 Task: nan
Action: Mouse moved to (485, 628)
Screenshot: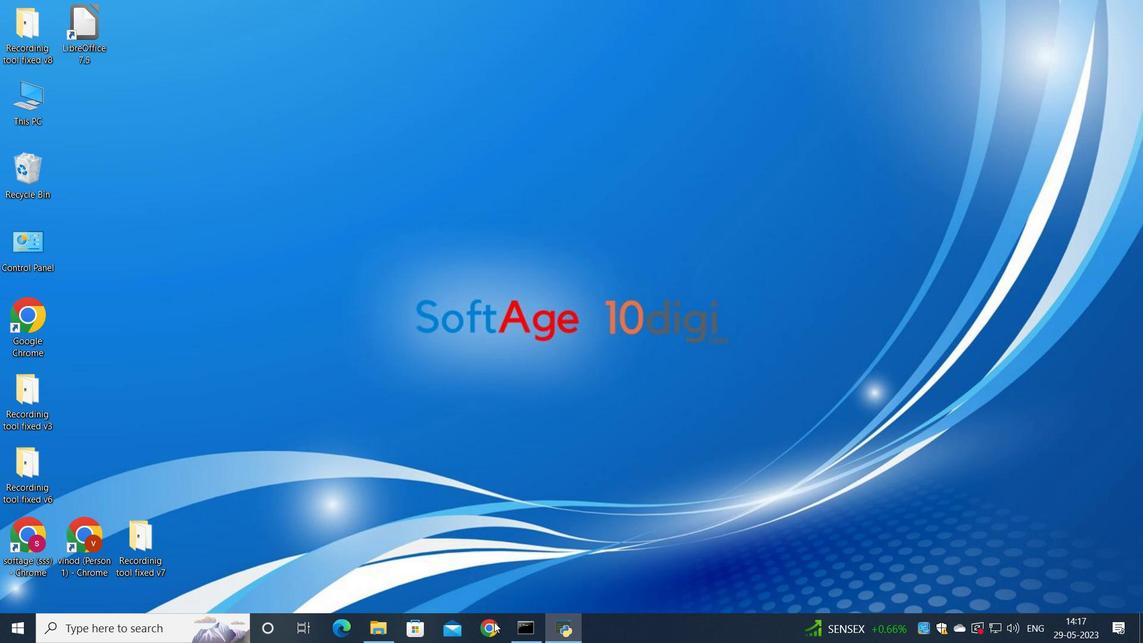 
Action: Mouse pressed left at (485, 628)
Screenshot: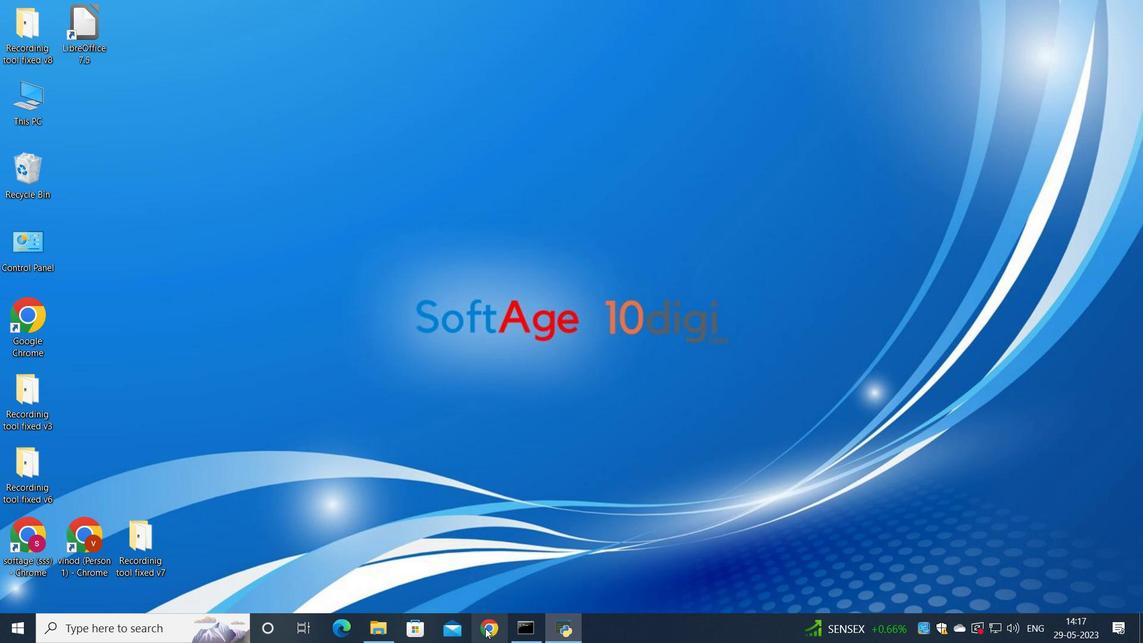 
Action: Mouse moved to (502, 342)
Screenshot: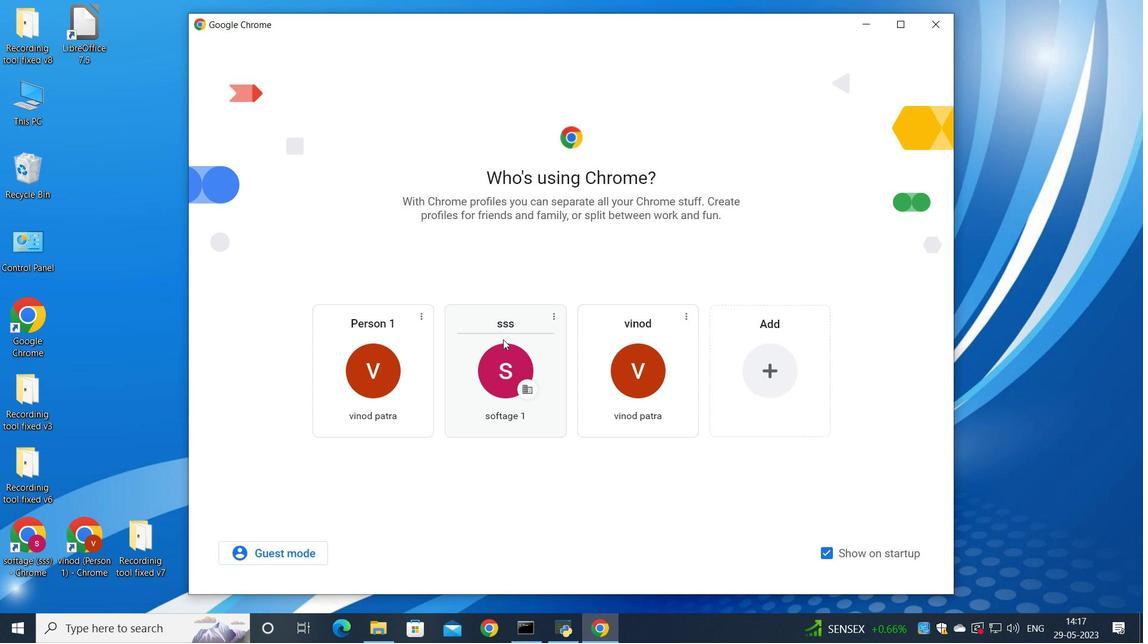 
Action: Mouse pressed left at (502, 342)
Screenshot: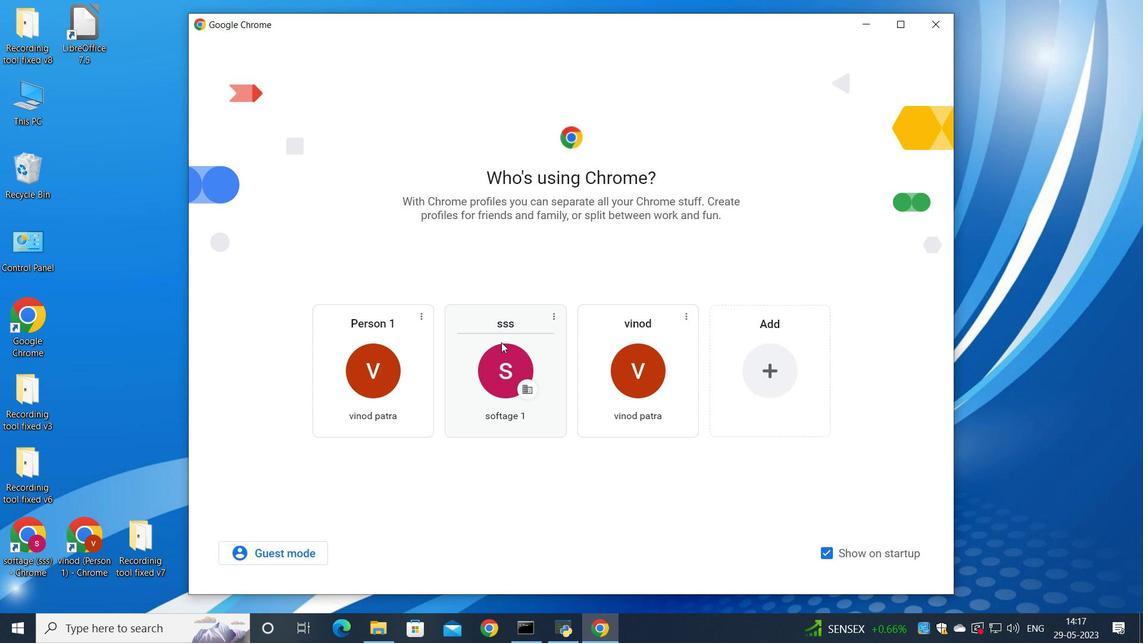 
Action: Mouse moved to (507, 362)
Screenshot: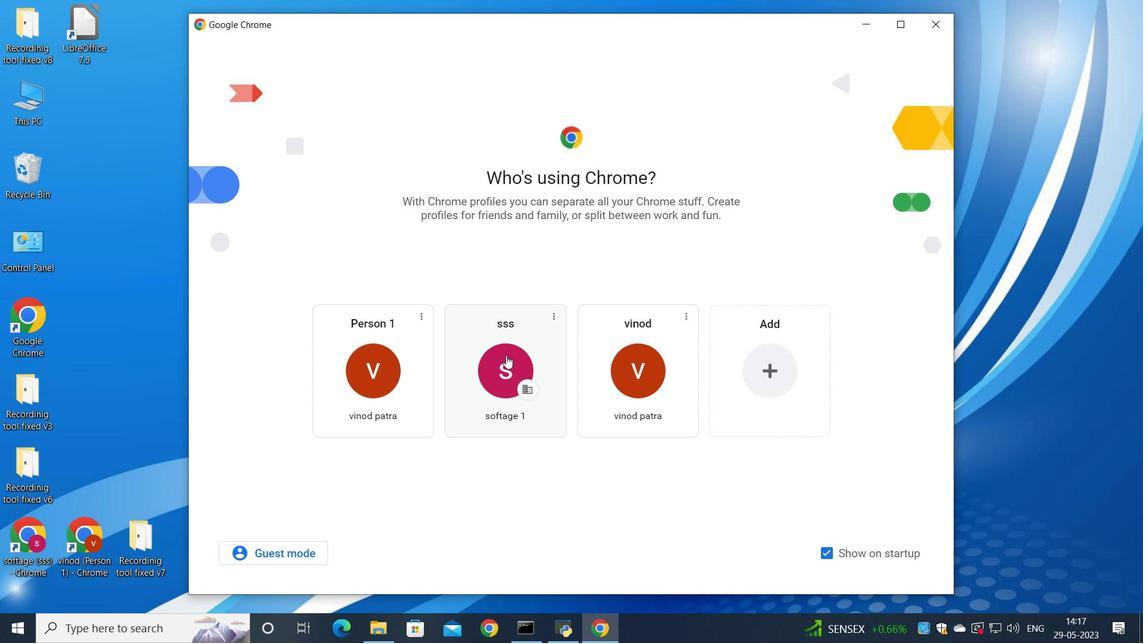 
Action: Mouse pressed left at (507, 362)
Screenshot: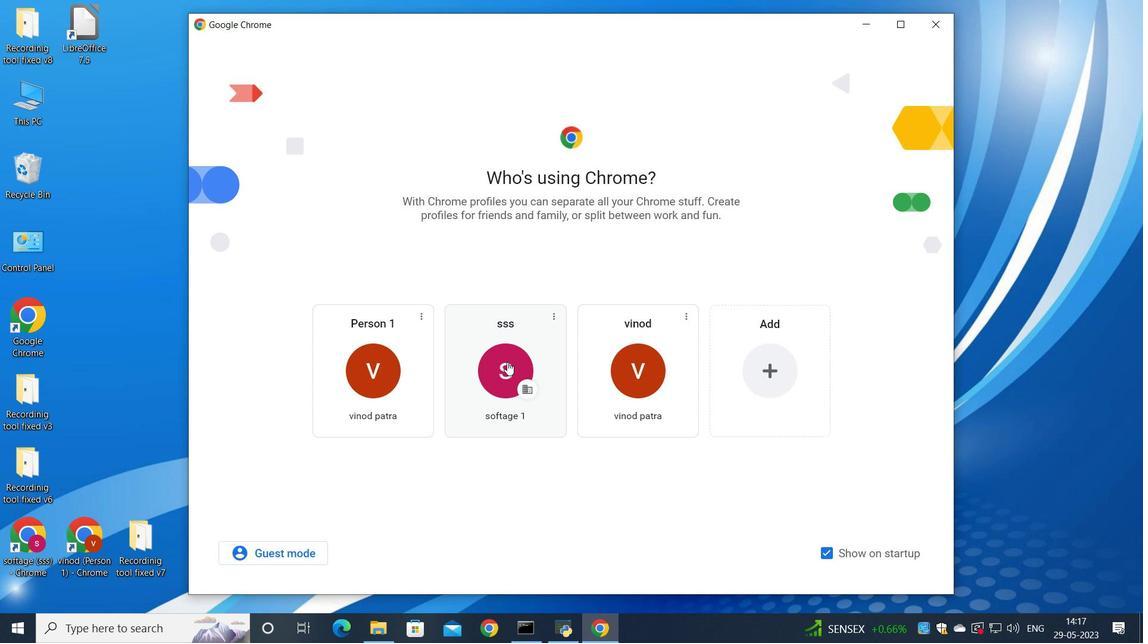 
Action: Mouse moved to (1007, 70)
Screenshot: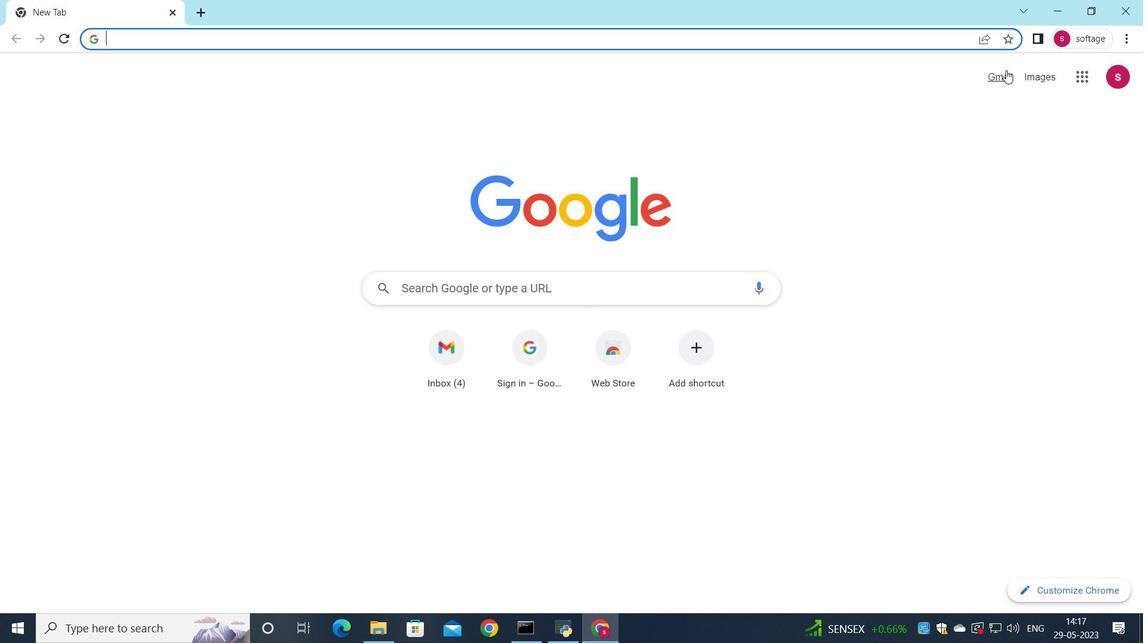 
Action: Mouse pressed left at (1007, 70)
Screenshot: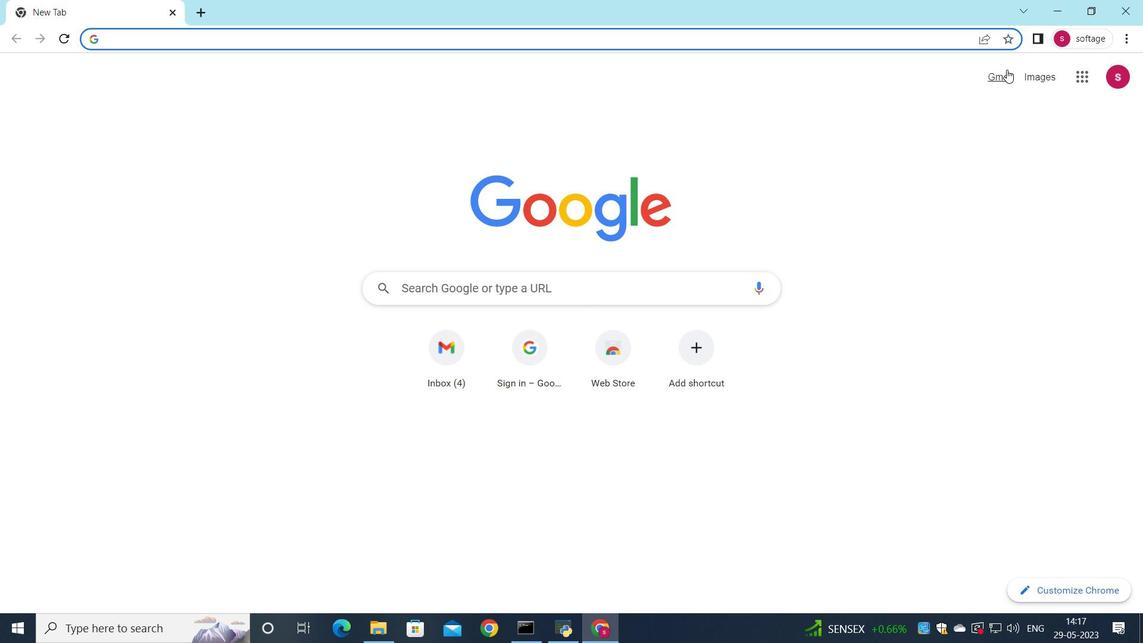 
Action: Mouse moved to (965, 104)
Screenshot: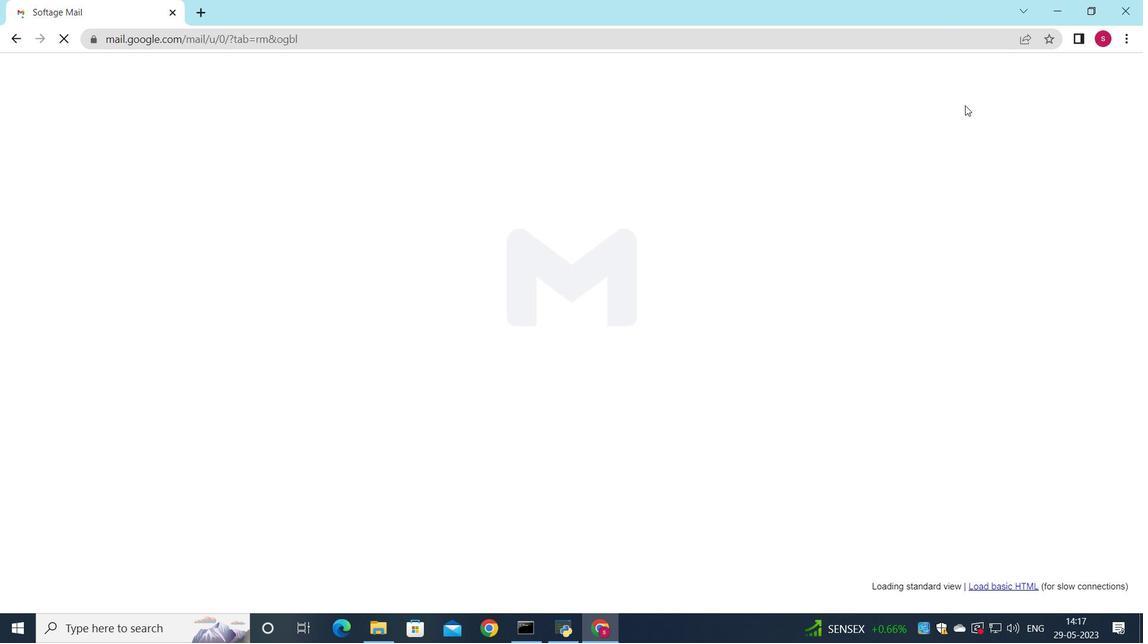 
Action: Mouse pressed left at (965, 104)
Screenshot: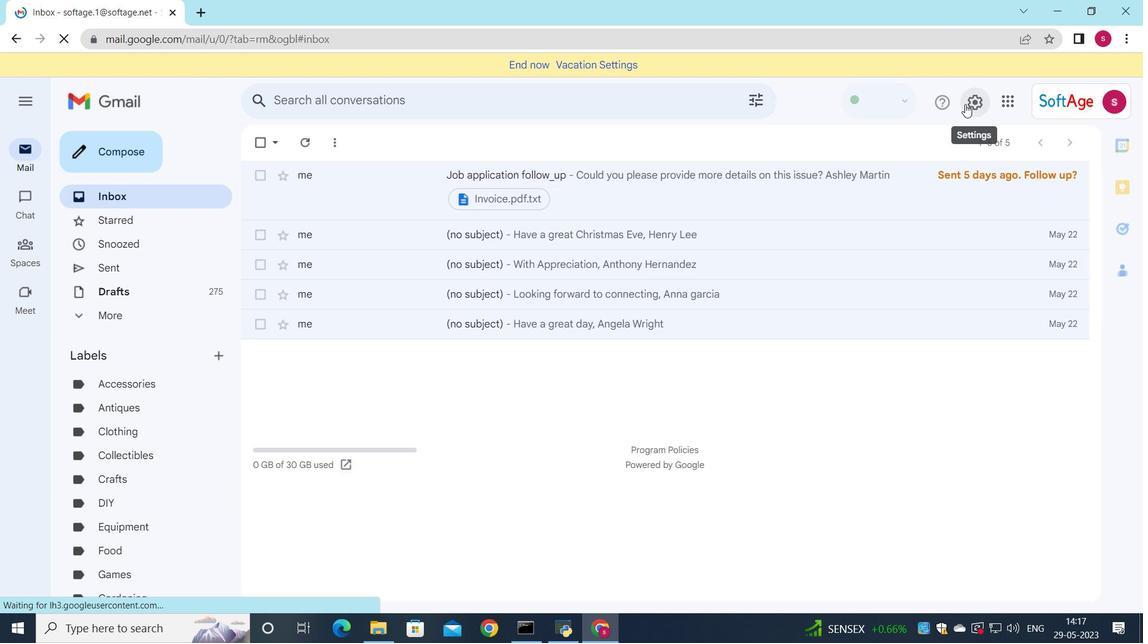 
Action: Mouse moved to (996, 168)
Screenshot: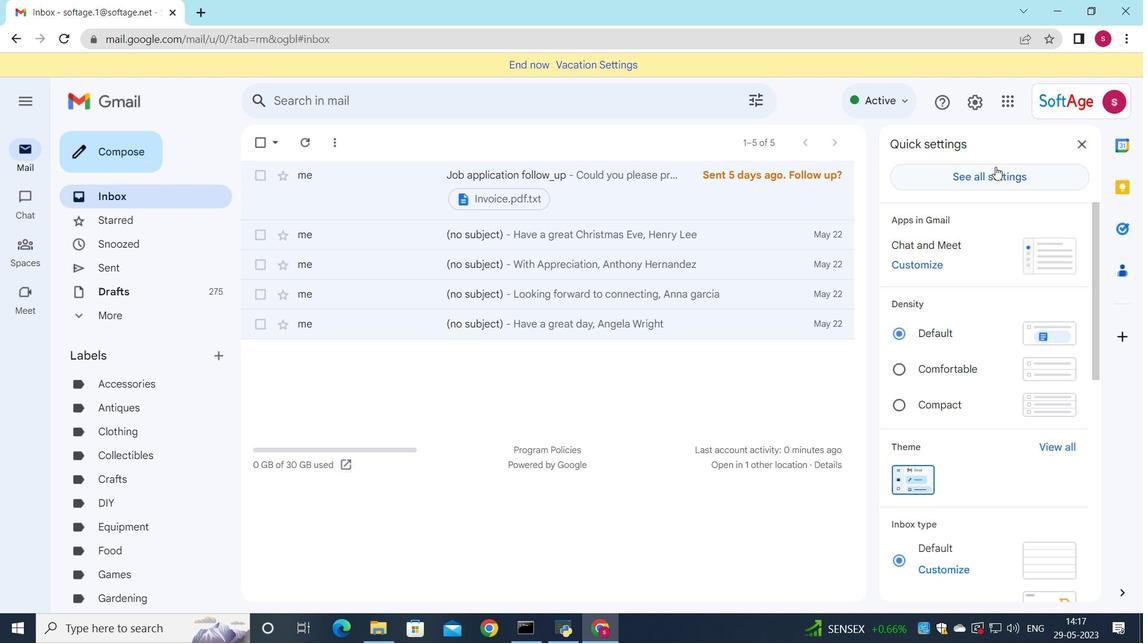 
Action: Mouse pressed left at (996, 168)
Screenshot: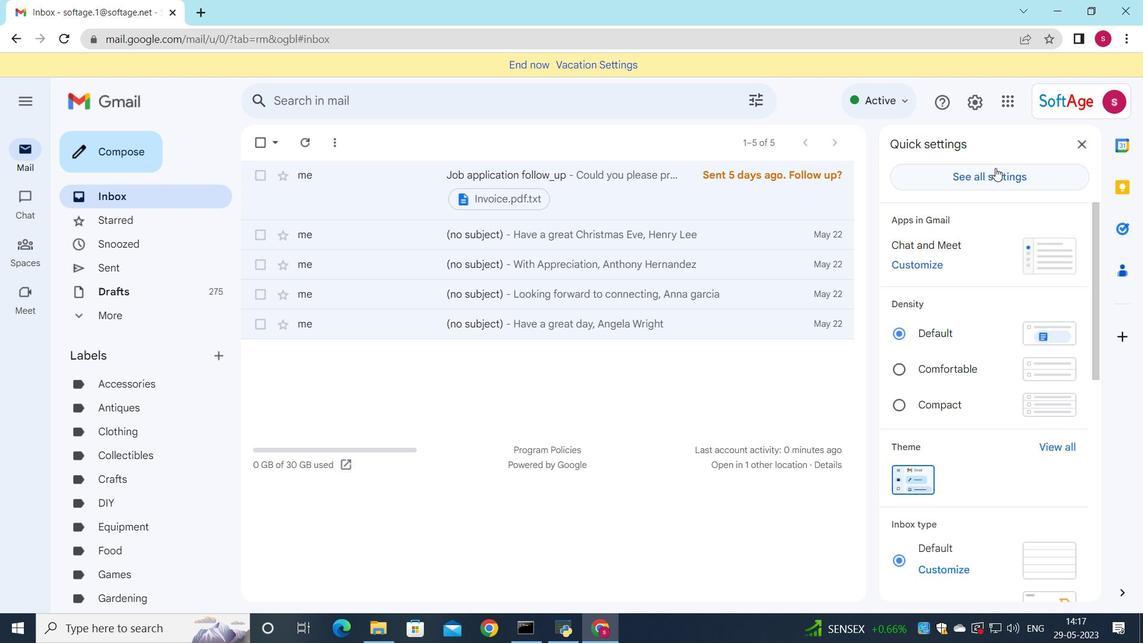 
Action: Mouse moved to (647, 349)
Screenshot: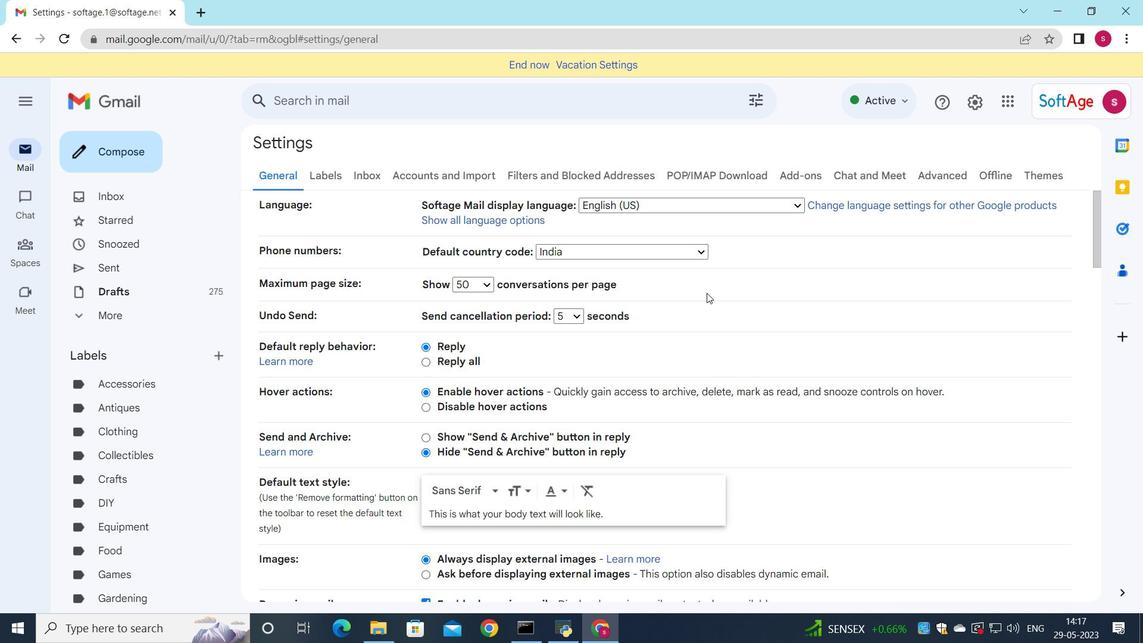 
Action: Mouse scrolled (647, 349) with delta (0, 0)
Screenshot: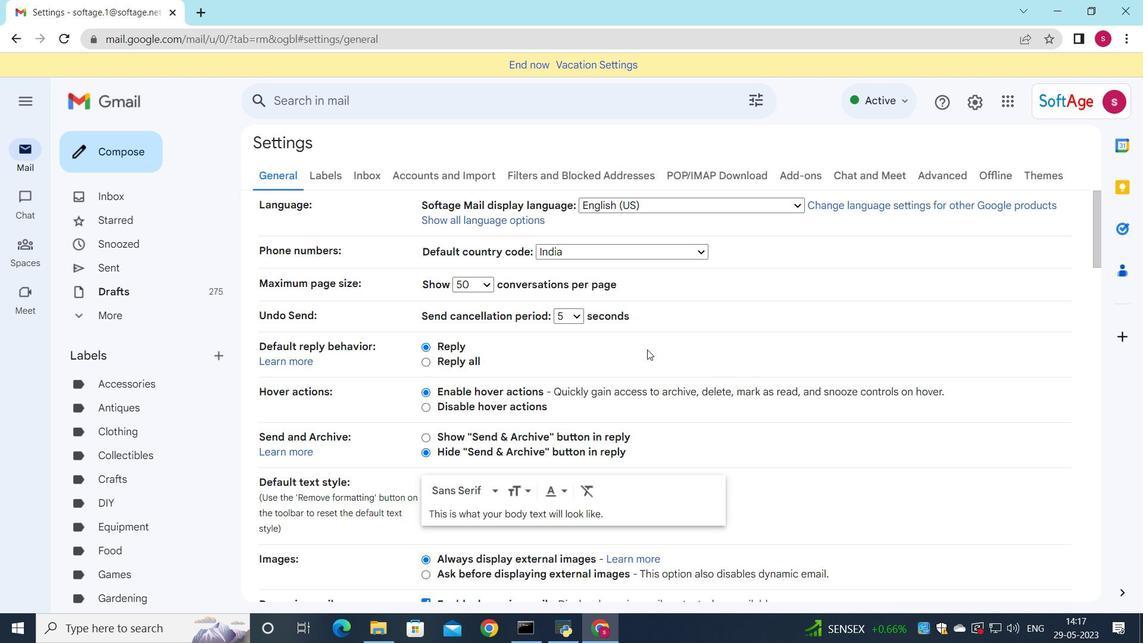 
Action: Mouse scrolled (647, 349) with delta (0, 0)
Screenshot: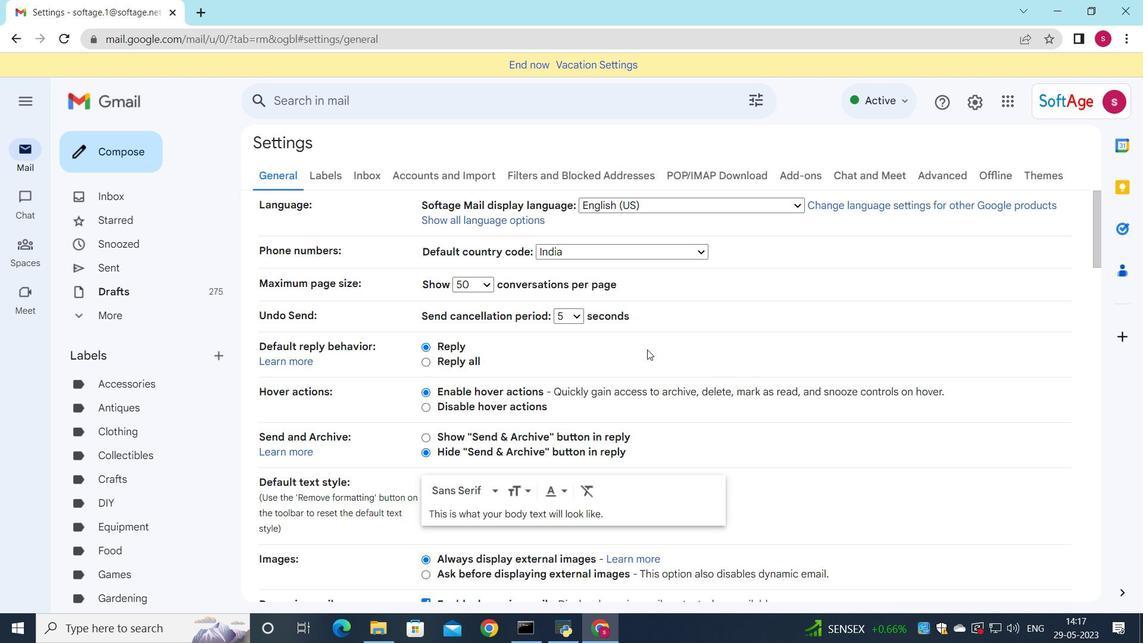 
Action: Mouse scrolled (647, 349) with delta (0, 0)
Screenshot: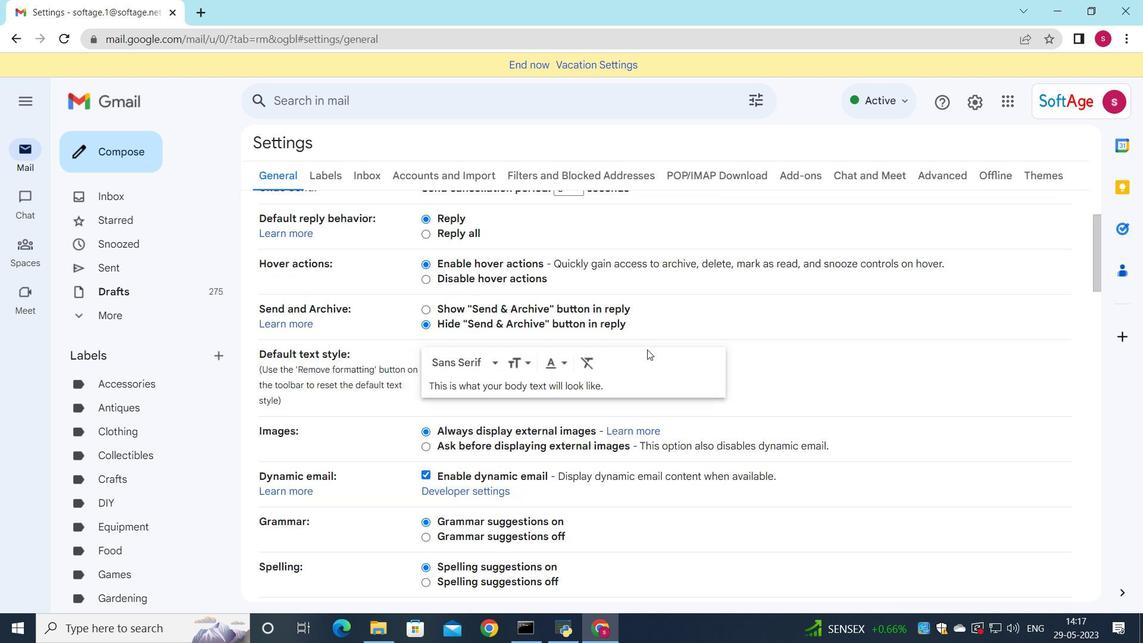 
Action: Mouse scrolled (647, 349) with delta (0, 0)
Screenshot: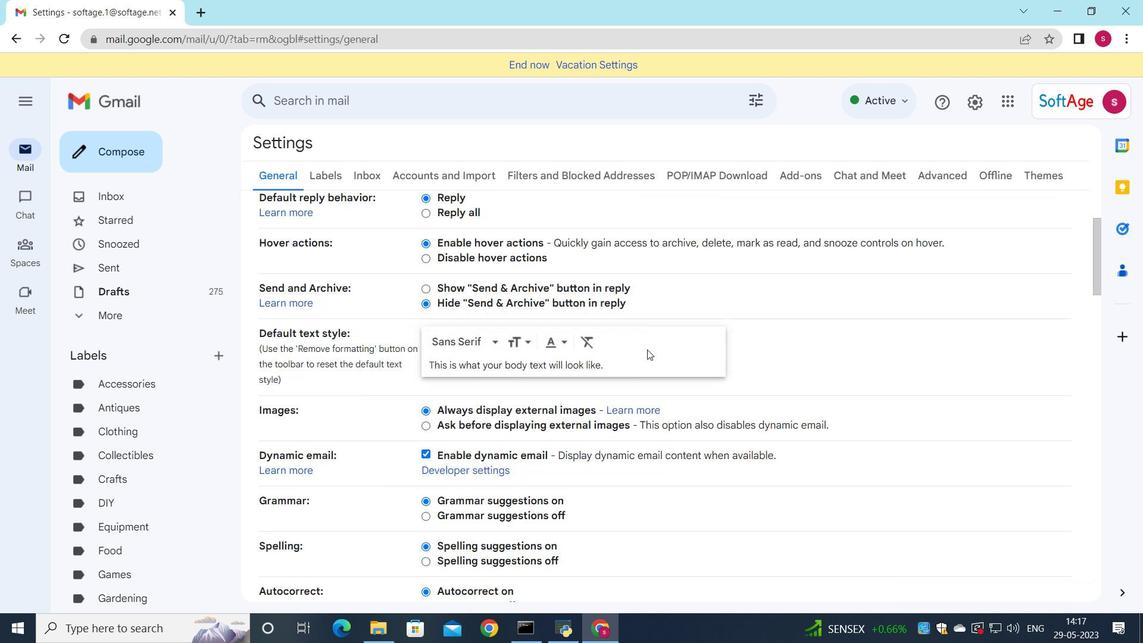 
Action: Mouse scrolled (647, 349) with delta (0, 0)
Screenshot: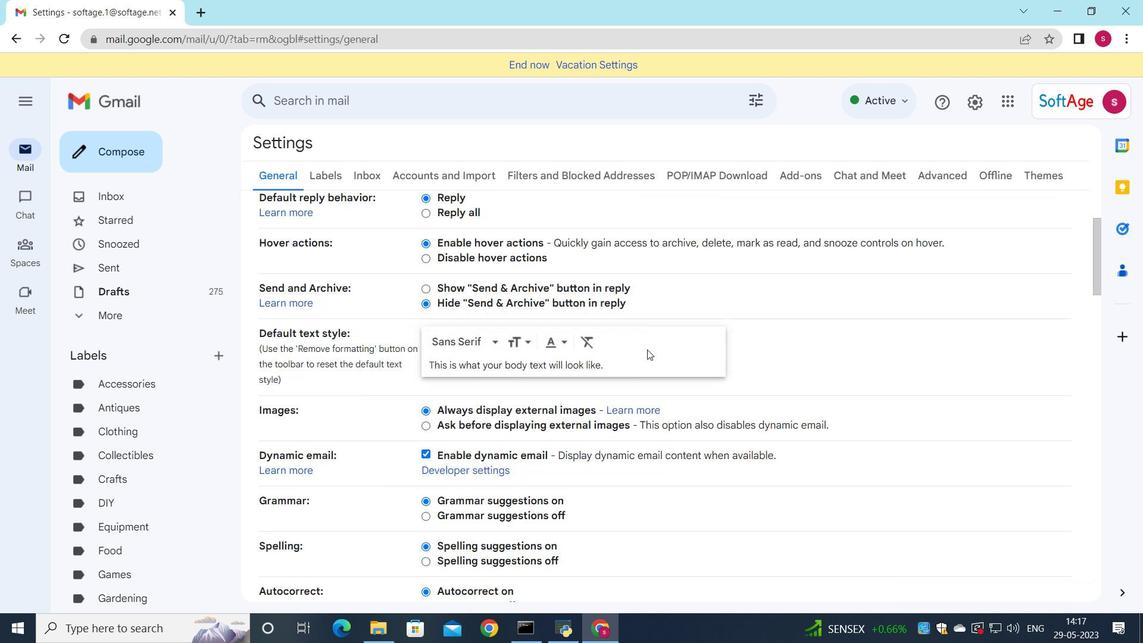 
Action: Mouse scrolled (647, 349) with delta (0, 0)
Screenshot: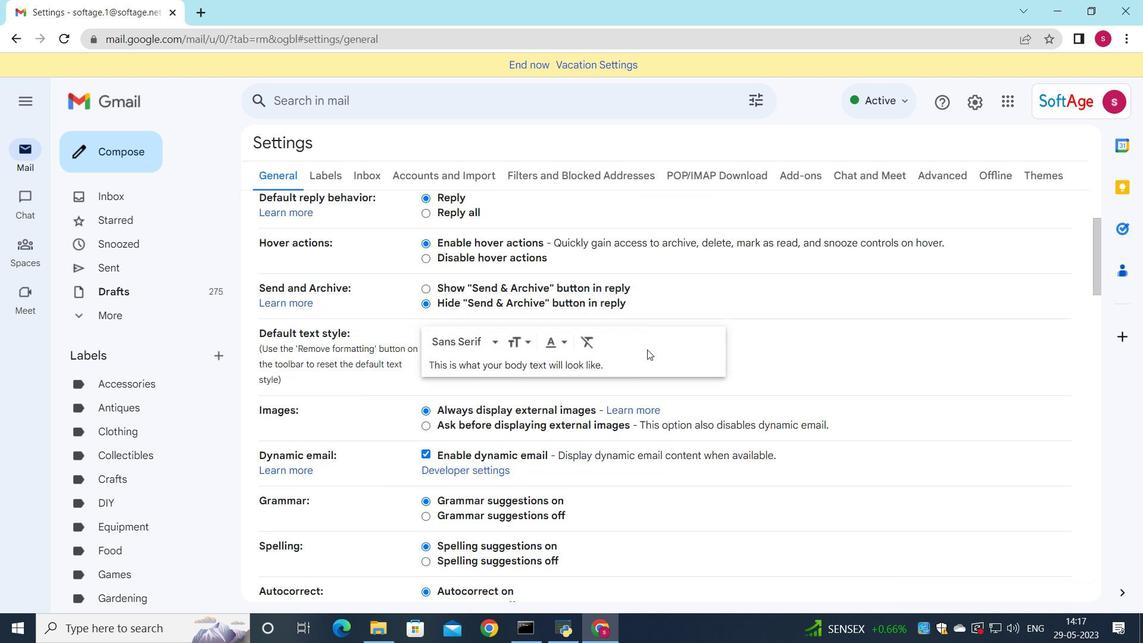
Action: Mouse scrolled (647, 349) with delta (0, 0)
Screenshot: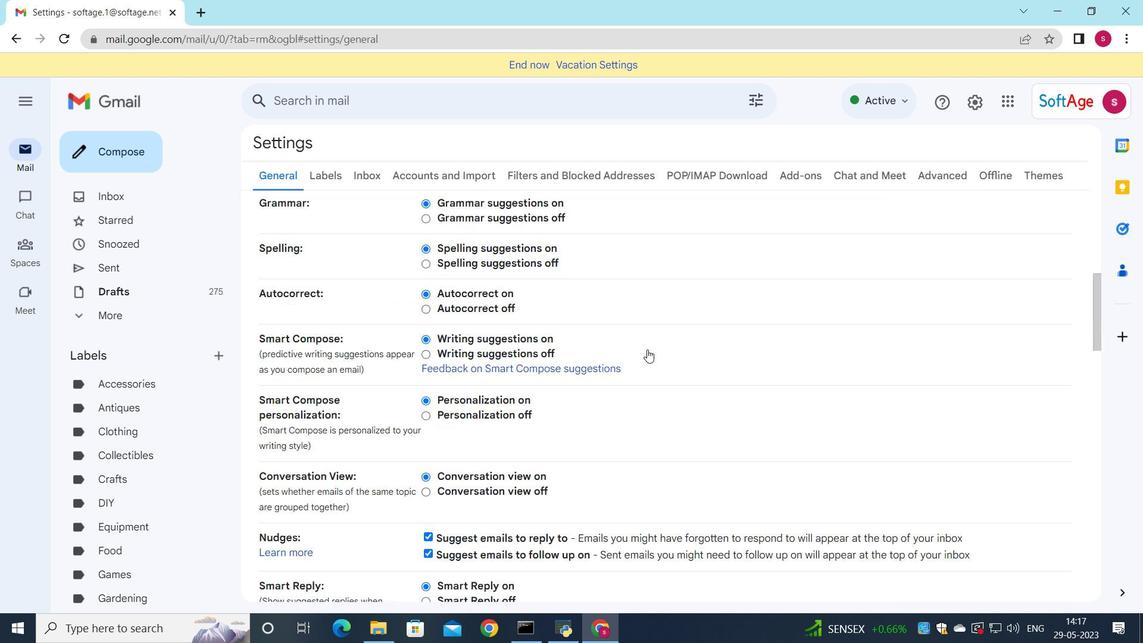
Action: Mouse scrolled (647, 349) with delta (0, 0)
Screenshot: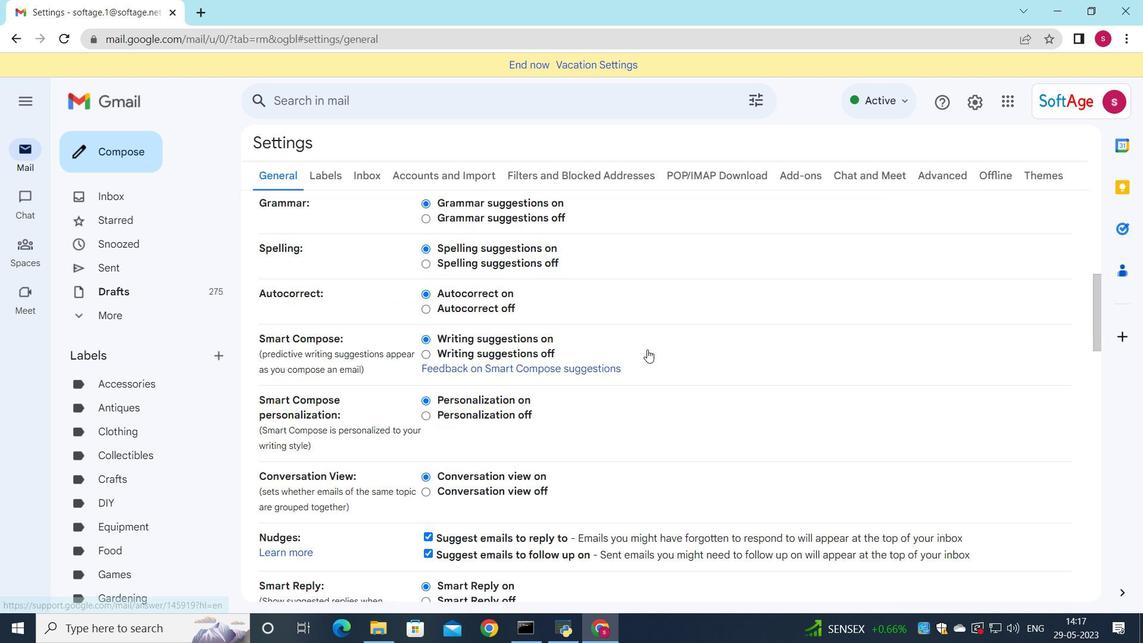 
Action: Mouse scrolled (647, 349) with delta (0, 0)
Screenshot: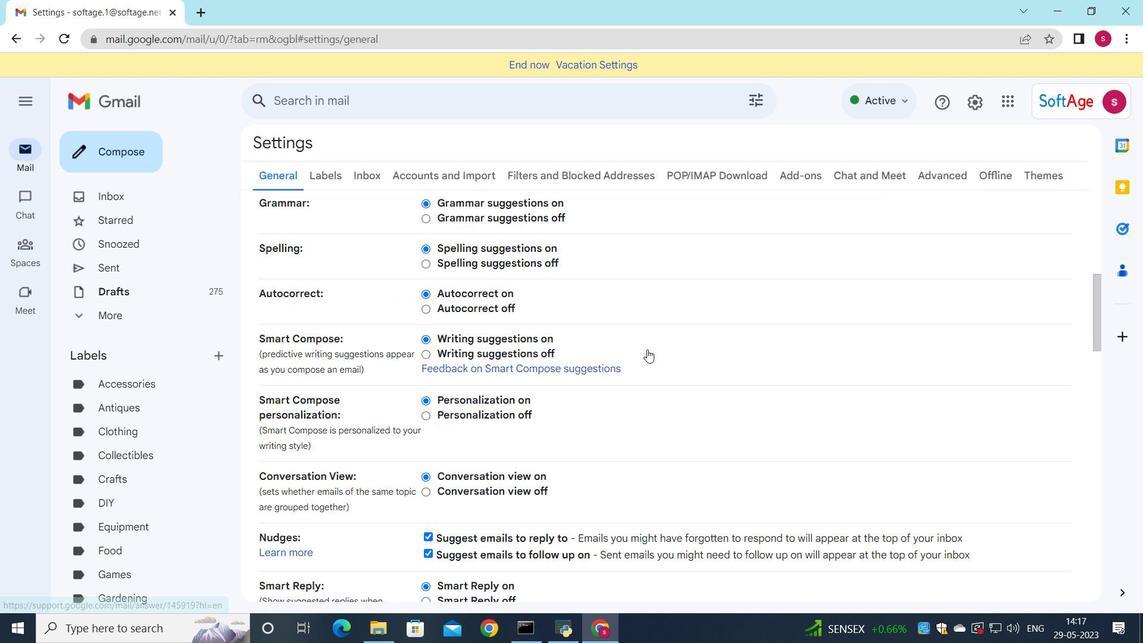 
Action: Mouse scrolled (647, 349) with delta (0, 0)
Screenshot: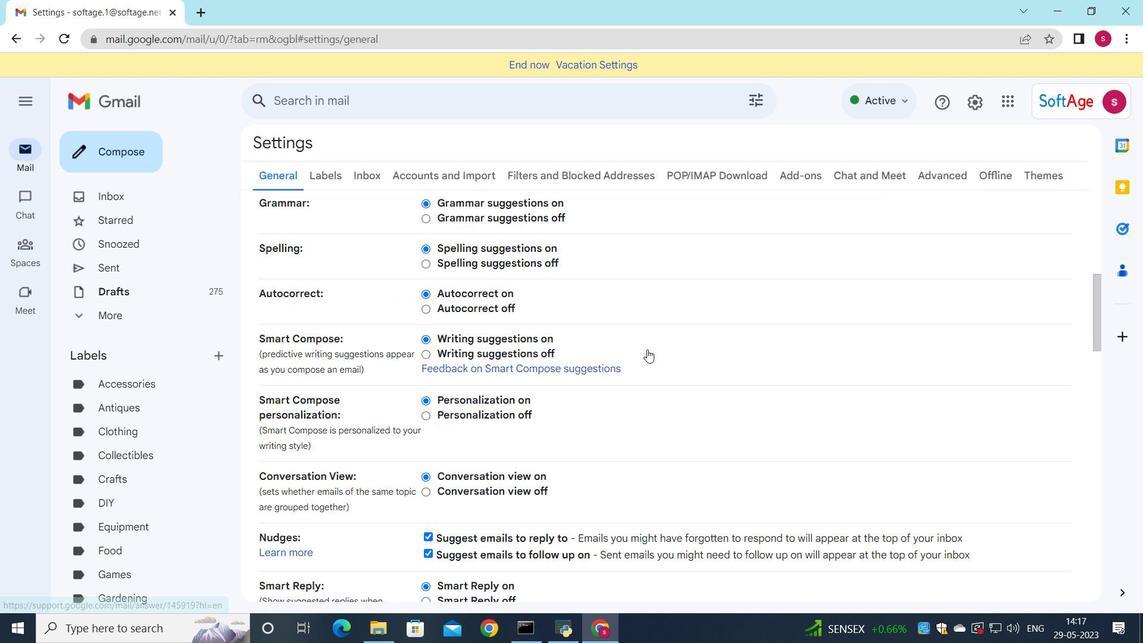 
Action: Mouse scrolled (647, 349) with delta (0, 0)
Screenshot: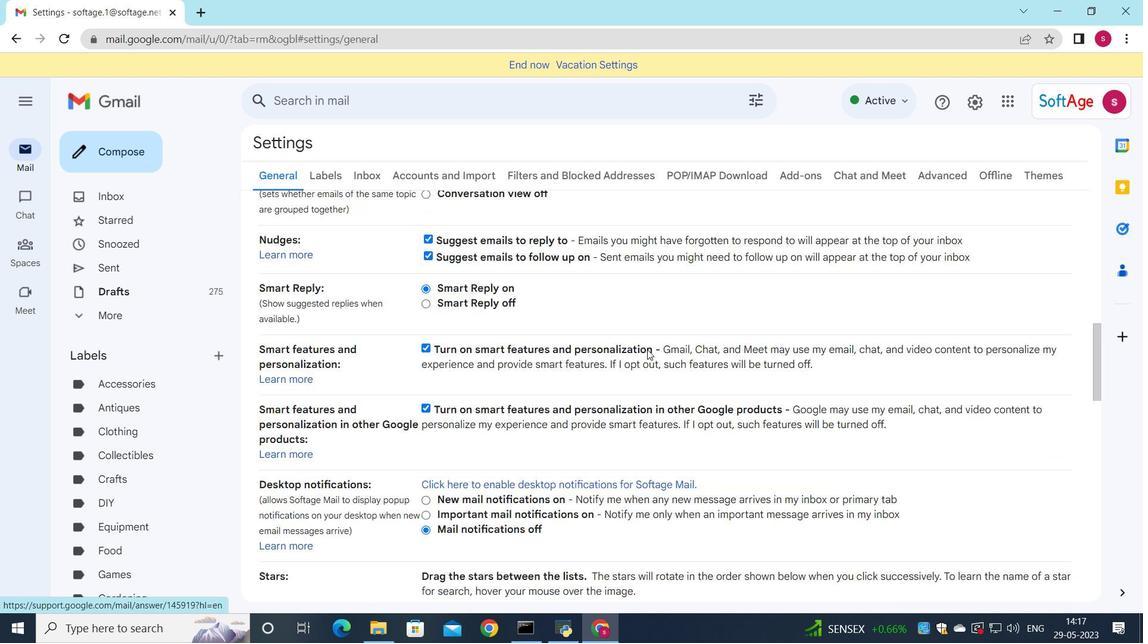 
Action: Mouse scrolled (647, 349) with delta (0, 0)
Screenshot: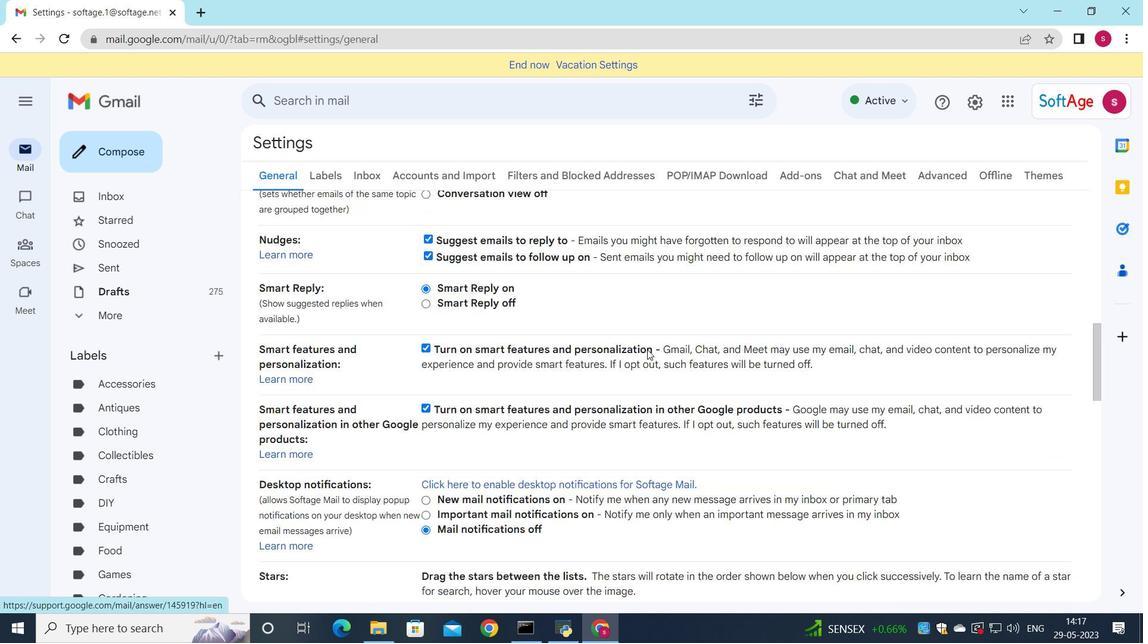 
Action: Mouse scrolled (647, 349) with delta (0, 0)
Screenshot: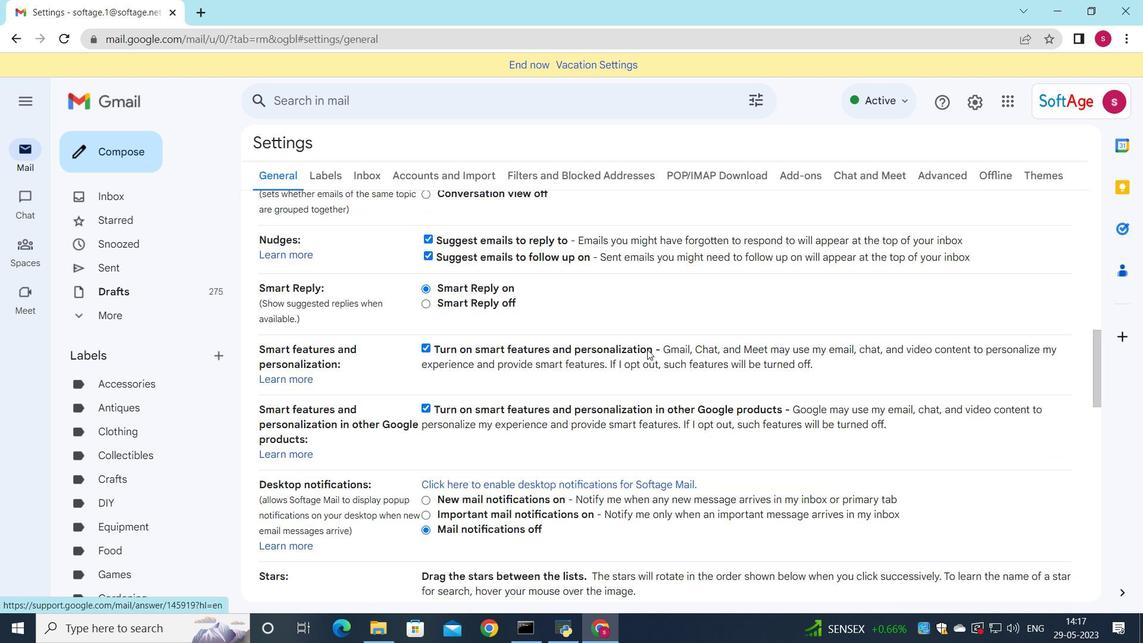 
Action: Mouse scrolled (647, 349) with delta (0, 0)
Screenshot: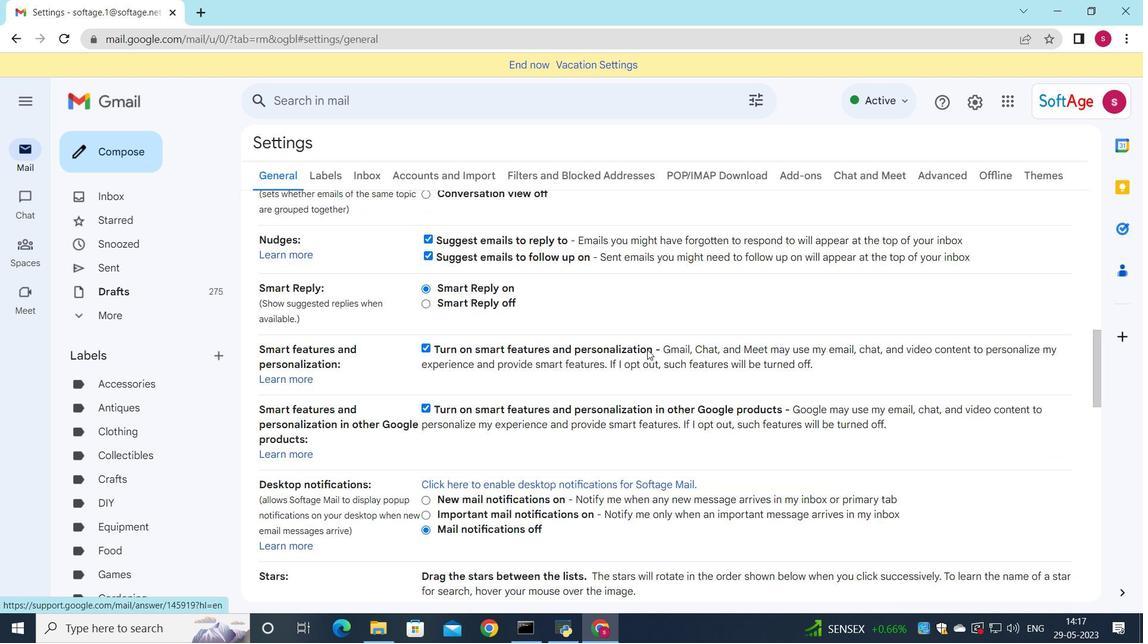 
Action: Mouse scrolled (647, 349) with delta (0, 0)
Screenshot: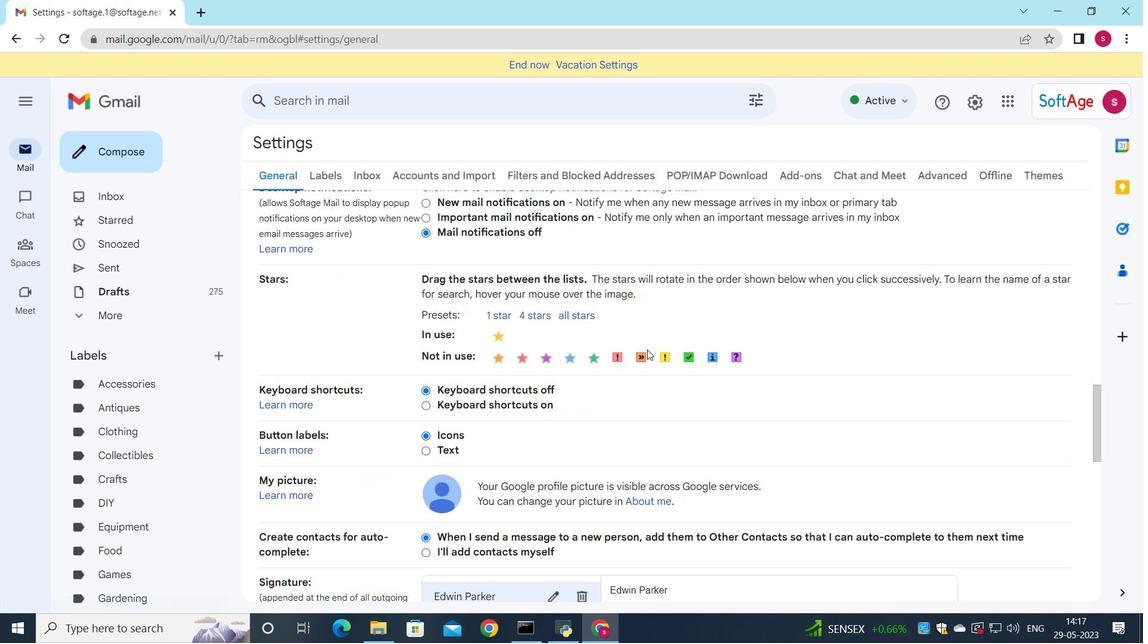 
Action: Mouse scrolled (647, 349) with delta (0, 0)
Screenshot: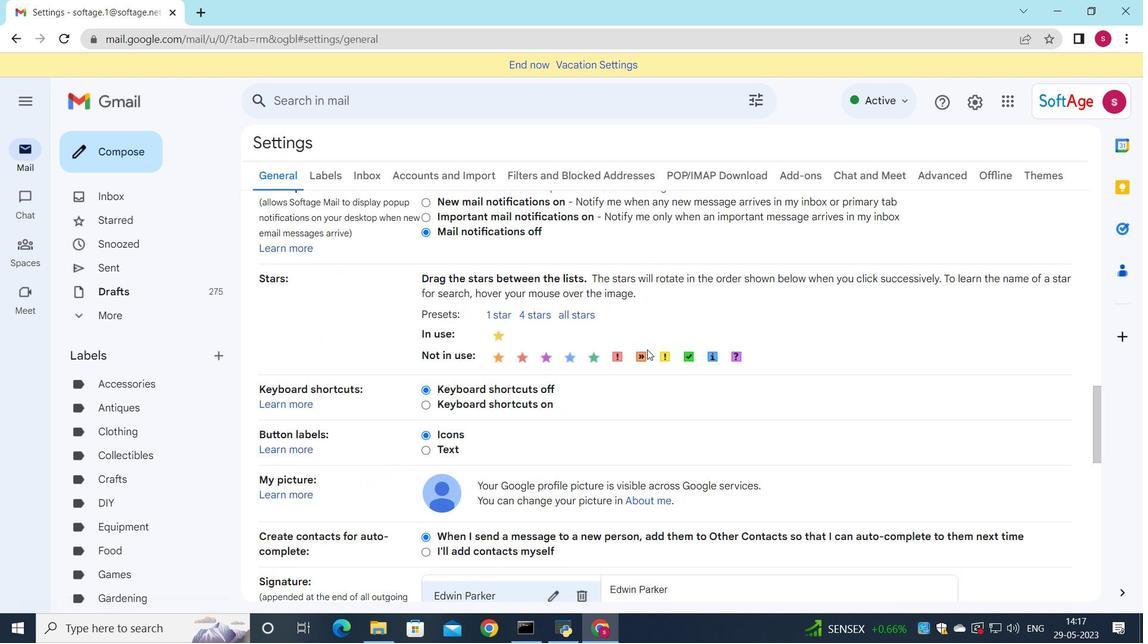 
Action: Mouse scrolled (647, 349) with delta (0, 0)
Screenshot: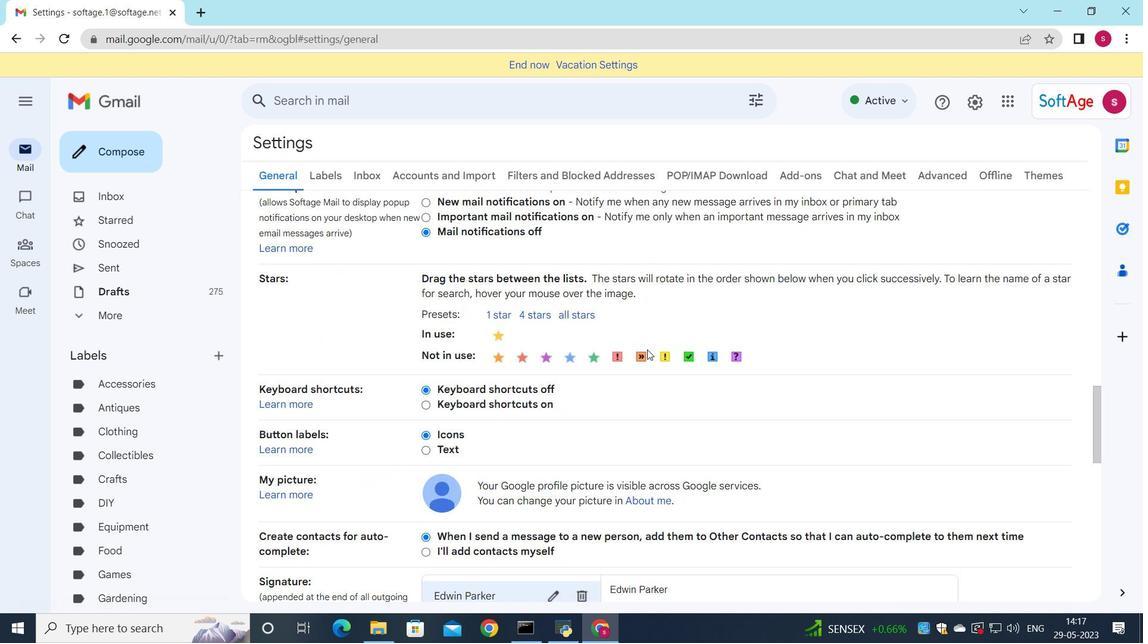 
Action: Mouse moved to (589, 369)
Screenshot: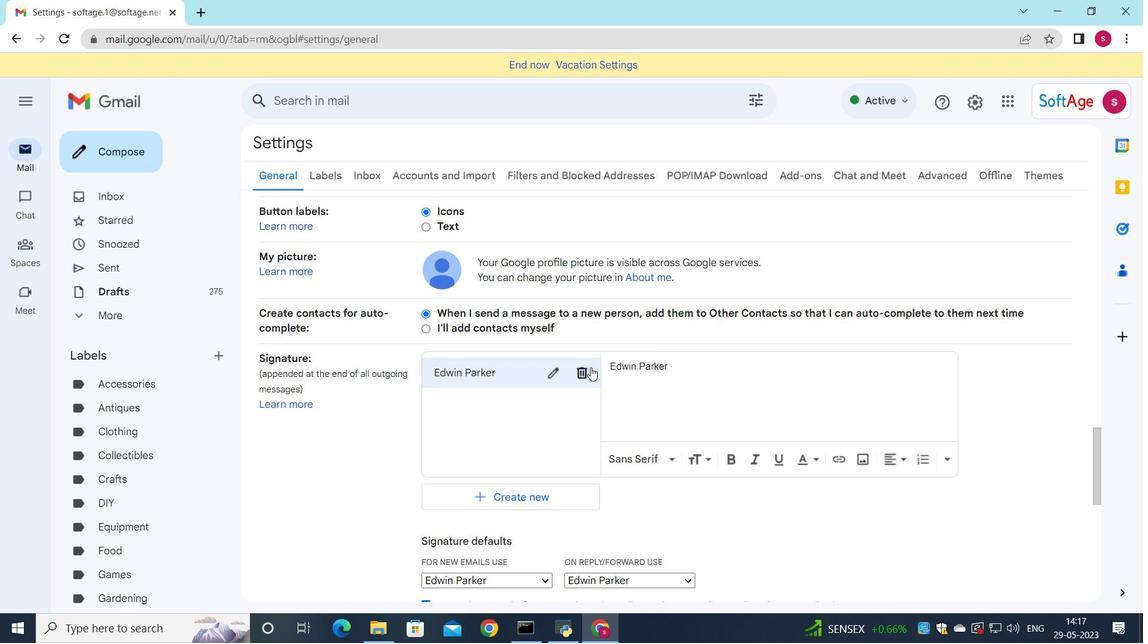 
Action: Mouse pressed left at (589, 369)
Screenshot: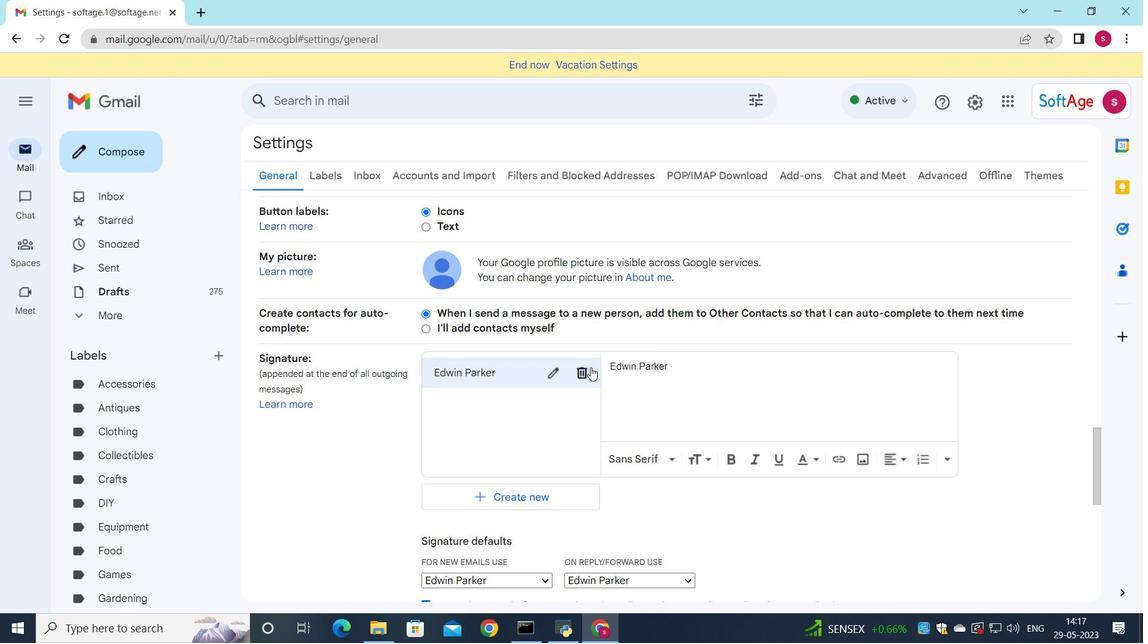 
Action: Mouse moved to (679, 365)
Screenshot: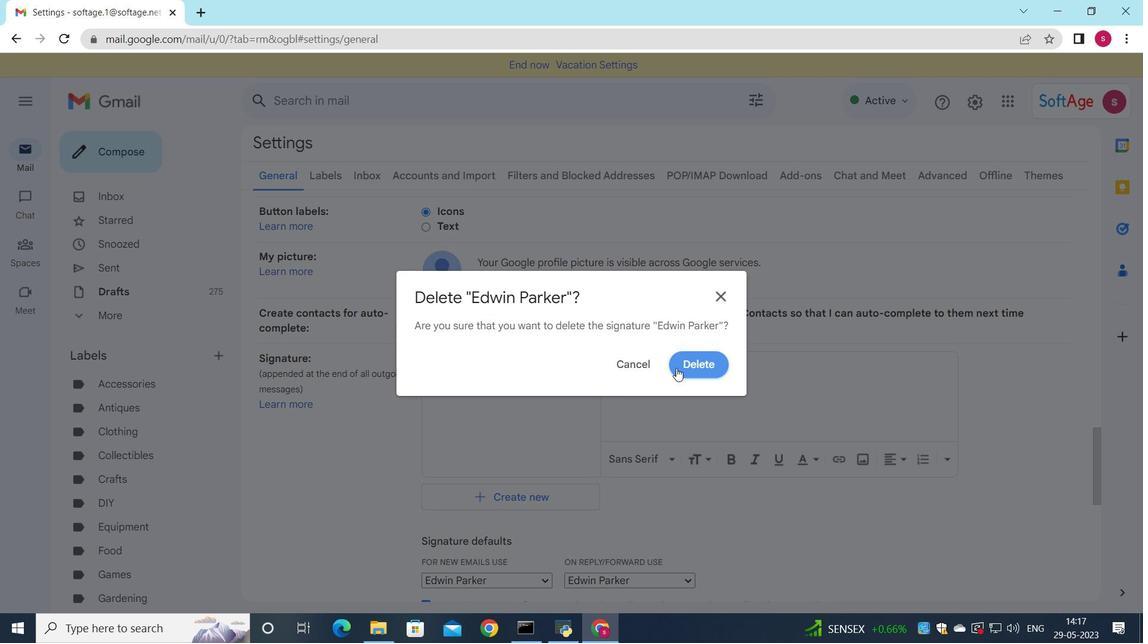 
Action: Mouse pressed left at (679, 365)
Screenshot: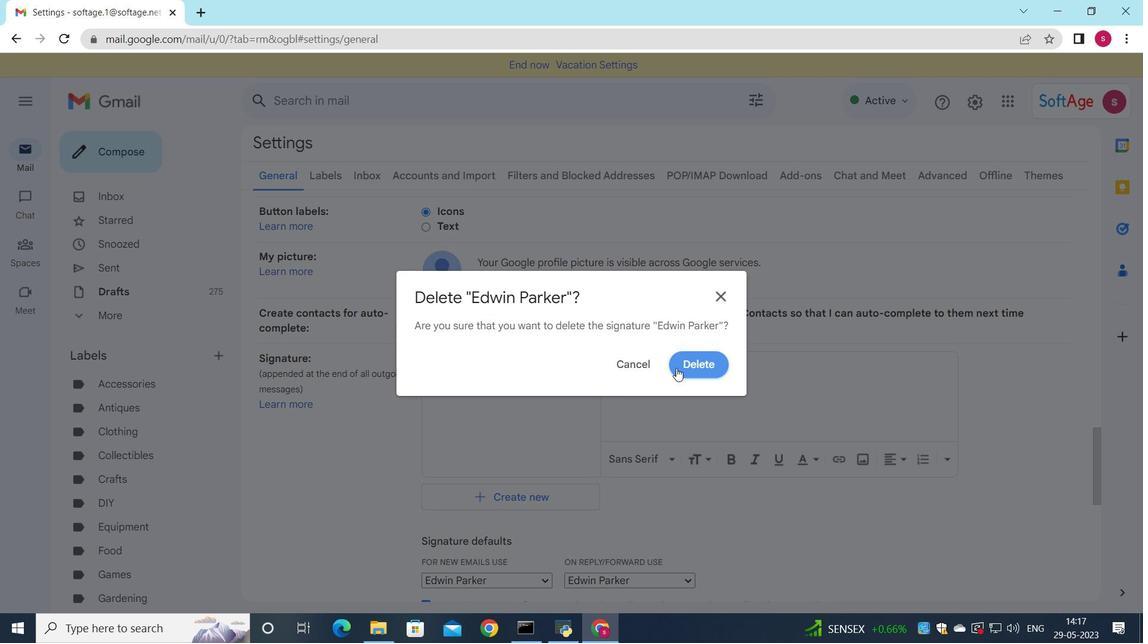 
Action: Mouse moved to (498, 390)
Screenshot: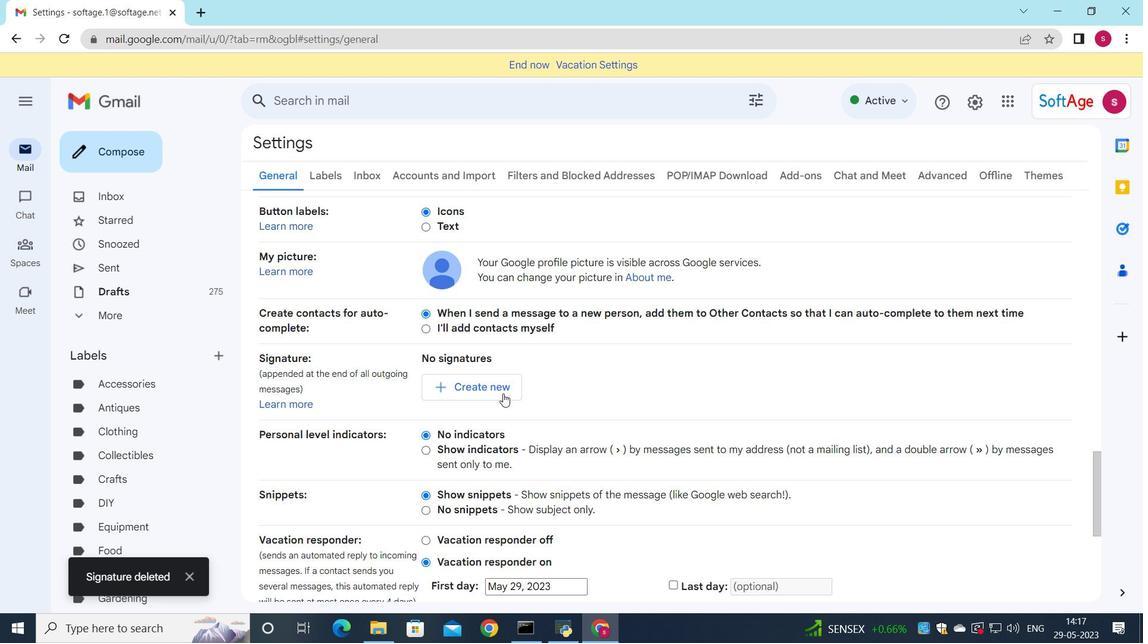 
Action: Mouse pressed left at (498, 390)
Screenshot: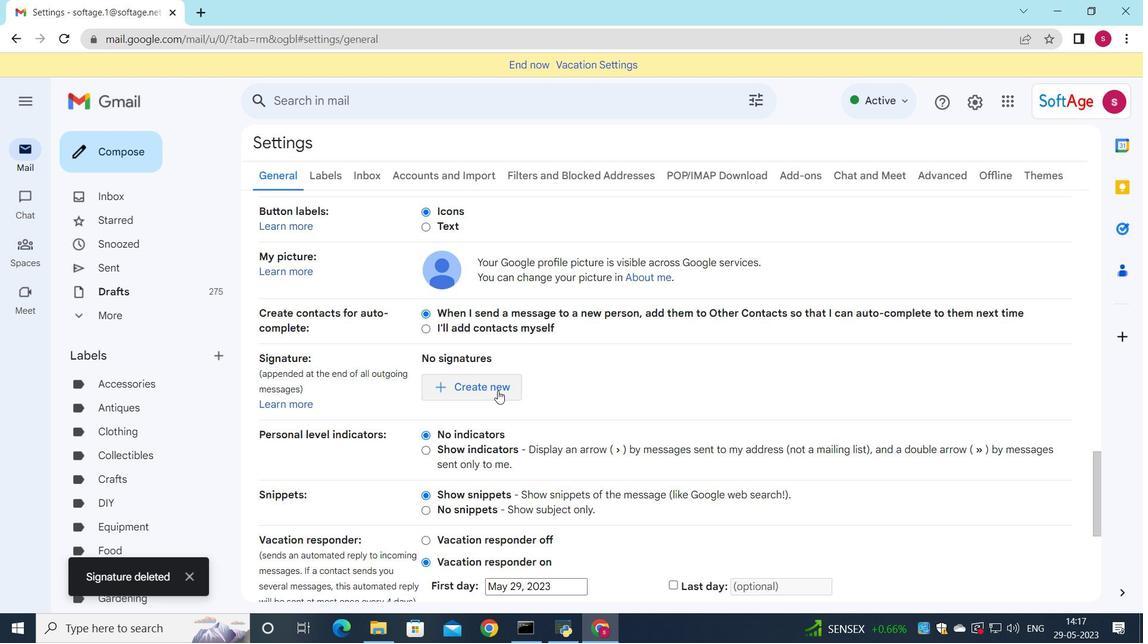 
Action: Mouse moved to (629, 390)
Screenshot: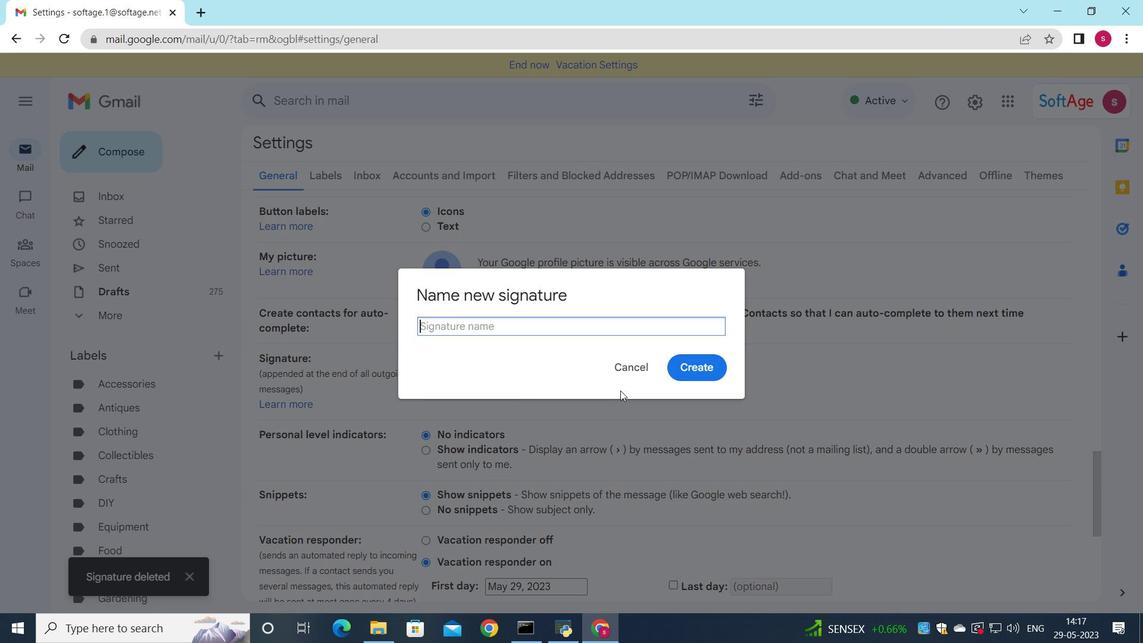 
Action: Key pressed <Key.shift>Eleanor<Key.space><Key.shift>Wilson
Screenshot: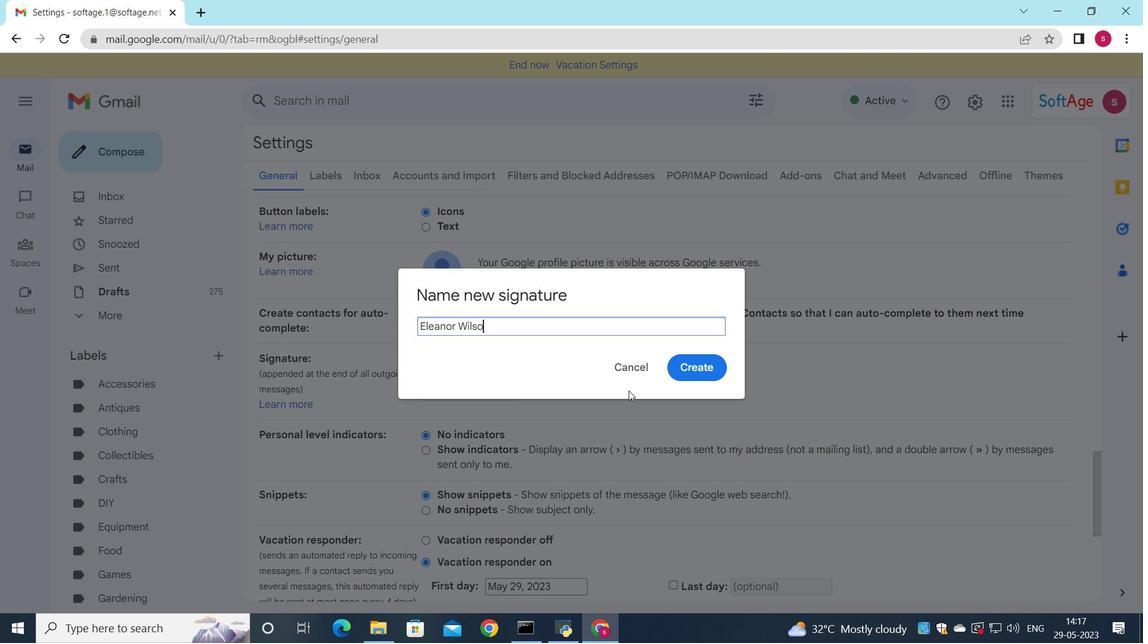
Action: Mouse moved to (703, 369)
Screenshot: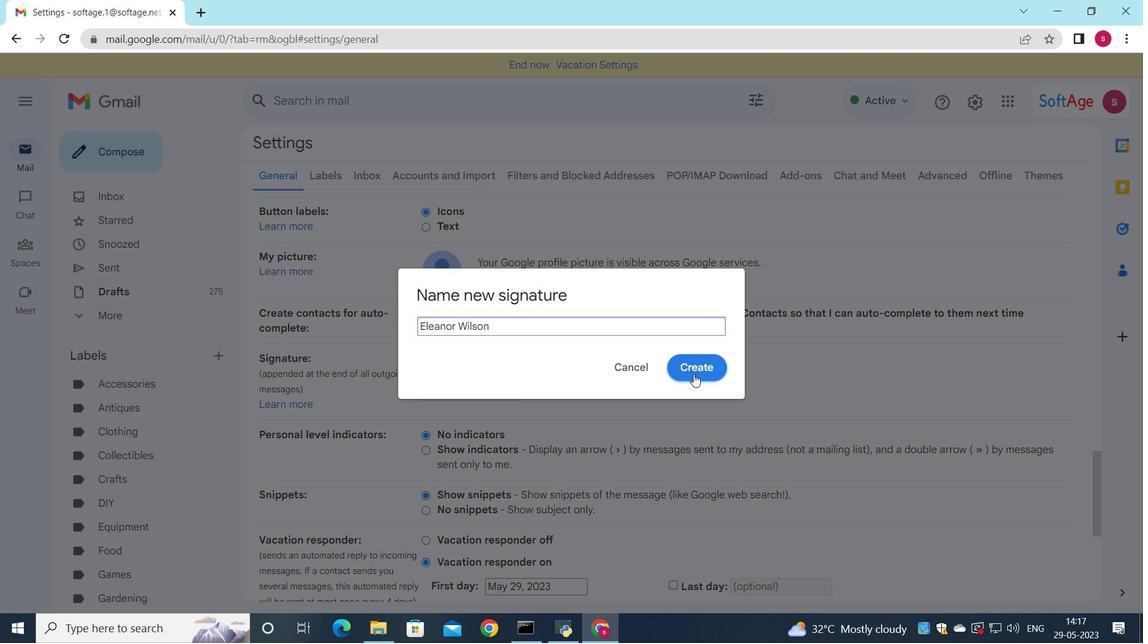 
Action: Mouse pressed left at (703, 369)
Screenshot: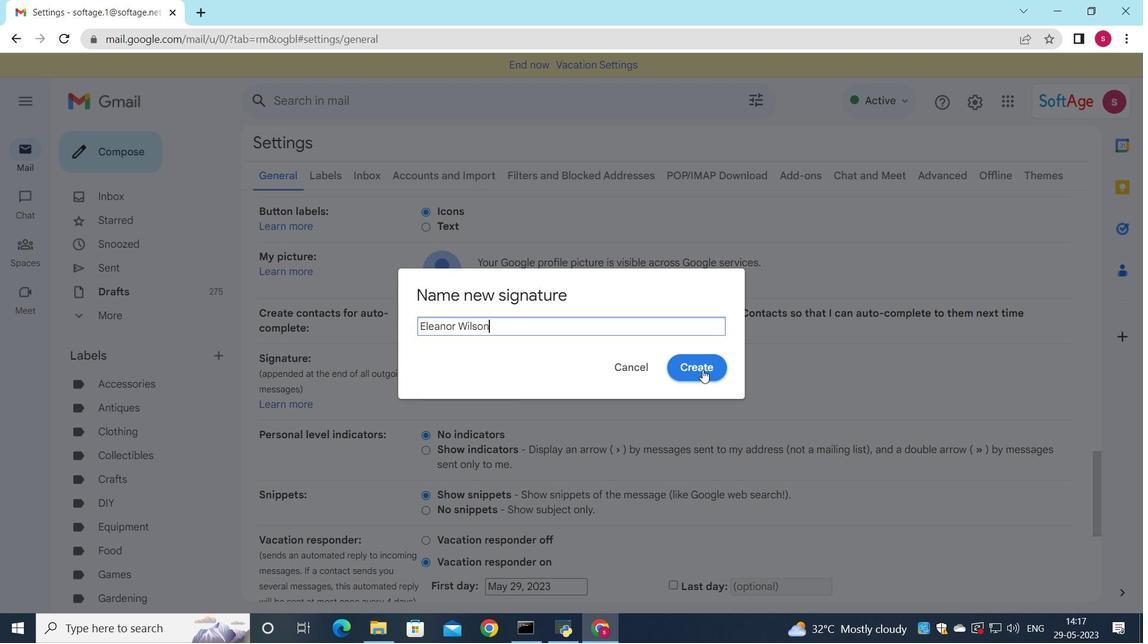 
Action: Mouse moved to (657, 363)
Screenshot: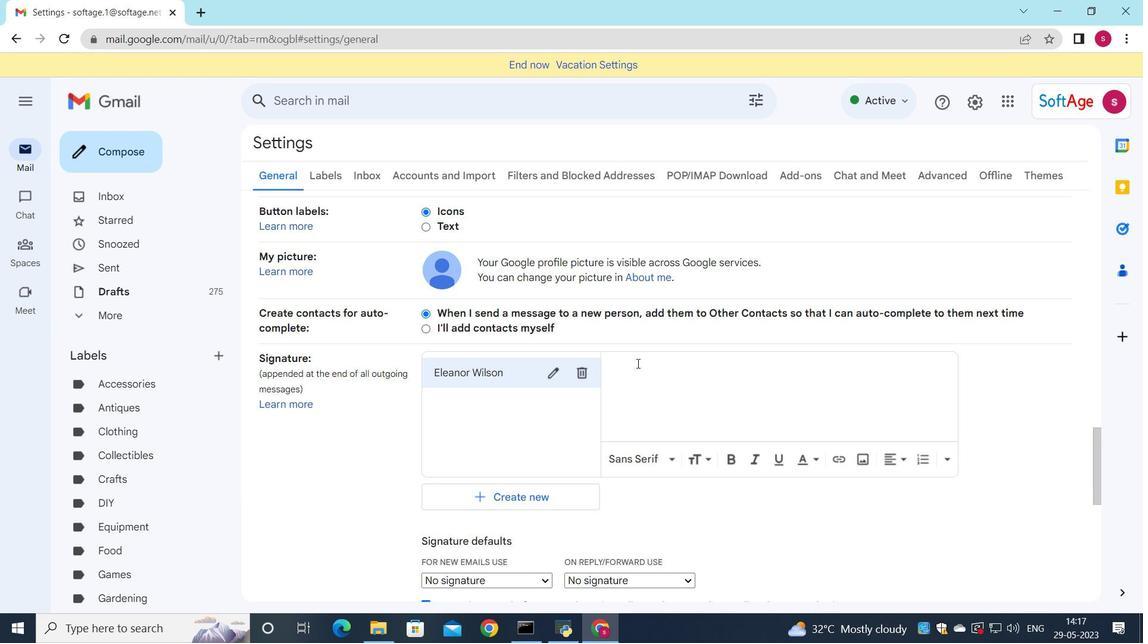 
Action: Mouse pressed left at (657, 363)
Screenshot: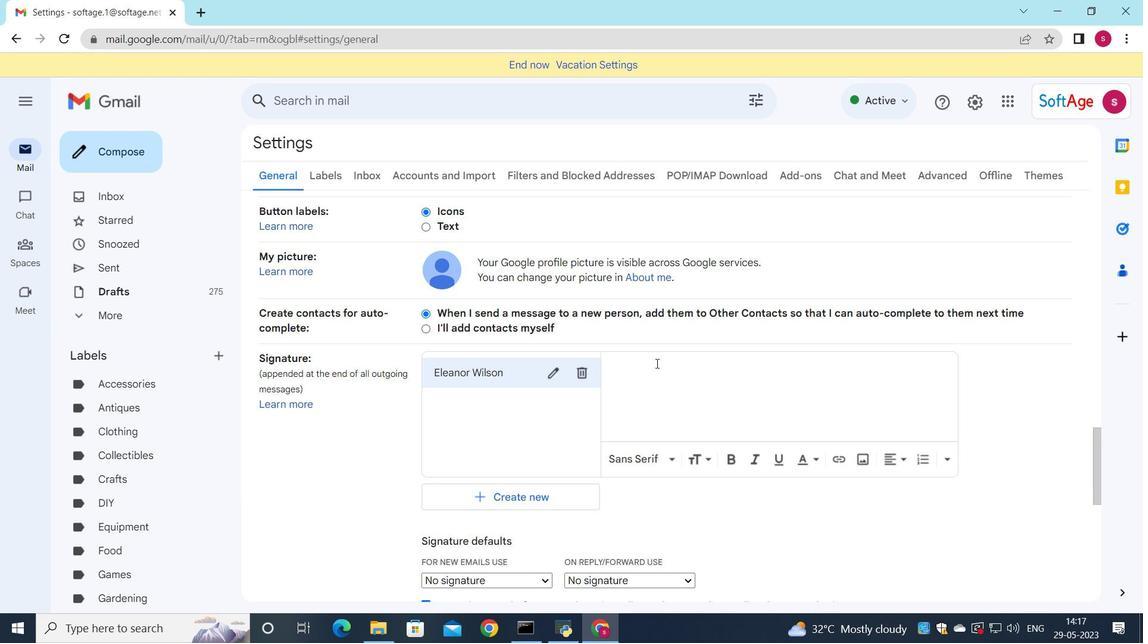 
Action: Key pressed <Key.shift>Eleanor<Key.space>wilson
Screenshot: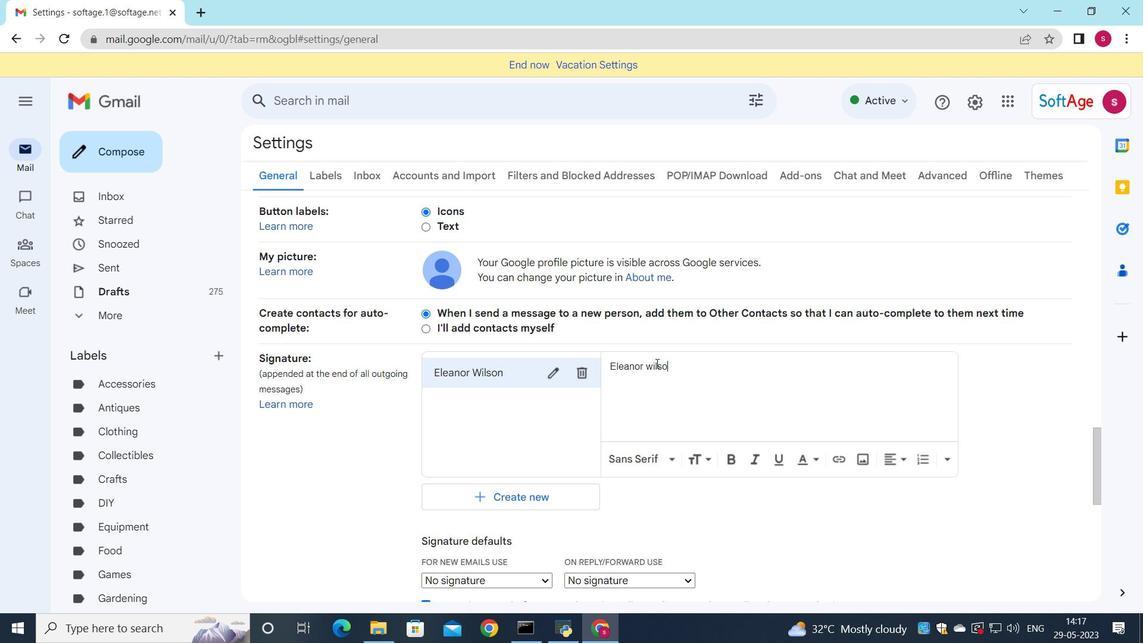
Action: Mouse moved to (686, 442)
Screenshot: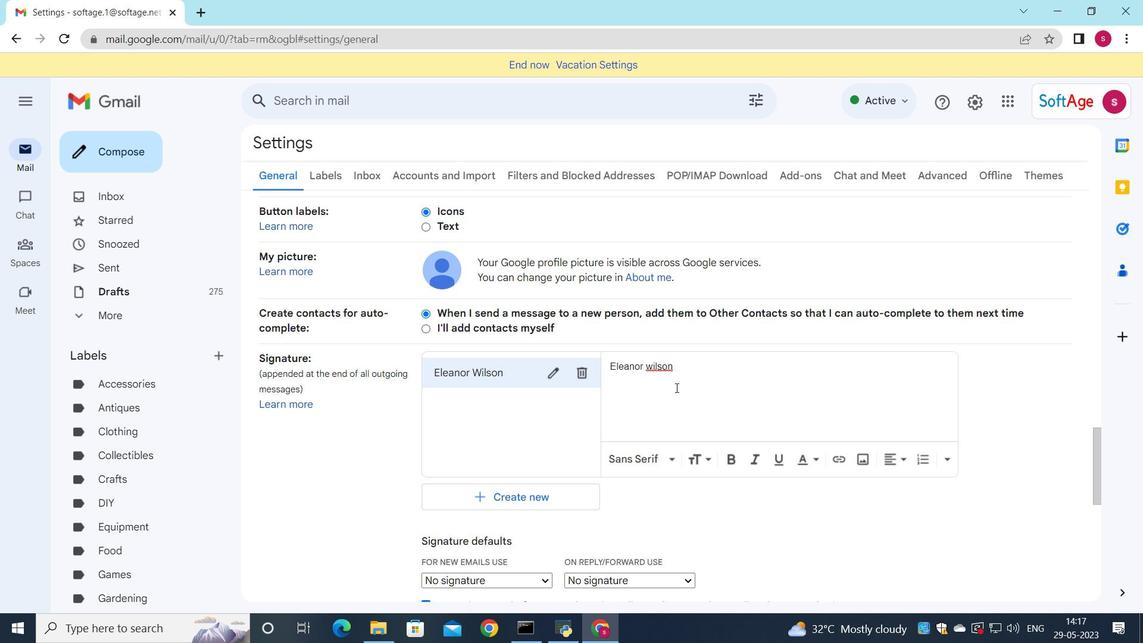 
Action: Mouse scrolled (686, 441) with delta (0, 0)
Screenshot: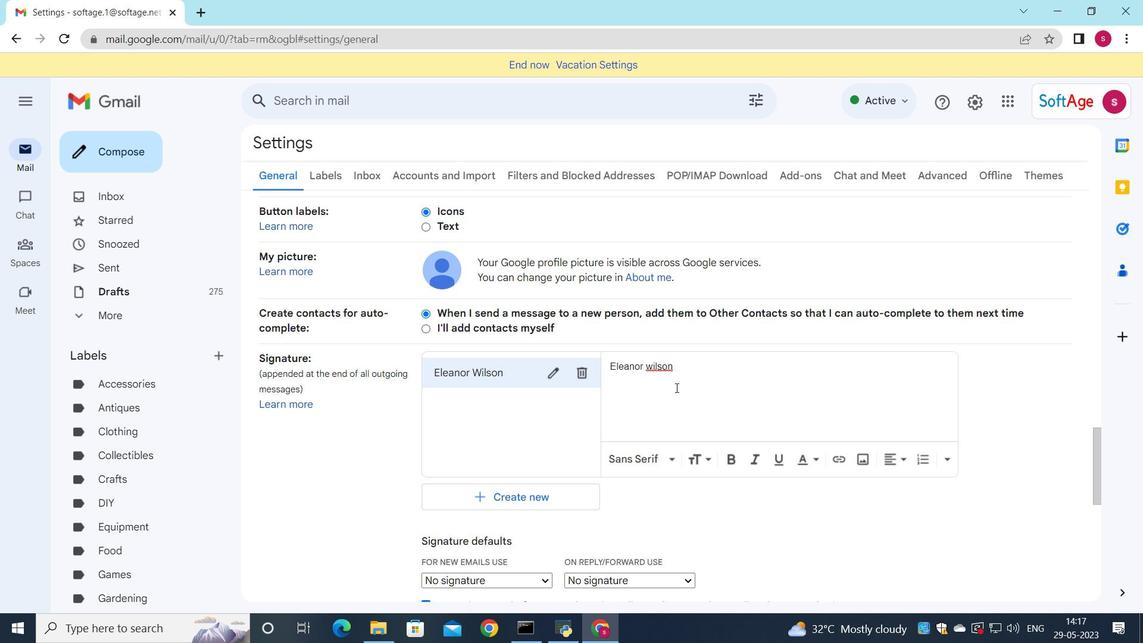 
Action: Mouse moved to (651, 292)
Screenshot: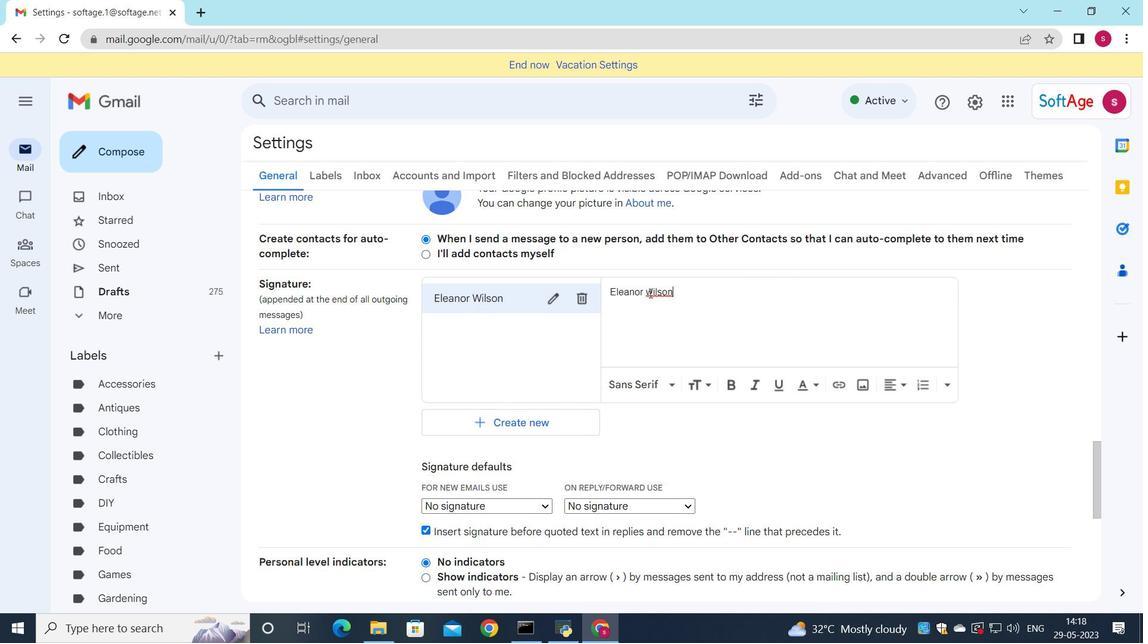 
Action: Mouse pressed left at (651, 292)
Screenshot: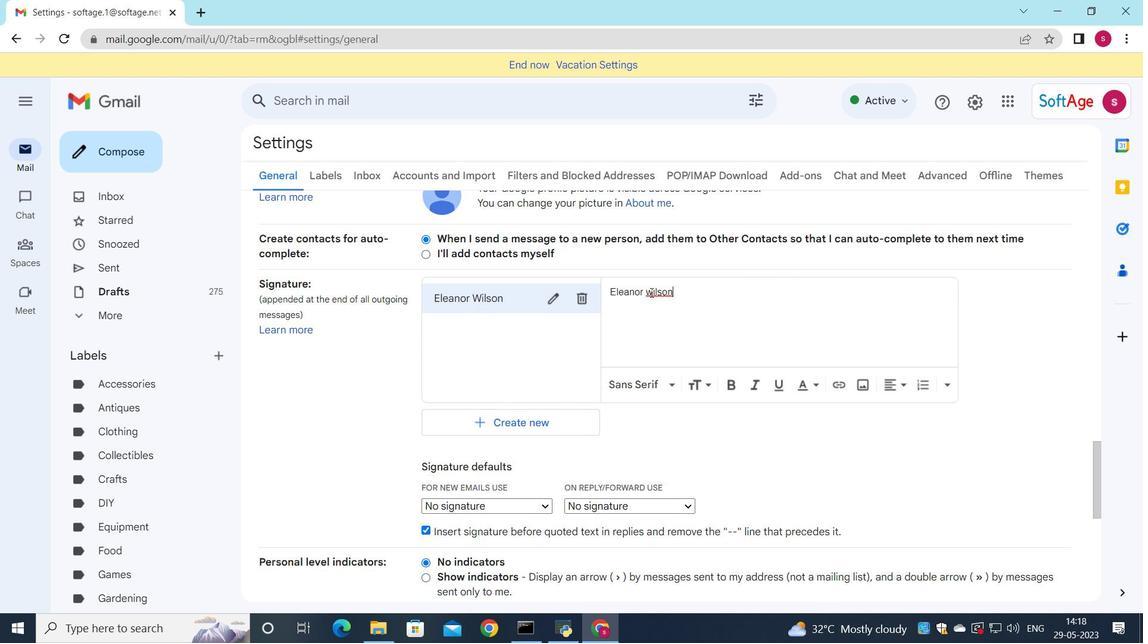 
Action: Key pressed <Key.backspace><Key.shift_r><Key.shift_r><Key.shift_r><Key.shift_r><Key.shift_r><Key.shift_r><Key.shift_r><Key.shift_r><Key.shift_r><Key.shift_r><Key.shift_r><Key.shift_r><Key.shift_r><Key.shift_r><Key.shift_r><Key.shift_r><Key.shift_r><Key.shift_r><Key.shift_r><Key.shift_r>W
Screenshot: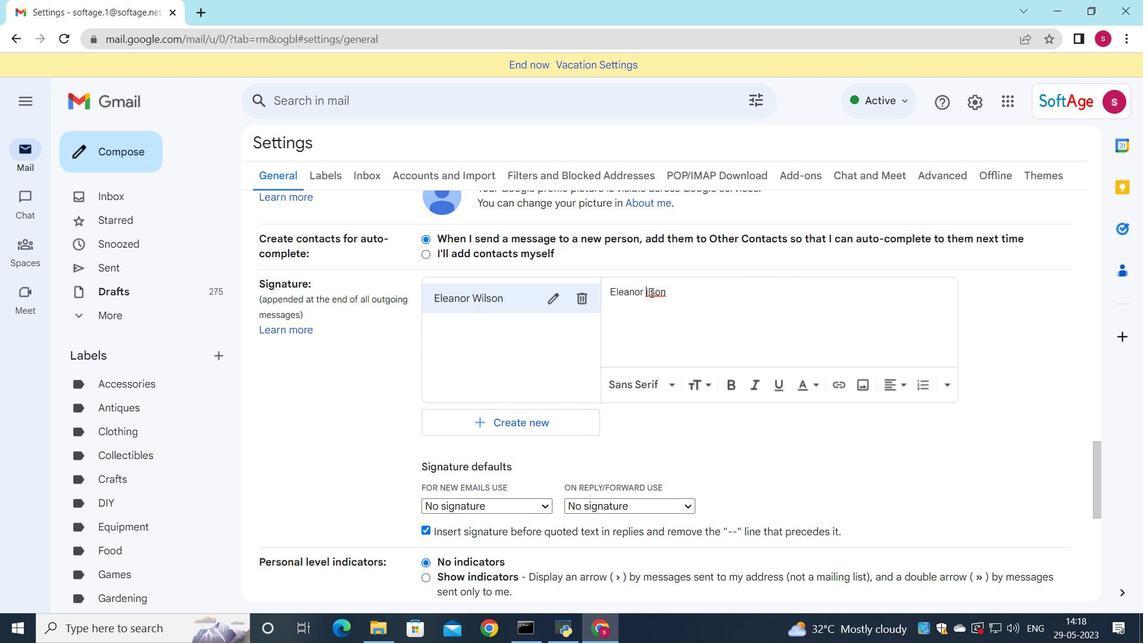 
Action: Mouse moved to (490, 502)
Screenshot: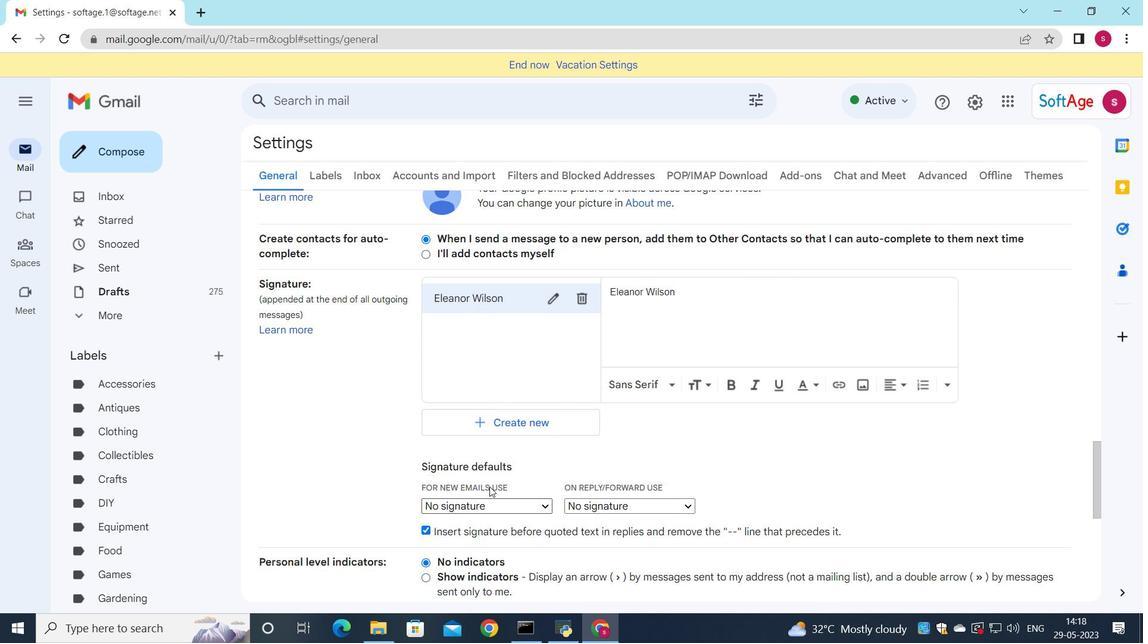 
Action: Mouse pressed left at (490, 502)
Screenshot: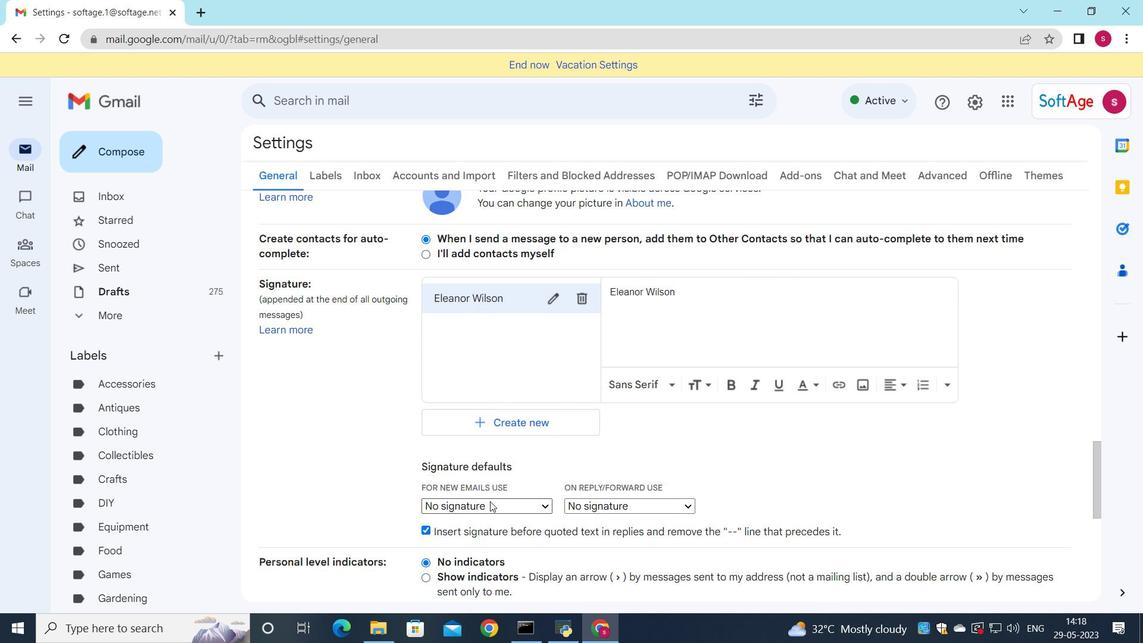 
Action: Mouse moved to (483, 534)
Screenshot: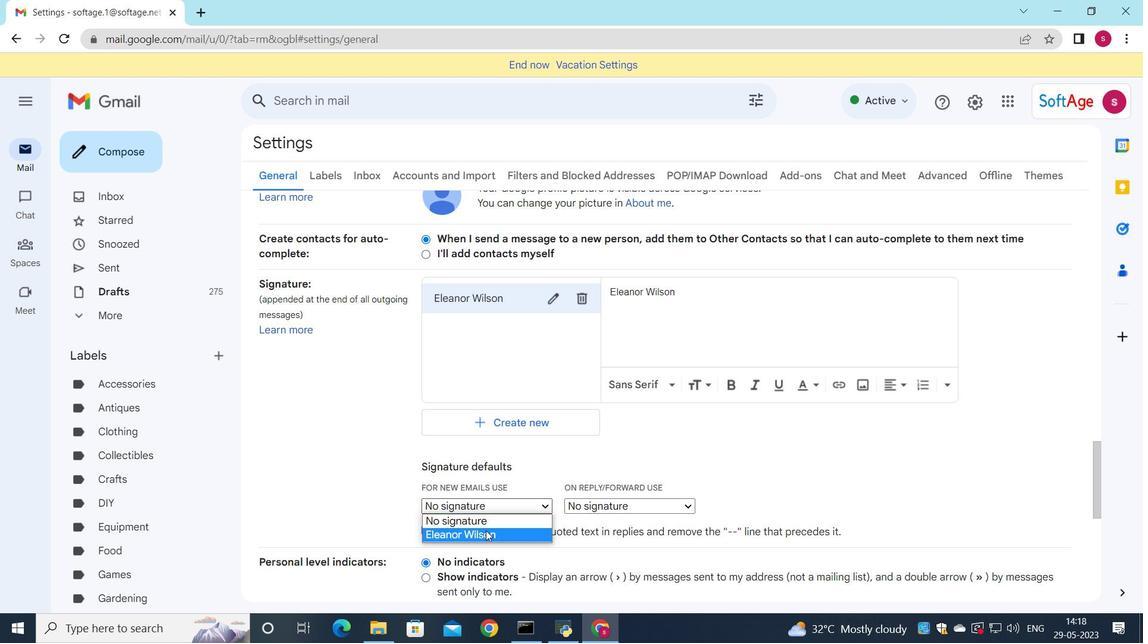 
Action: Mouse pressed left at (483, 534)
Screenshot: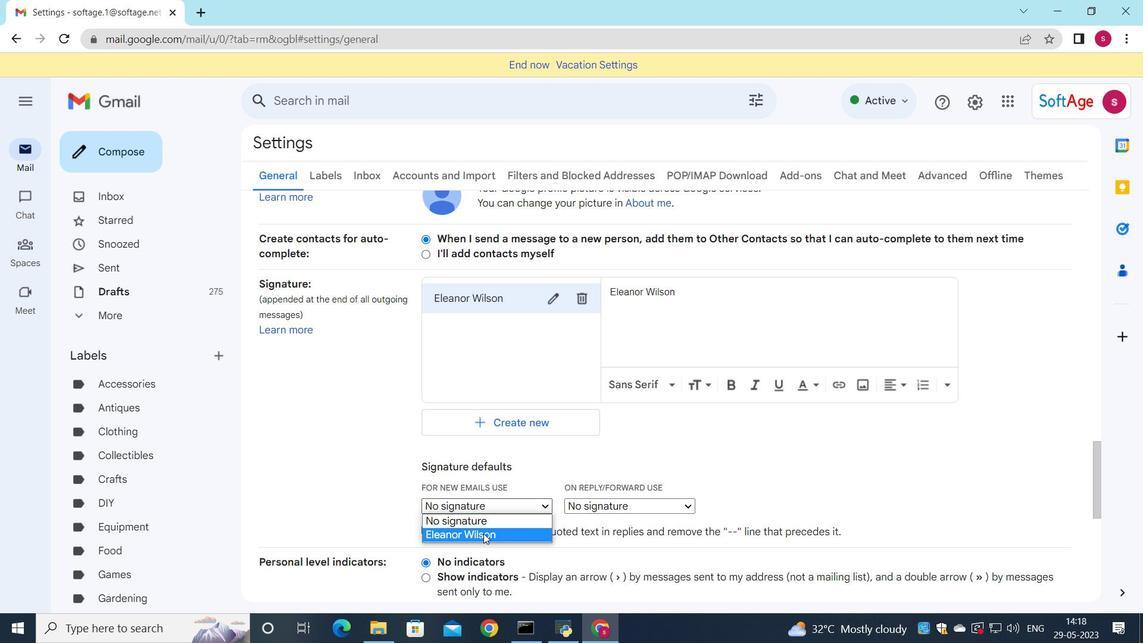 
Action: Mouse moved to (586, 498)
Screenshot: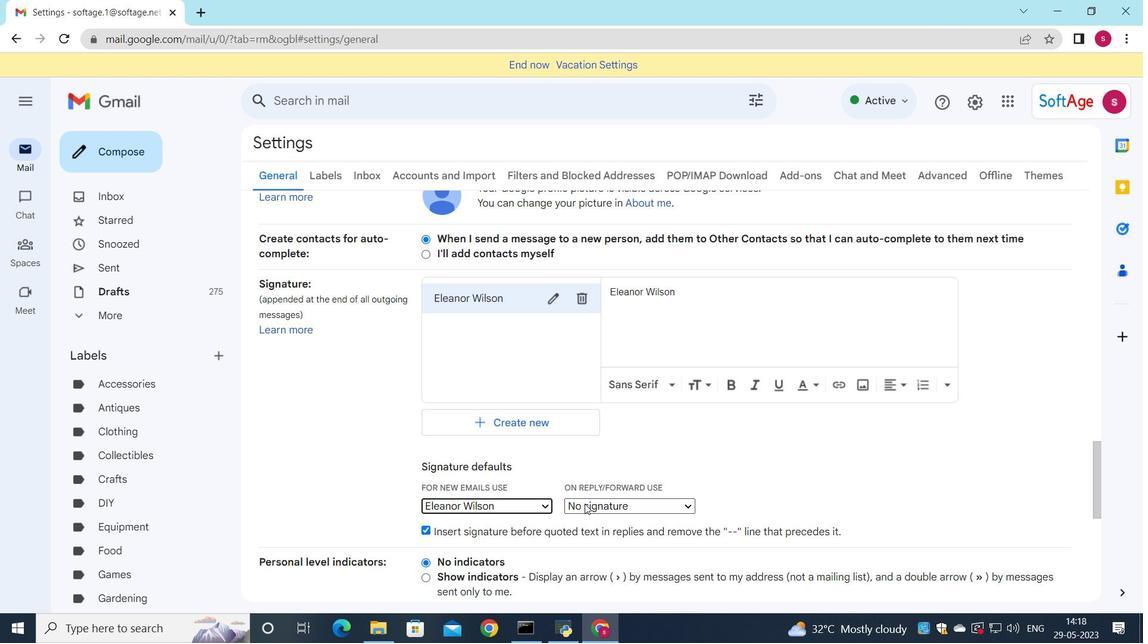 
Action: Mouse pressed left at (586, 498)
Screenshot: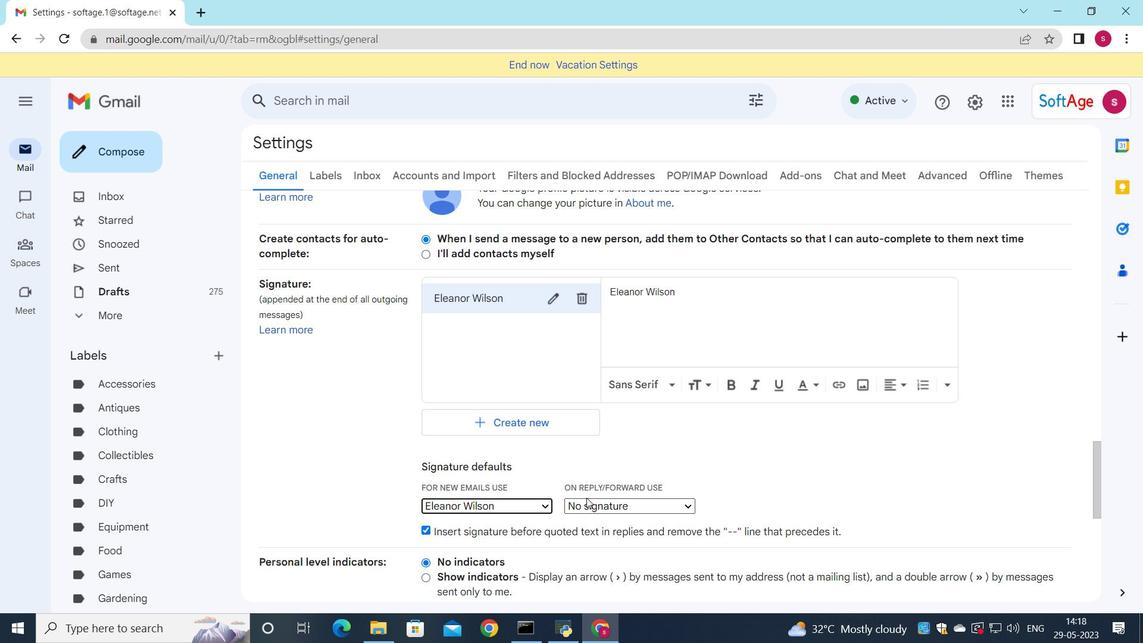 
Action: Mouse moved to (588, 537)
Screenshot: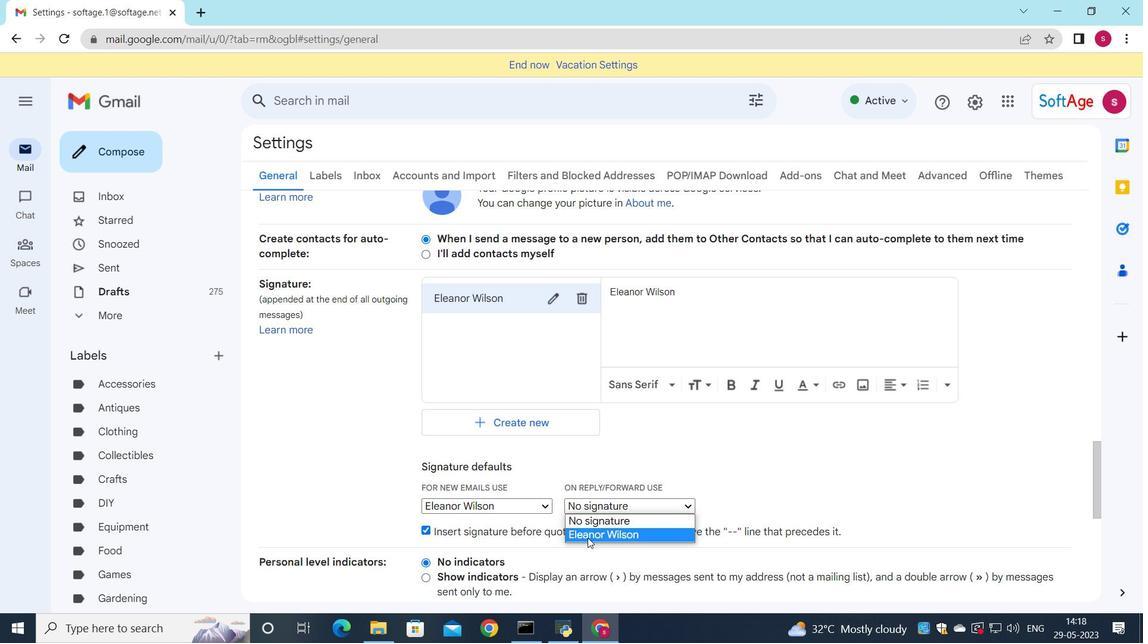 
Action: Mouse pressed left at (588, 537)
Screenshot: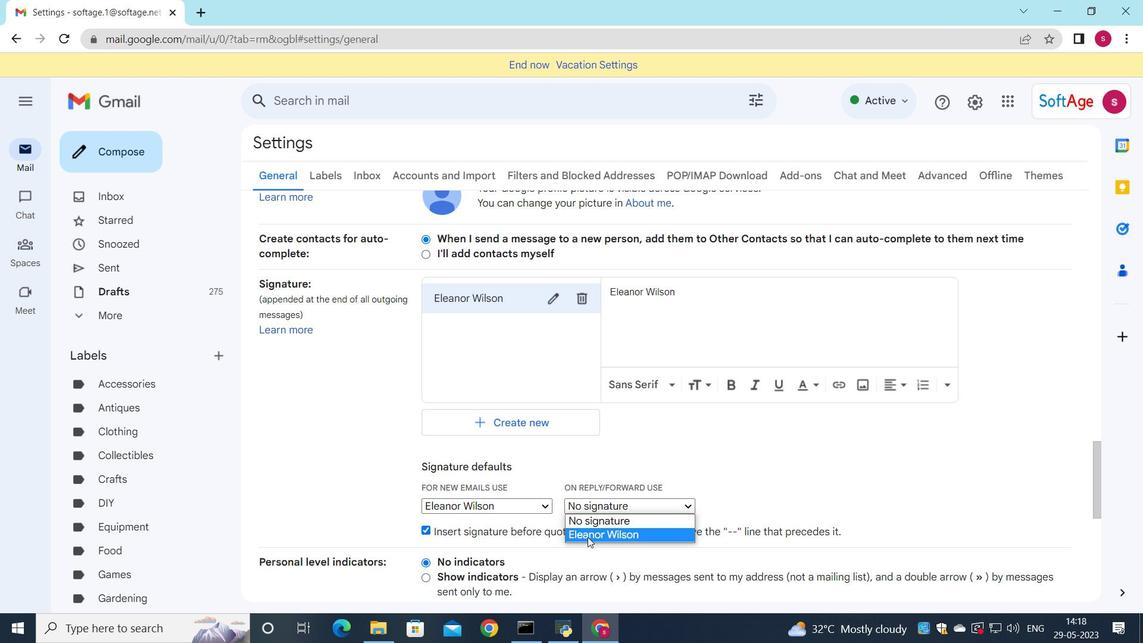 
Action: Mouse moved to (582, 532)
Screenshot: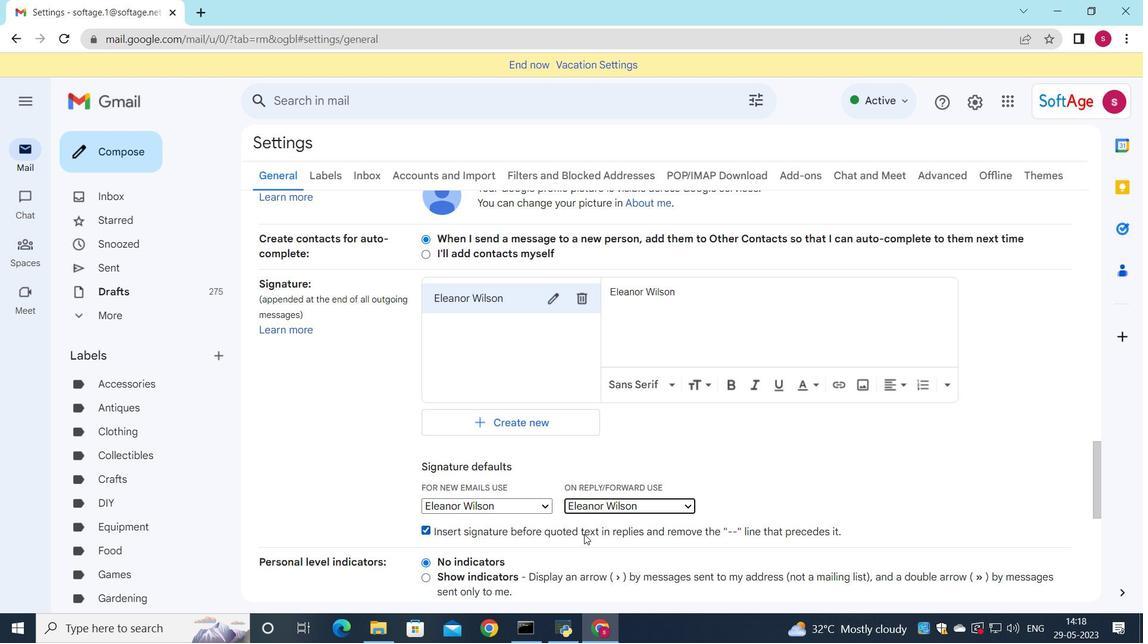 
Action: Mouse scrolled (582, 532) with delta (0, 0)
Screenshot: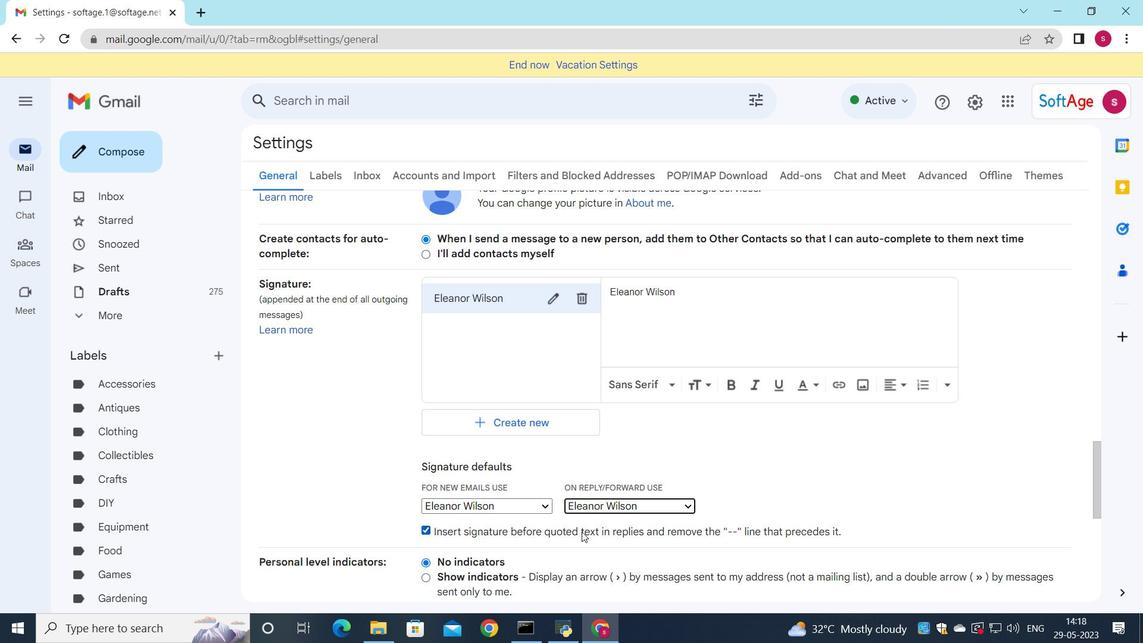 
Action: Mouse scrolled (582, 532) with delta (0, 0)
Screenshot: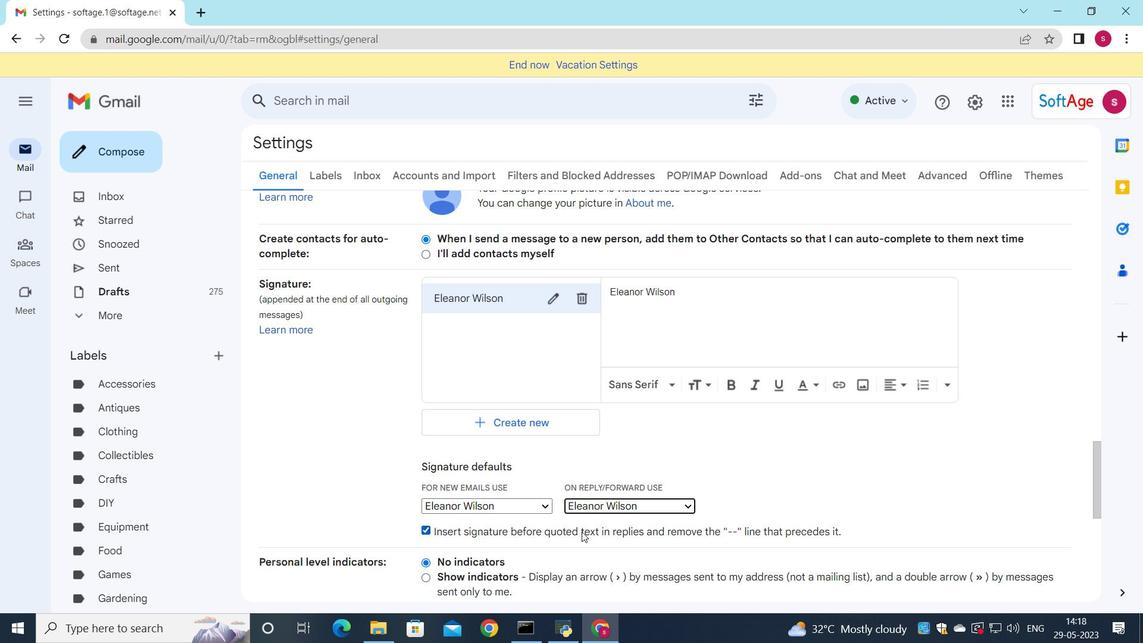 
Action: Mouse scrolled (582, 532) with delta (0, 0)
Screenshot: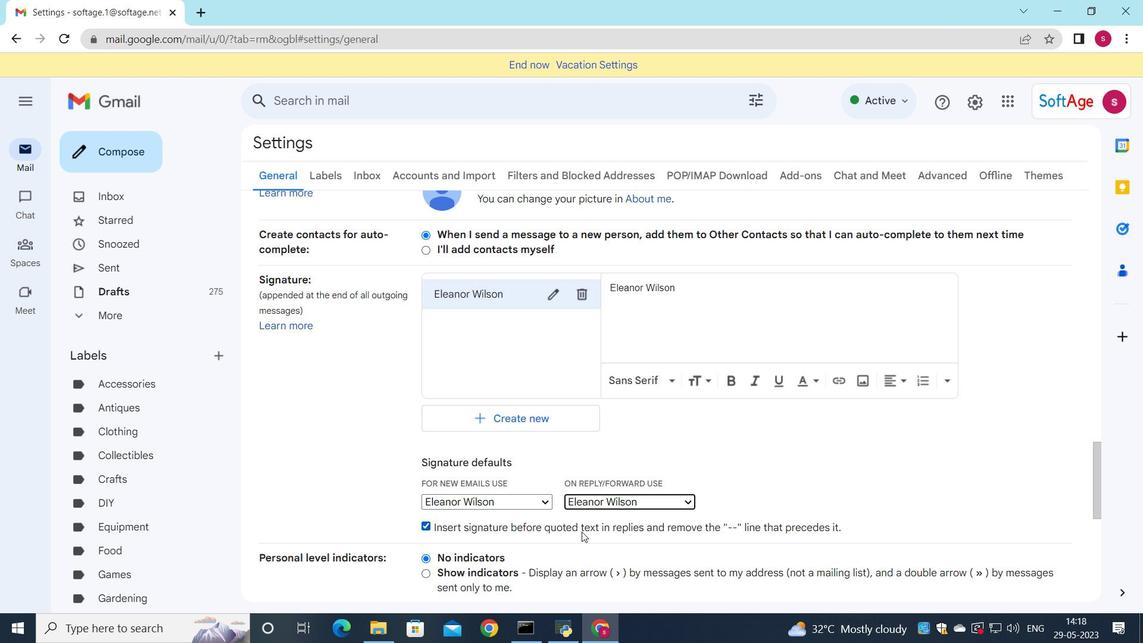 
Action: Mouse moved to (579, 532)
Screenshot: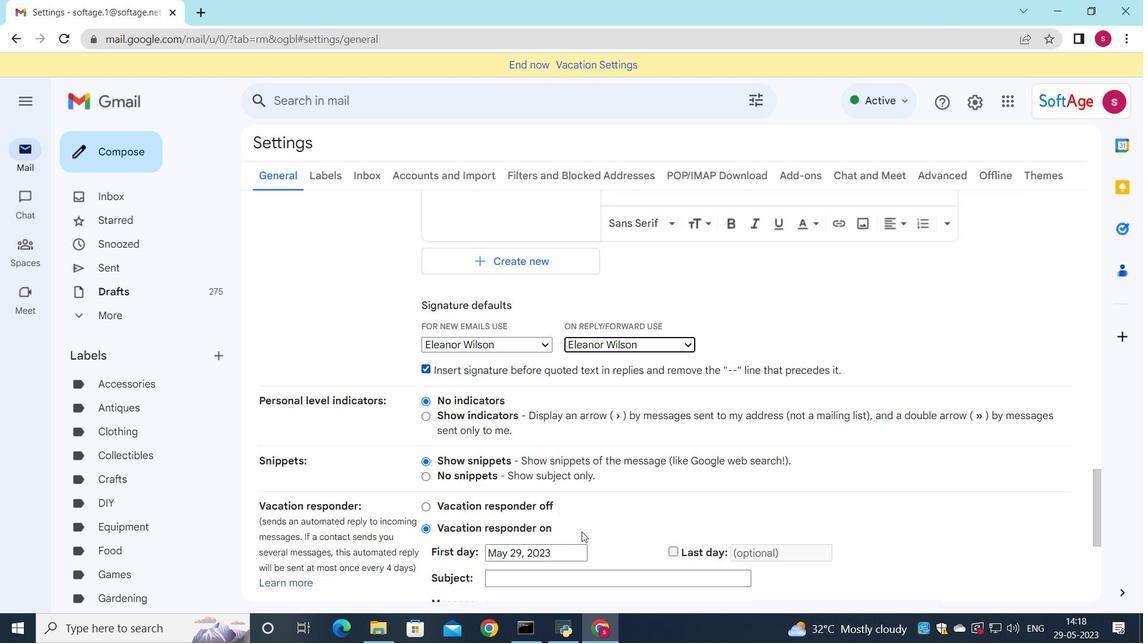 
Action: Mouse scrolled (579, 532) with delta (0, 0)
Screenshot: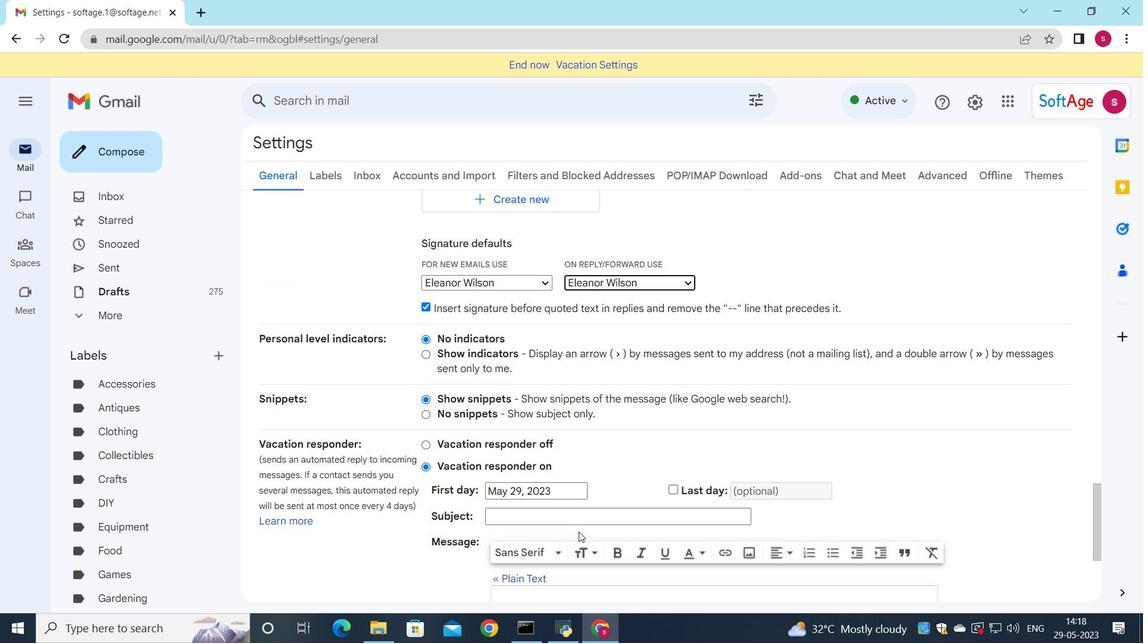 
Action: Mouse scrolled (579, 532) with delta (0, 0)
Screenshot: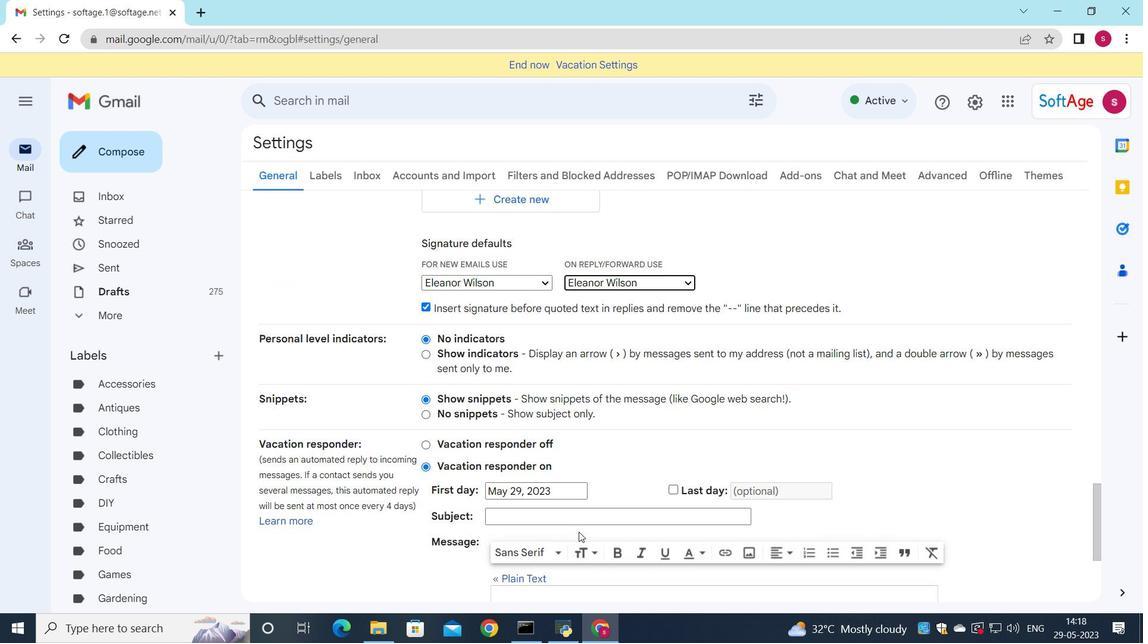 
Action: Mouse scrolled (579, 532) with delta (0, 0)
Screenshot: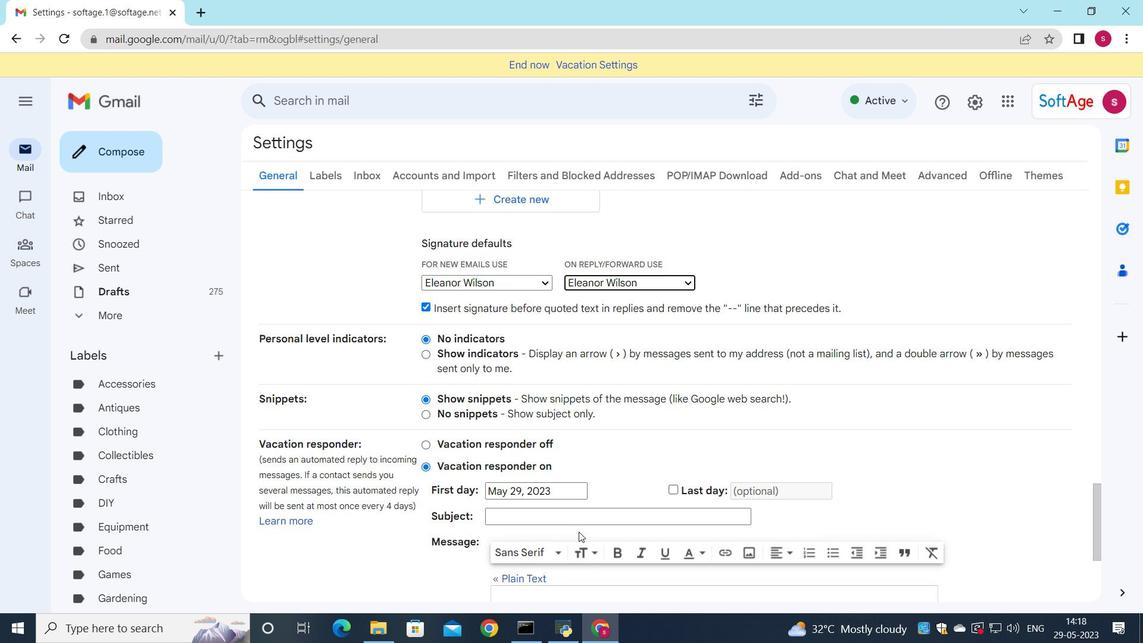 
Action: Mouse moved to (647, 525)
Screenshot: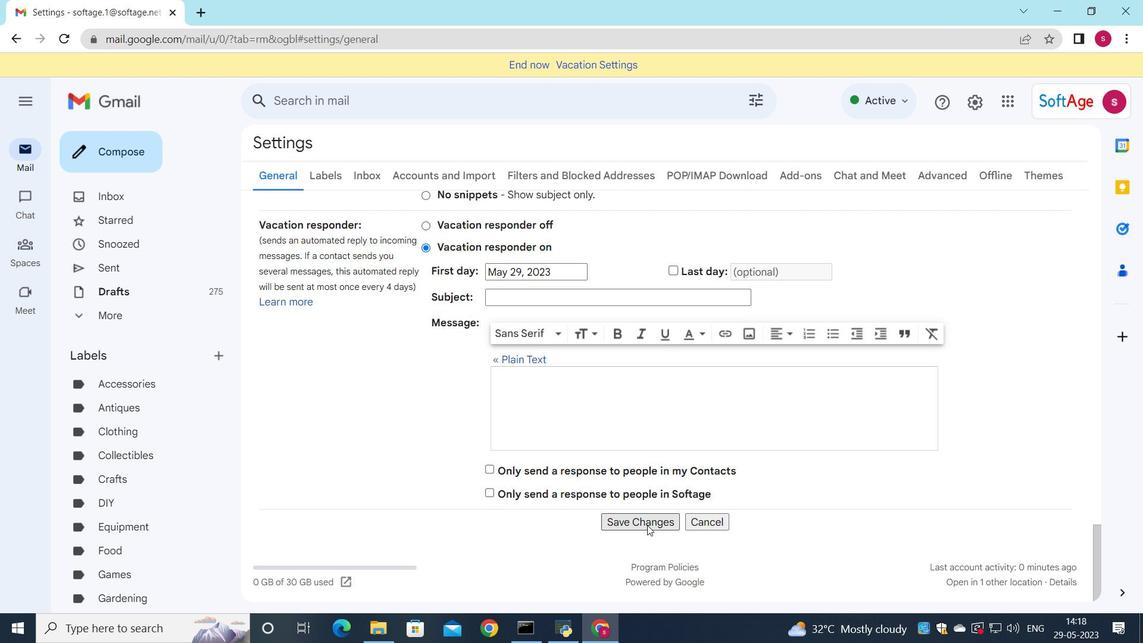 
Action: Mouse pressed left at (647, 525)
Screenshot: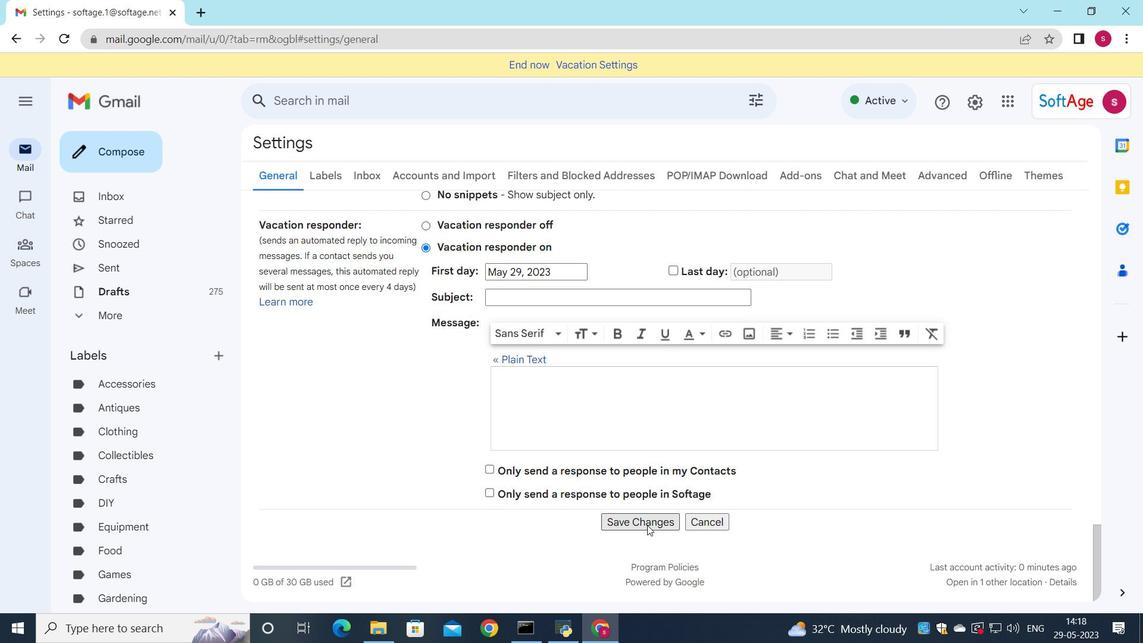 
Action: Mouse moved to (112, 163)
Screenshot: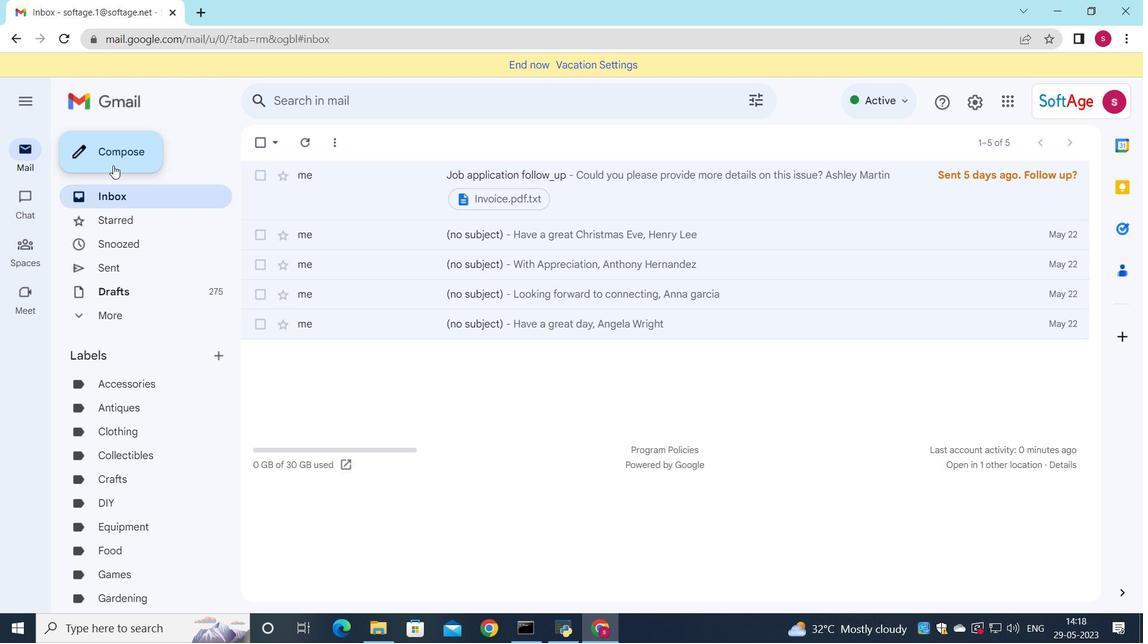
Action: Mouse pressed left at (112, 163)
Screenshot: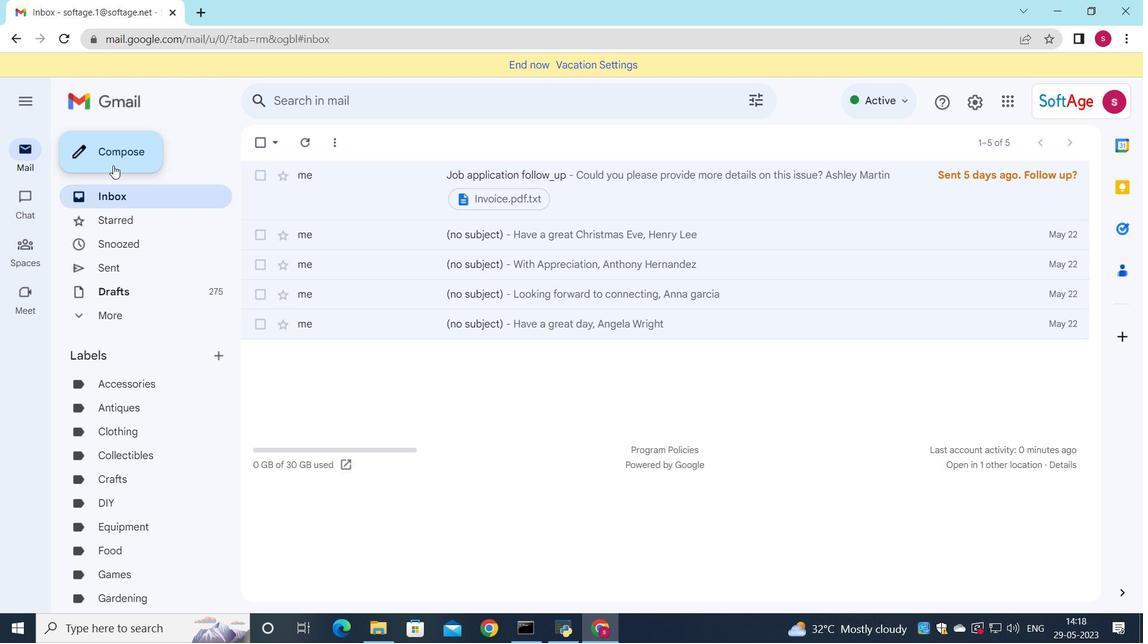 
Action: Mouse moved to (850, 357)
Screenshot: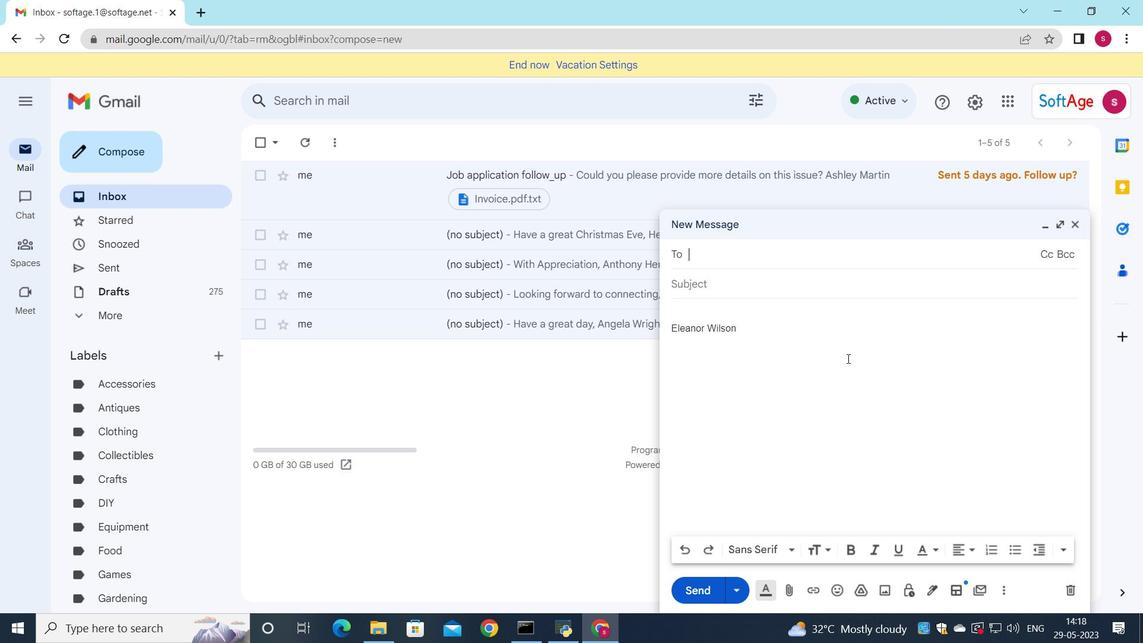 
Action: Key pressed <Key.down><Key.down><Key.down><Key.down><Key.down><Key.down><Key.enter><Key.down><Key.down><Key.down><Key.down><Key.down><Key.down><Key.down><Key.enter>
Screenshot: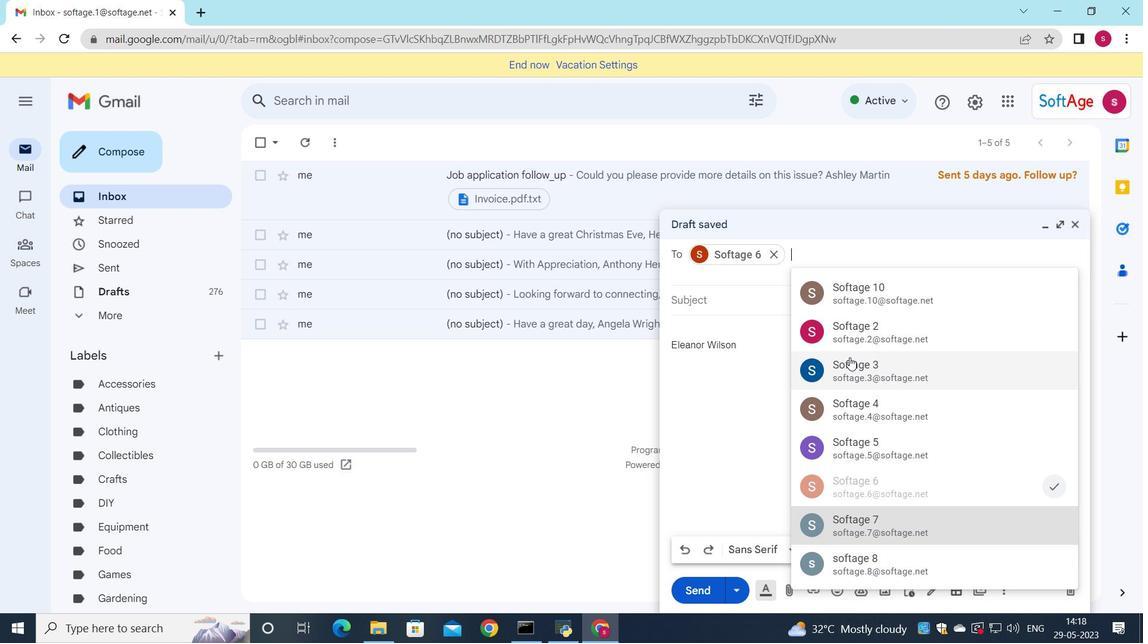 
Action: Mouse moved to (1043, 271)
Screenshot: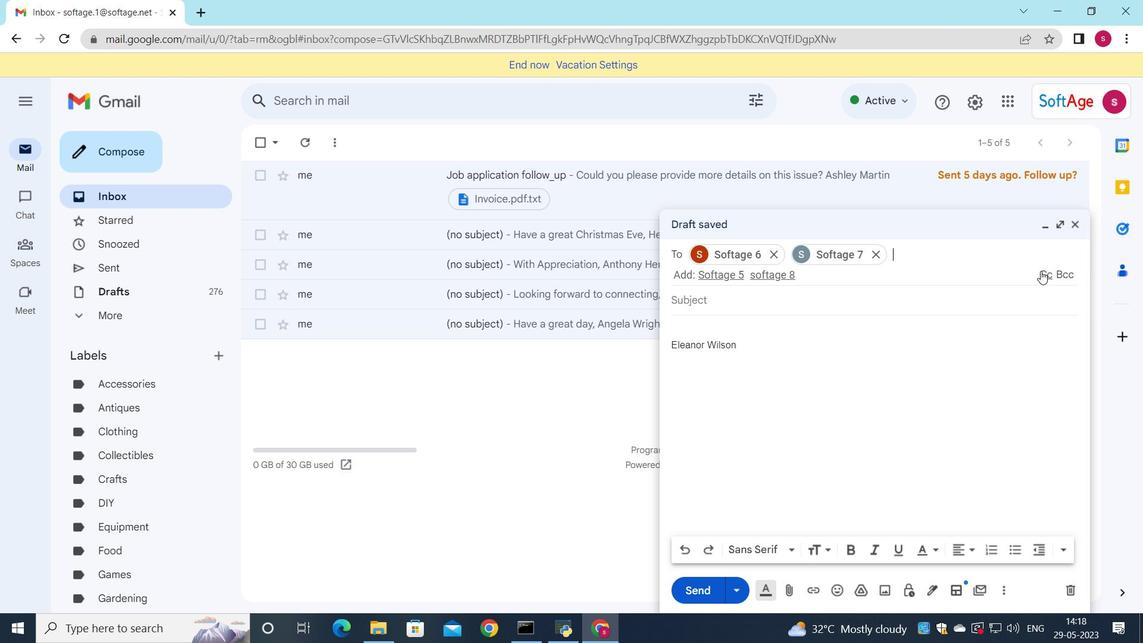 
Action: Mouse pressed left at (1043, 271)
Screenshot: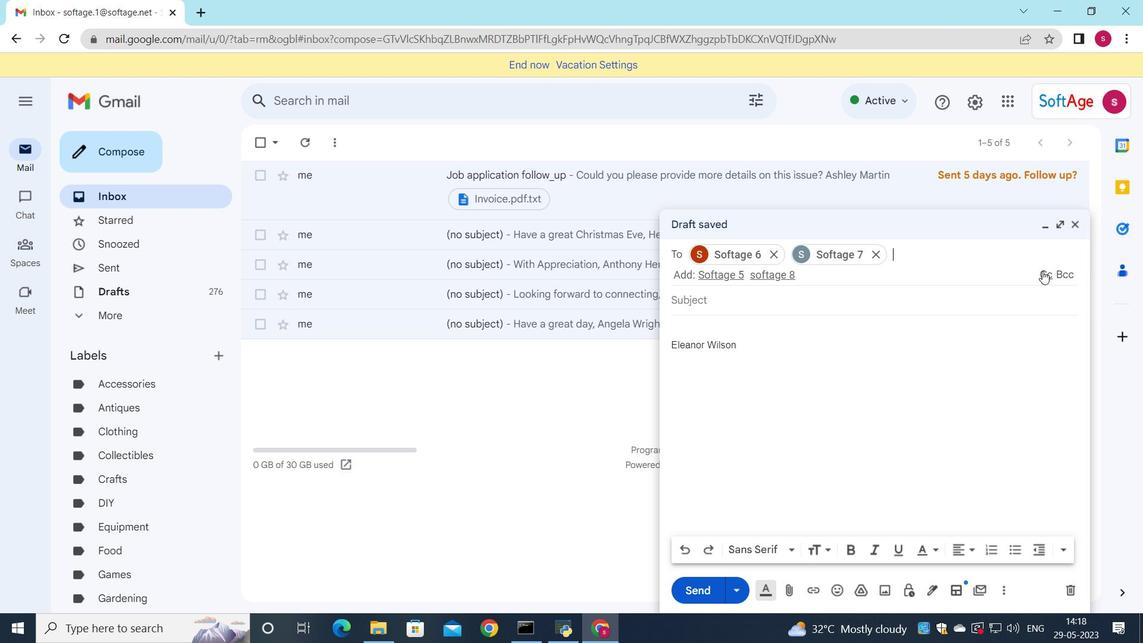 
Action: Key pressed <Key.down><Key.down><Key.down><Key.down><Key.down><Key.down><Key.down><Key.down><Key.enter>
Screenshot: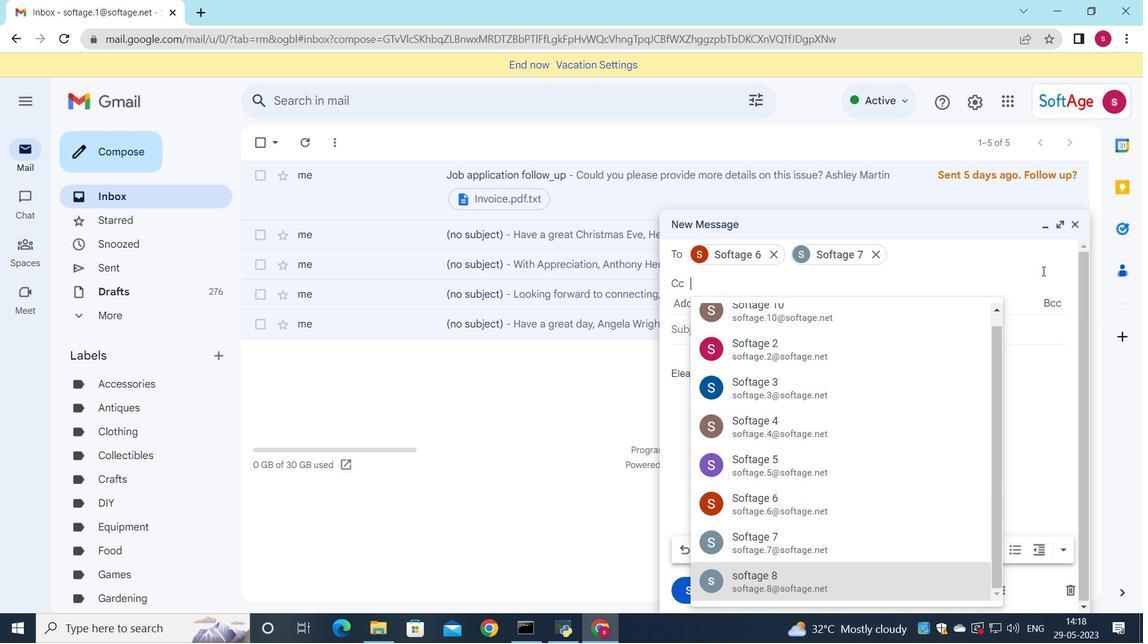 
Action: Mouse moved to (750, 332)
Screenshot: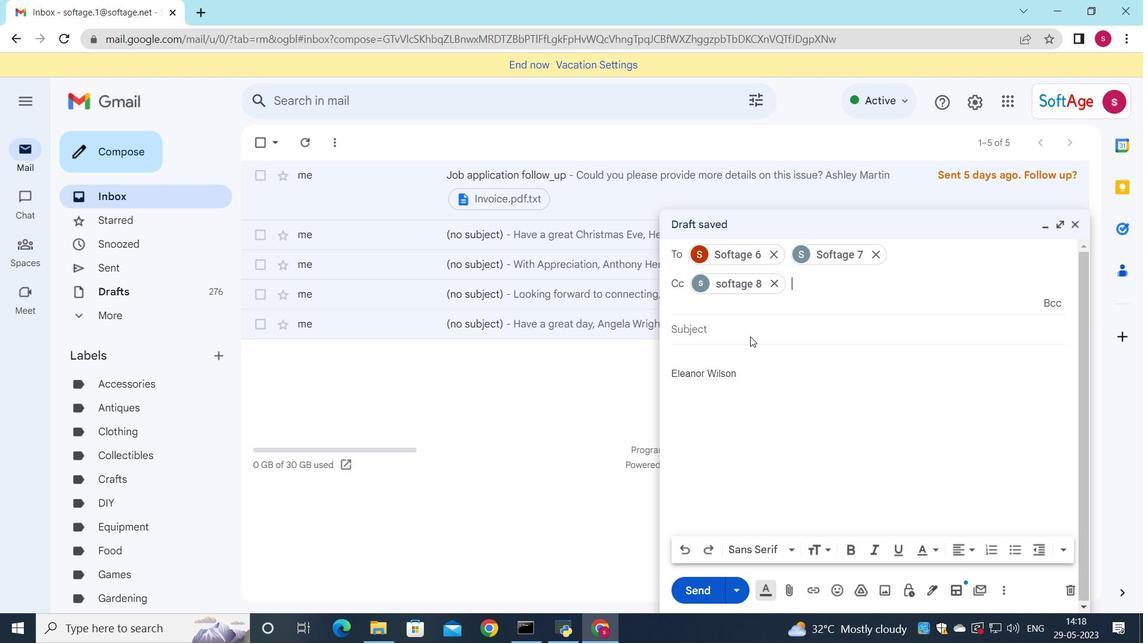 
Action: Mouse pressed left at (750, 332)
Screenshot: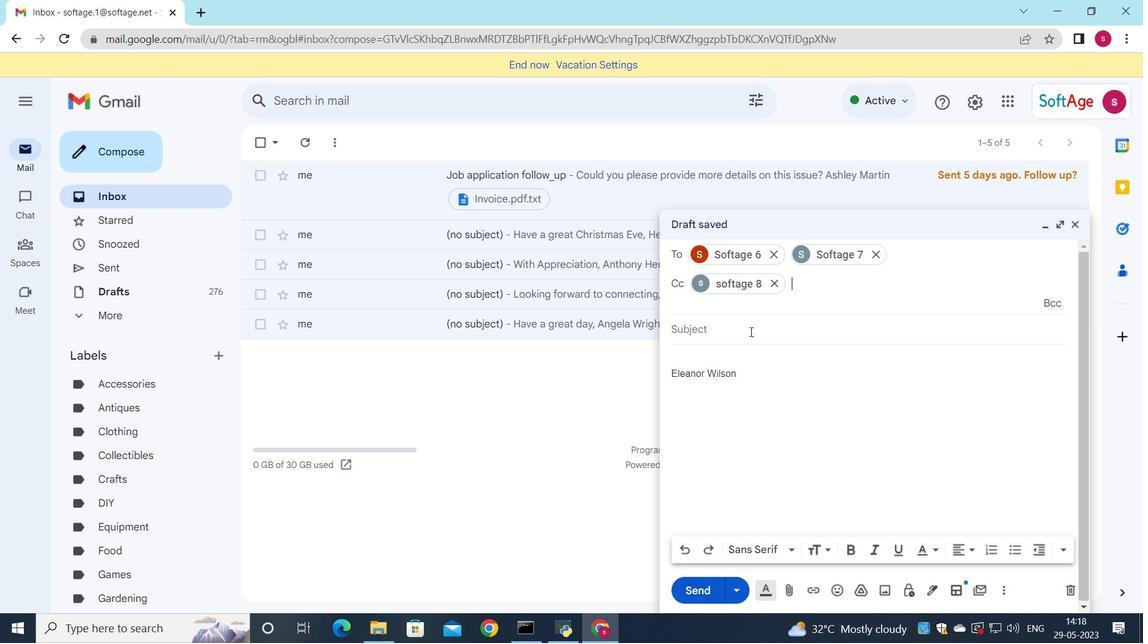 
Action: Mouse moved to (750, 336)
Screenshot: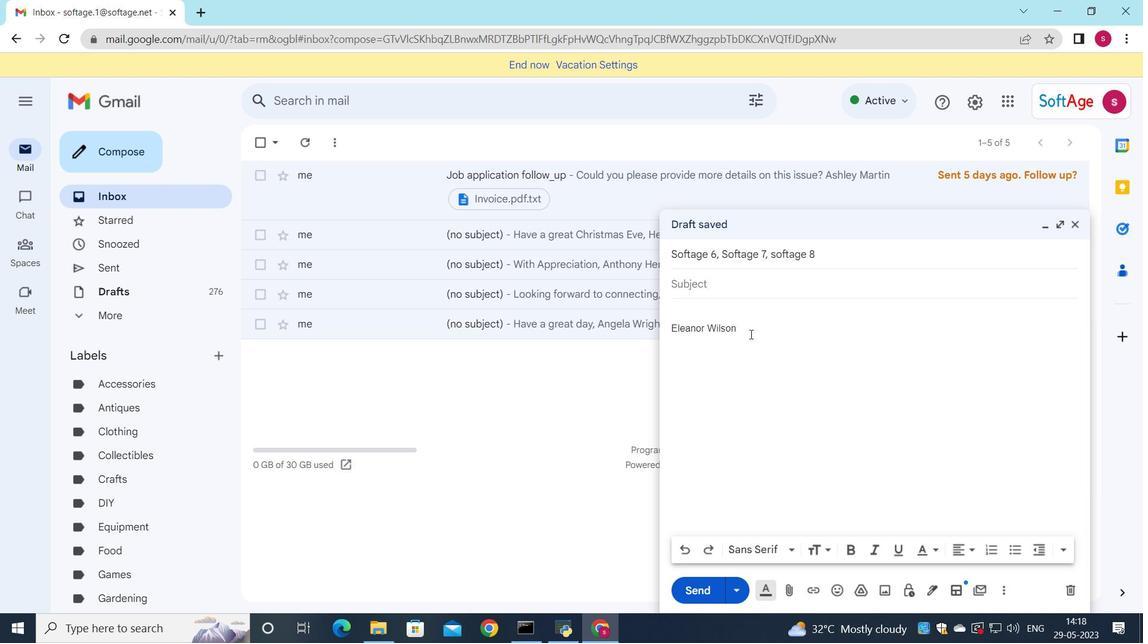 
Action: Key pressed <Key.shift>Requestt<Key.backspace><Key.space>for<Key.space>a<Key.space>transfer<Key.space>
Screenshot: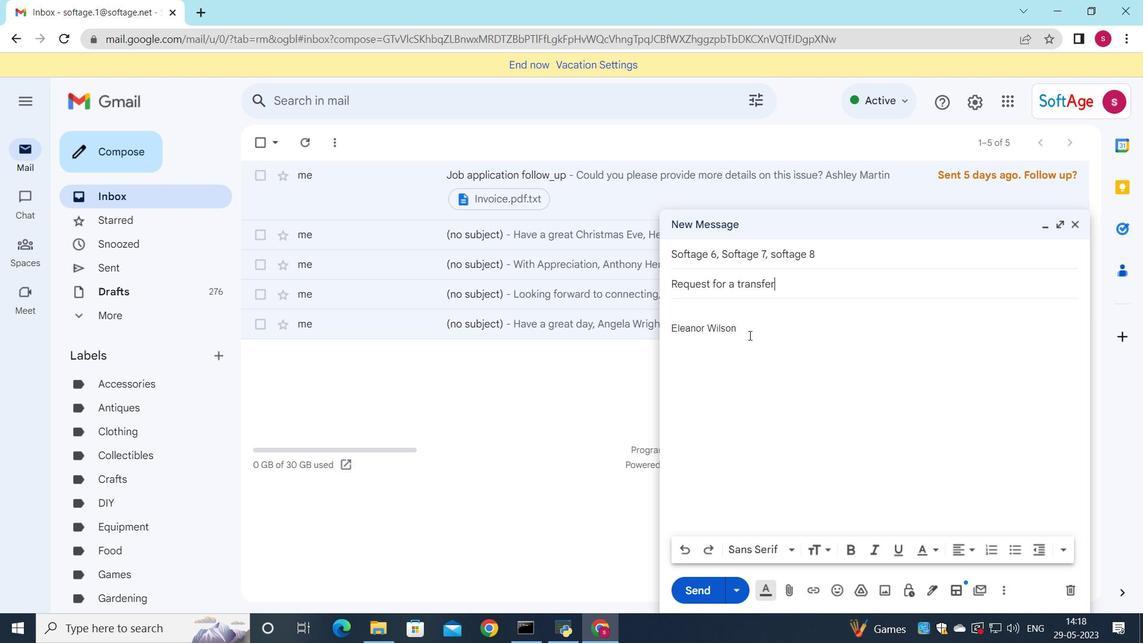 
Action: Mouse moved to (700, 310)
Screenshot: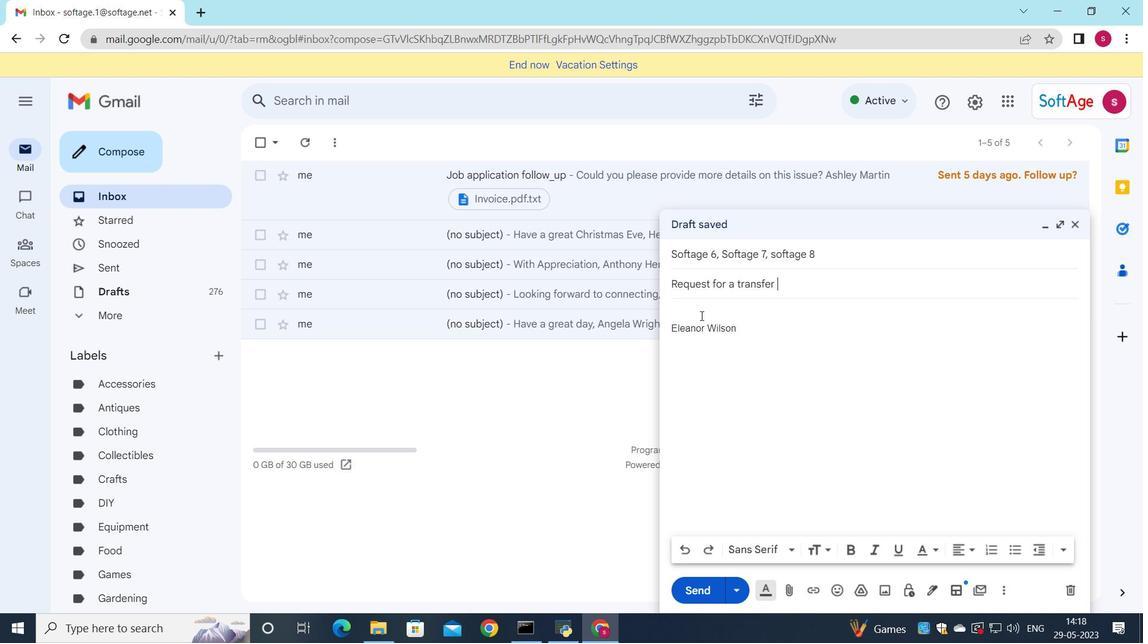 
Action: Mouse pressed left at (700, 310)
Screenshot: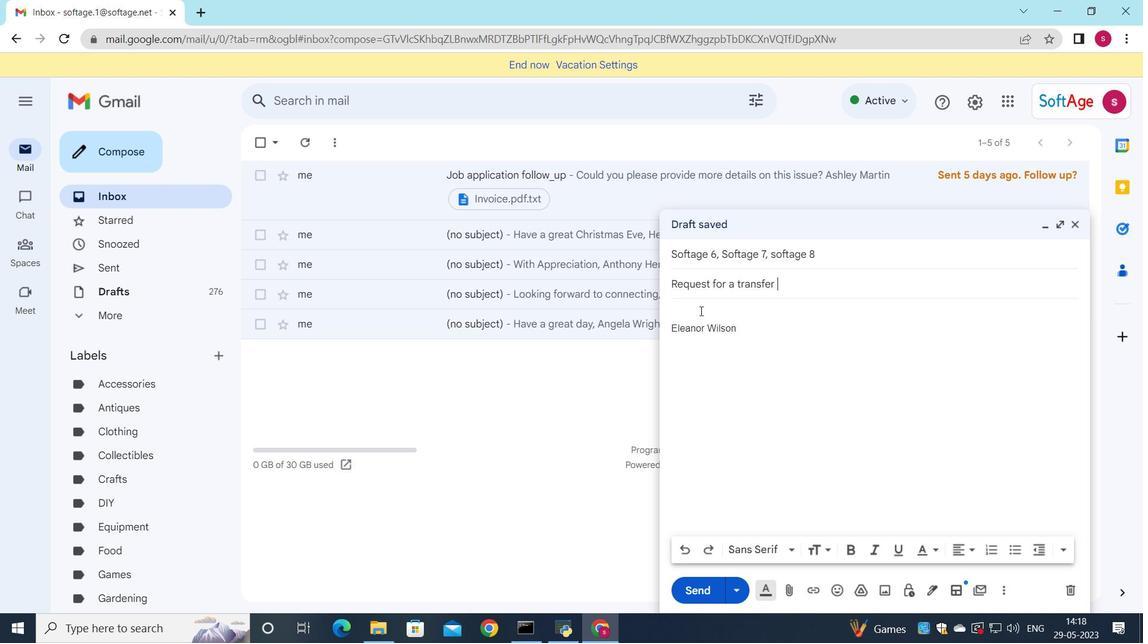 
Action: Key pressed <Key.shift>Could<Key.space>you<Key.space>please<Key.space>provide<Key.space>an<Key.space>estimate<Key.space>for<Key.space>the<Key.space>project<Key.shift><Key.shift><Key.shift><Key.shift><Key.shift><Key.shift><Key.shift><Key.shift><Key.shift><Key.shift><Key.shift><Key.shift><Key.shift><Key.shift><Key.shift><Key.shift><Key.shift><Key.shift><Key.shift><Key.shift><Key.shift><Key.shift><Key.shift><Key.shift><Key.shift><Key.shift><Key.shift><Key.shift><Key.shift><Key.shift><Key.shift><Key.shift><Key.shift><Key.shift><Key.shift><Key.shift><Key.shift><Key.shift><Key.shift><Key.shift><Key.shift><Key.shift><Key.shift><Key.shift><Key.shift><Key.shift><Key.shift><Key.shift><Key.shift><Key.shift><Key.shift><Key.shift><Key.shift><Key.shift><Key.shift><Key.shift><Key.shift><Key.shift><Key.shift><Key.shift><Key.shift><Key.shift><Key.shift><Key.shift><Key.shift><Key.shift><Key.shift><Key.shift><Key.shift><Key.shift><Key.shift><Key.shift><Key.shift><Key.shift><Key.shift><Key.shift><Key.shift><Key.shift><Key.shift><Key.shift><Key.shift><Key.shift><Key.shift><Key.shift><Key.shift><Key.shift><Key.shift><Key.shift><Key.shift><Key.shift><Key.shift><Key.shift><Key.shift><Key.shift><Key.shift><Key.shift>?
Screenshot: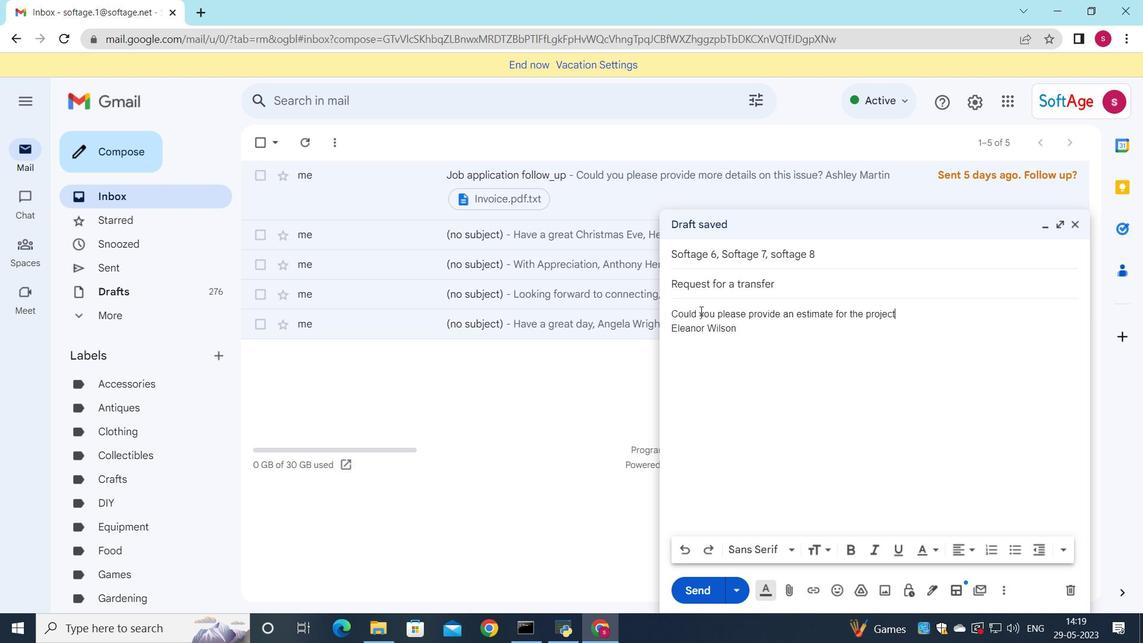 
Action: Mouse moved to (919, 312)
Screenshot: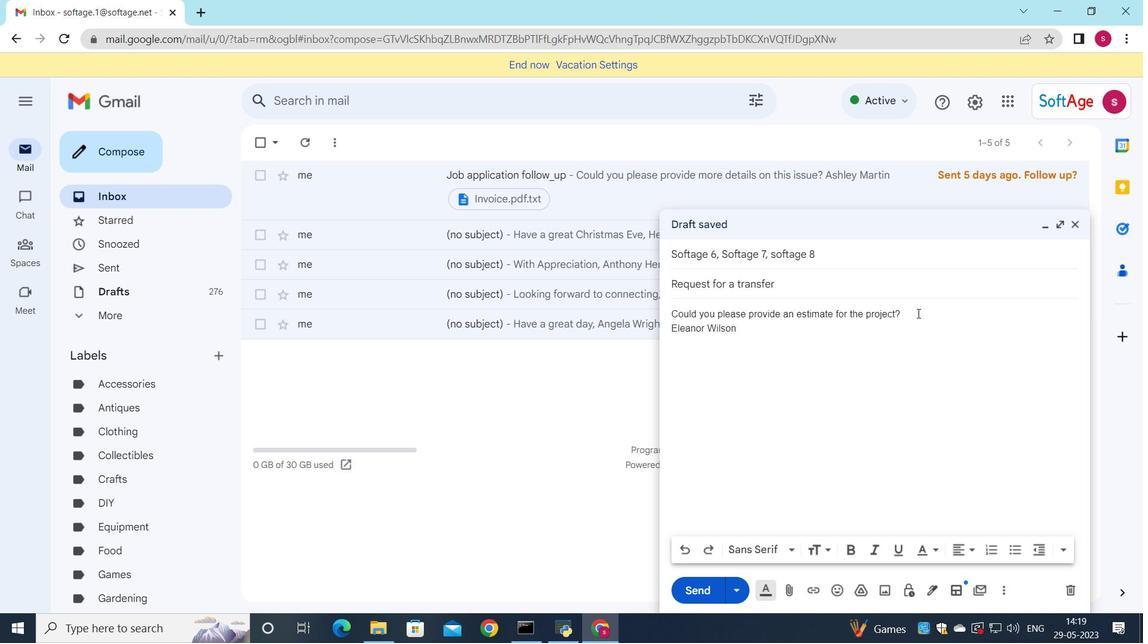 
Action: Mouse pressed left at (919, 312)
Screenshot: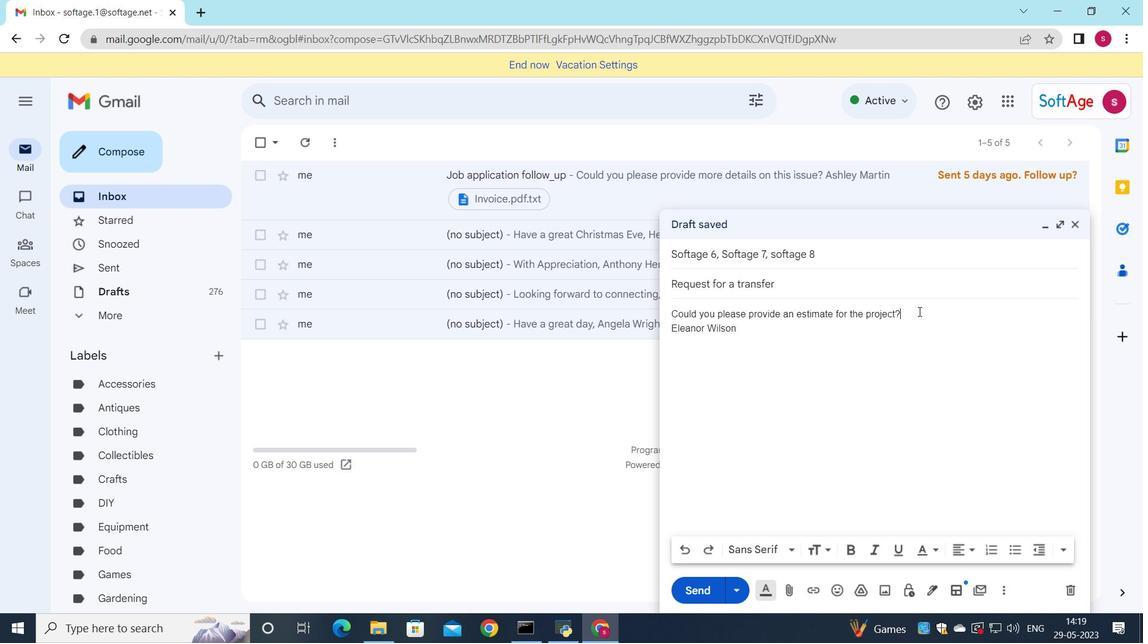 
Action: Mouse moved to (831, 552)
Screenshot: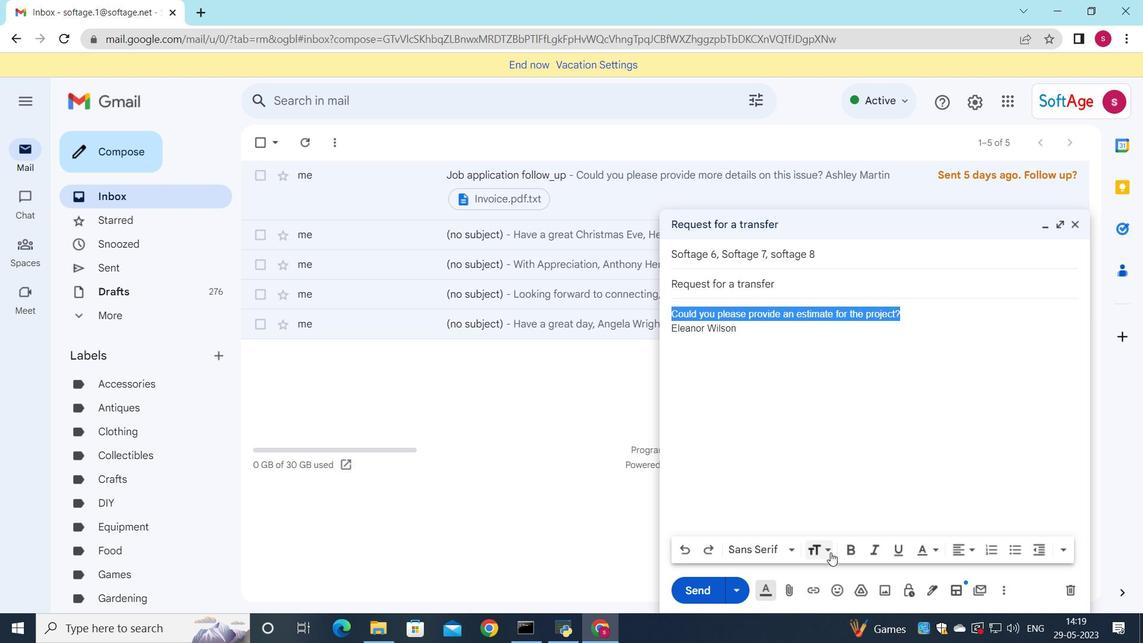 
Action: Mouse pressed left at (831, 552)
Screenshot: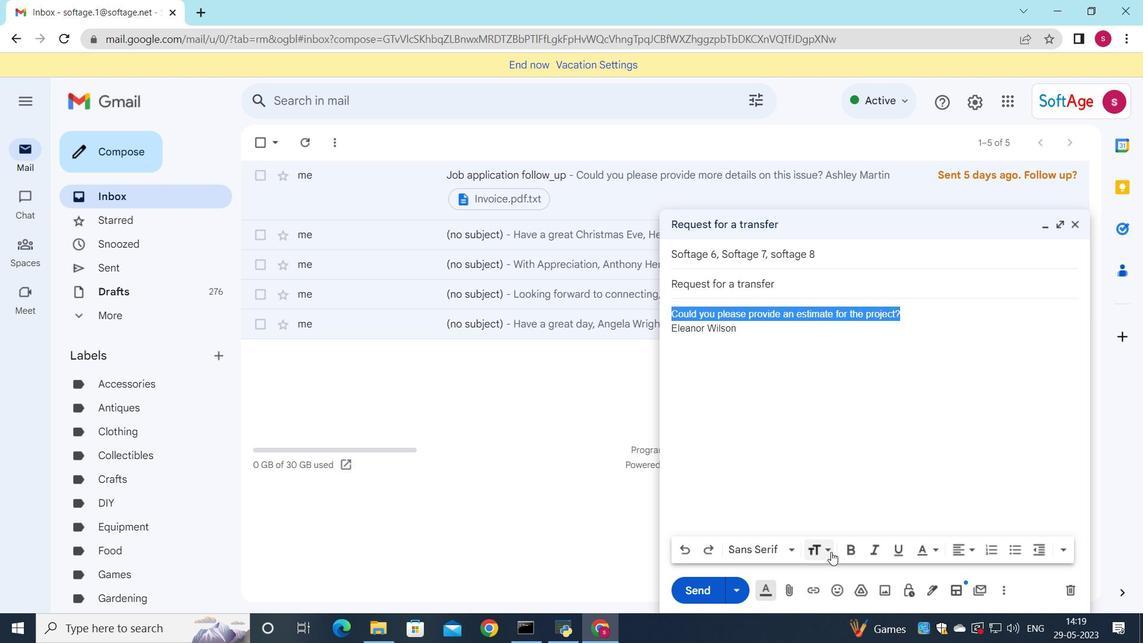 
Action: Mouse moved to (854, 521)
Screenshot: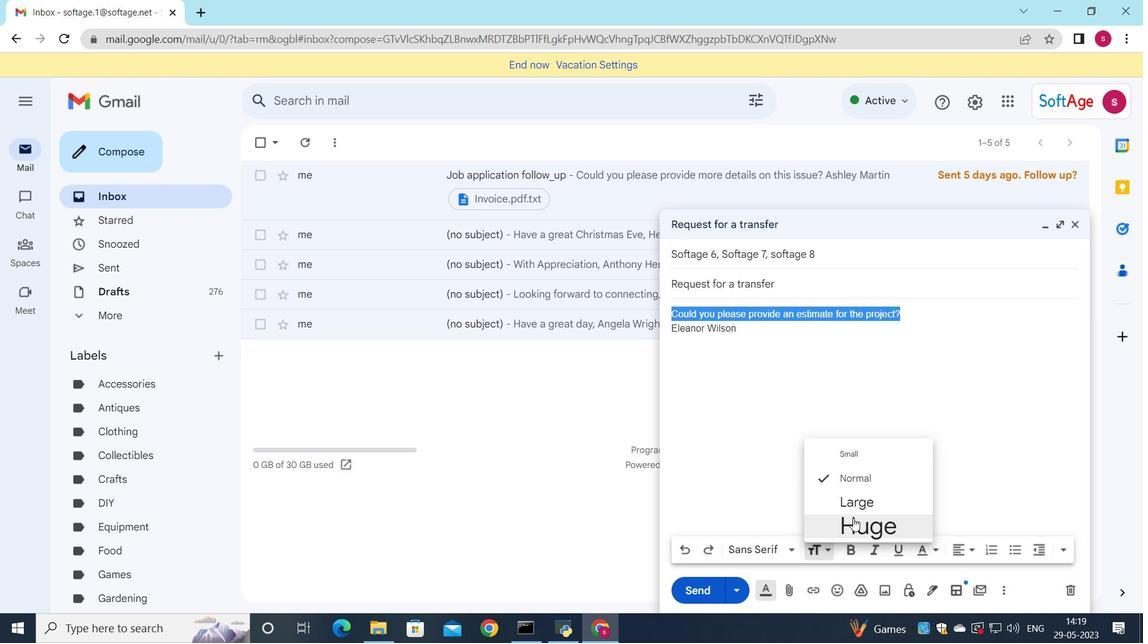 
Action: Mouse pressed left at (854, 521)
Screenshot: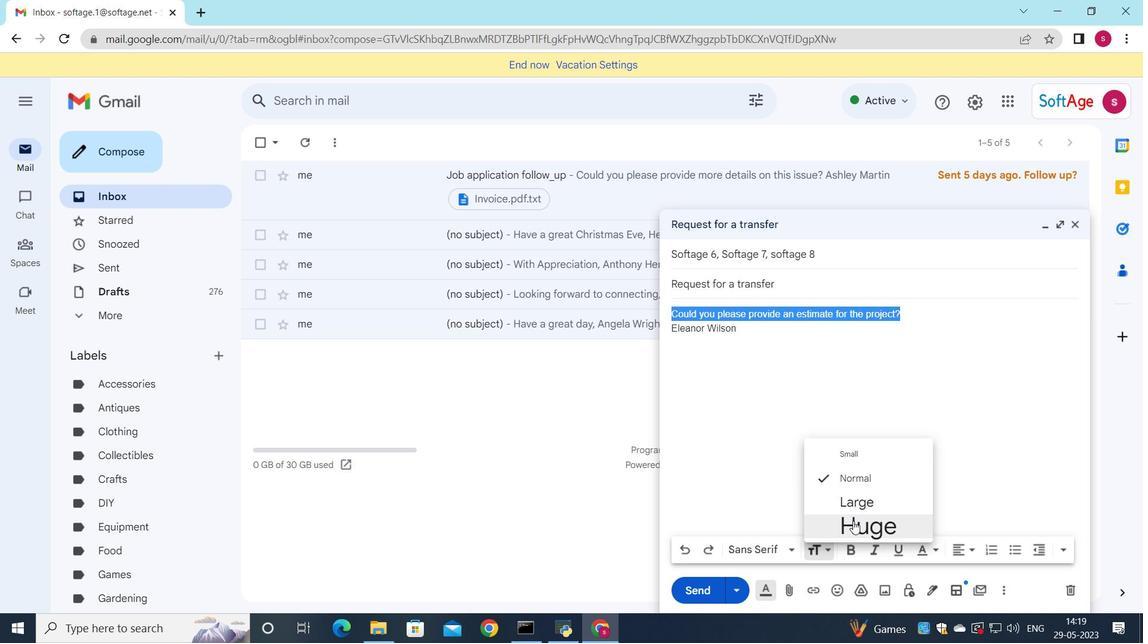 
Action: Mouse moved to (974, 554)
Screenshot: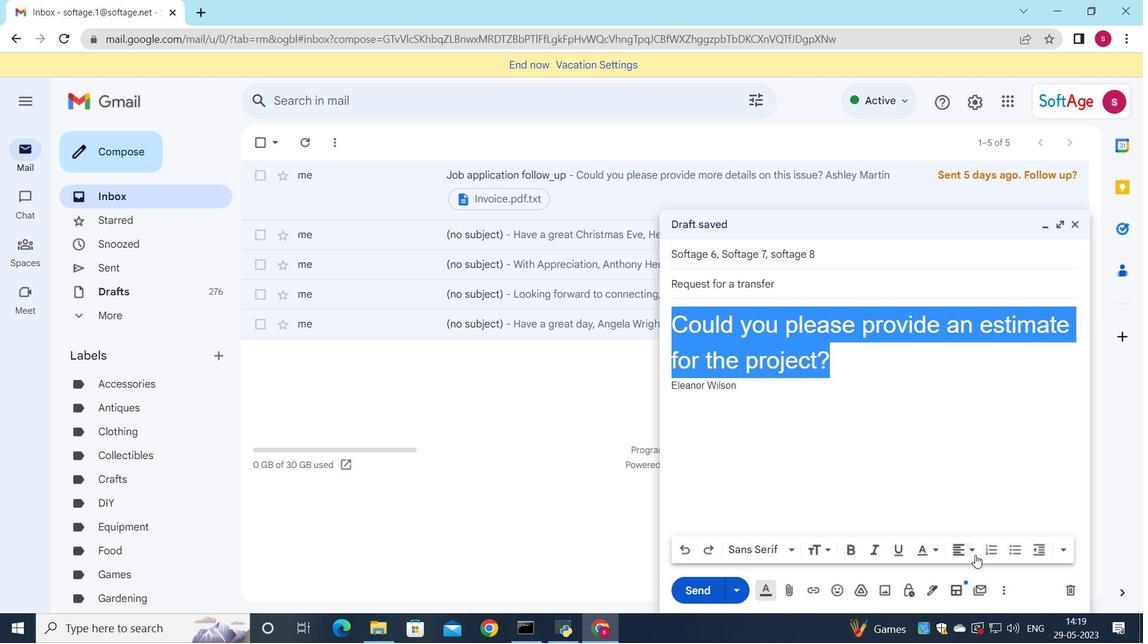 
Action: Mouse pressed left at (974, 554)
Screenshot: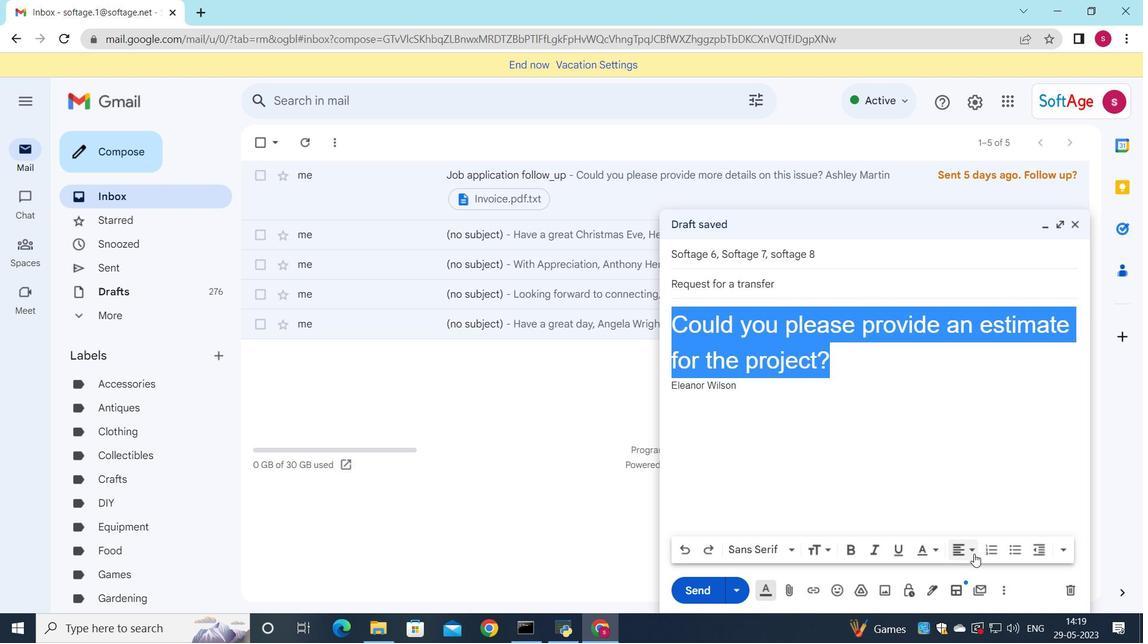 
Action: Mouse moved to (960, 532)
Screenshot: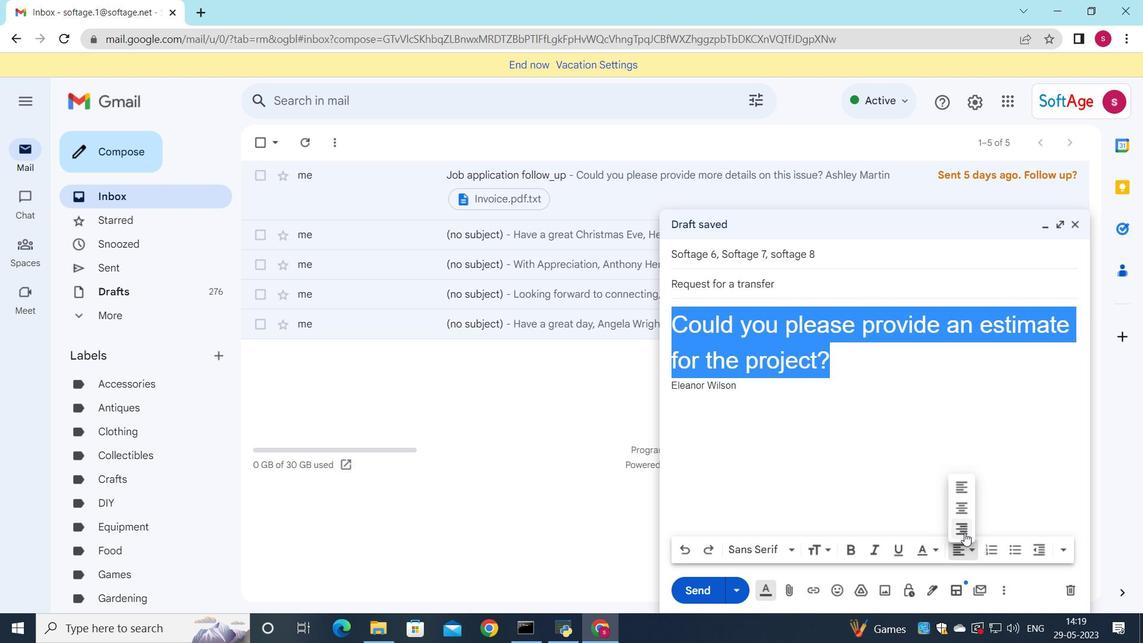 
Action: Mouse pressed left at (960, 532)
Screenshot: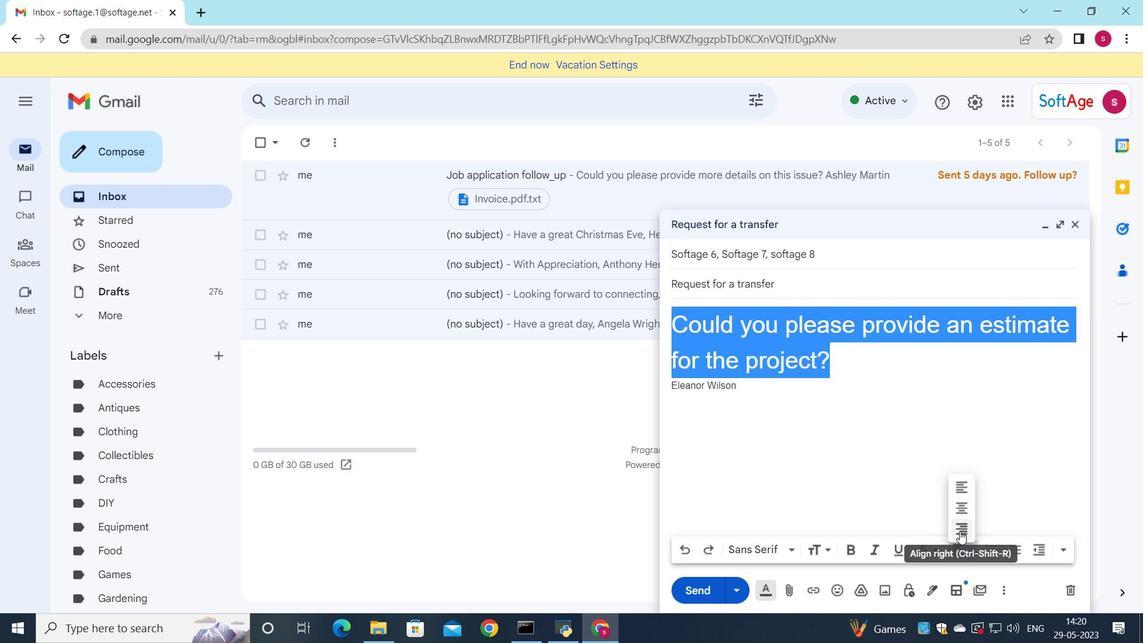 
Action: Mouse moved to (703, 593)
Screenshot: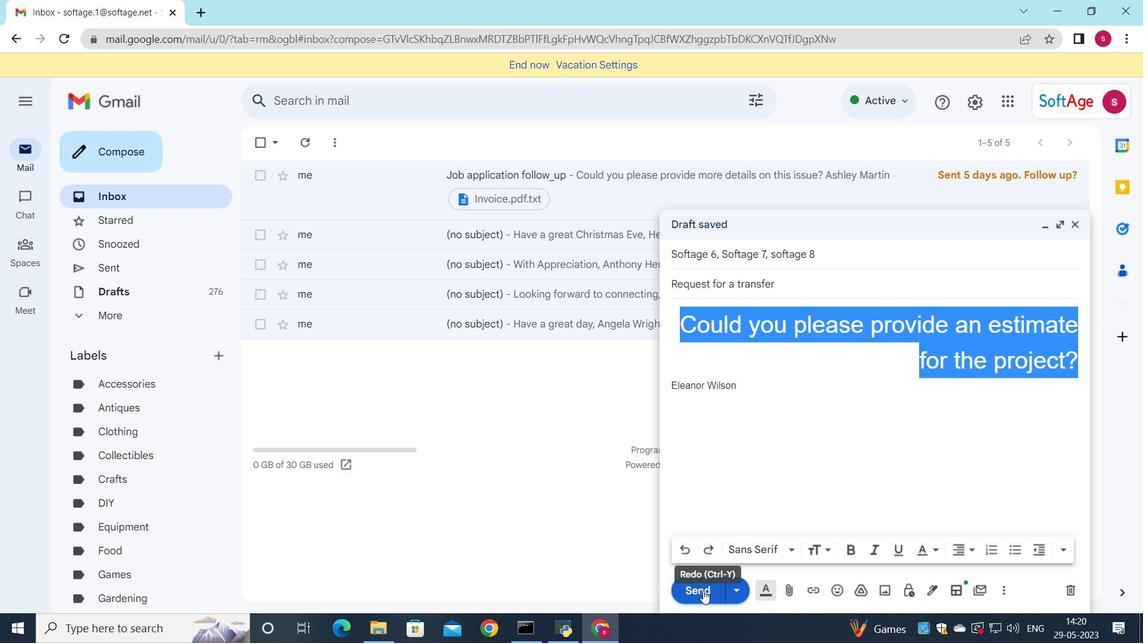 
Action: Mouse pressed left at (703, 593)
Screenshot: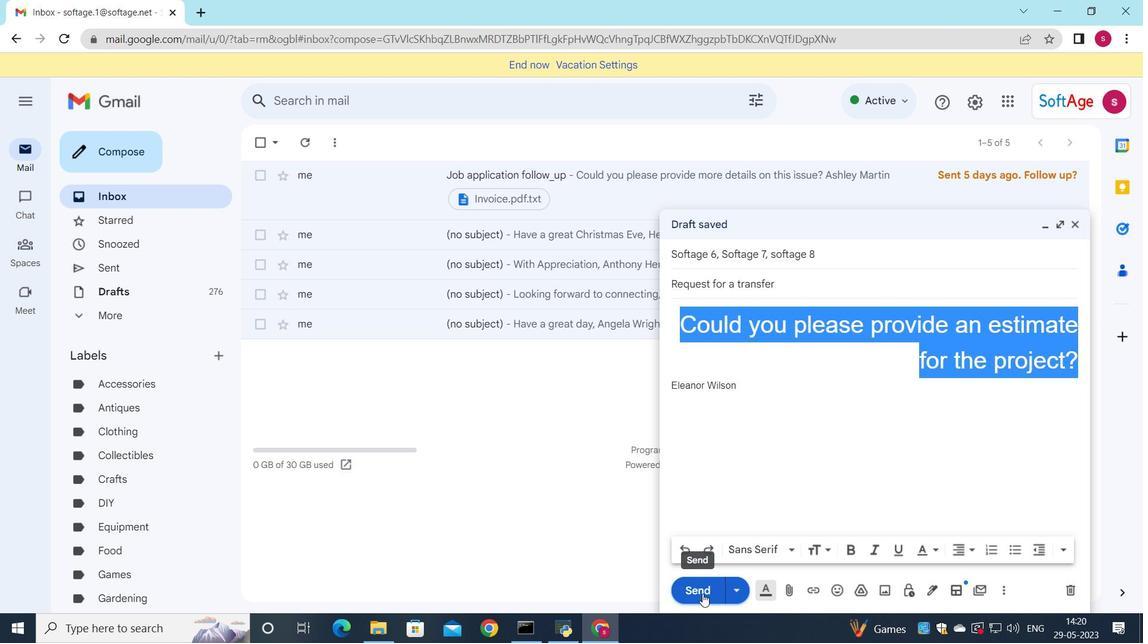 
Action: Mouse moved to (128, 263)
Screenshot: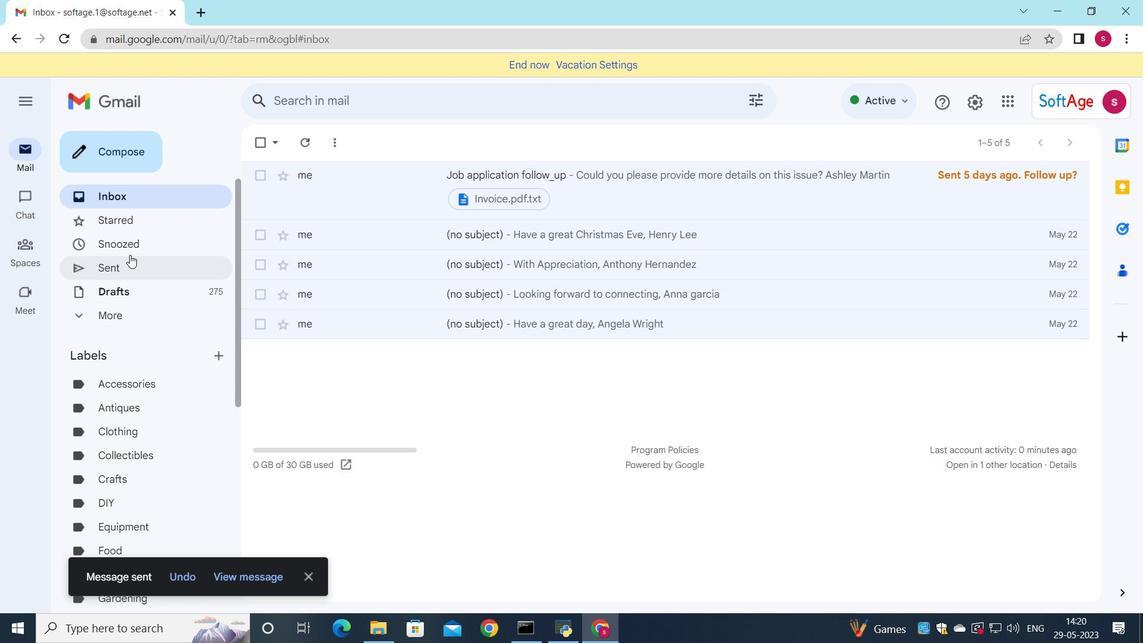 
Action: Mouse pressed left at (128, 263)
Screenshot: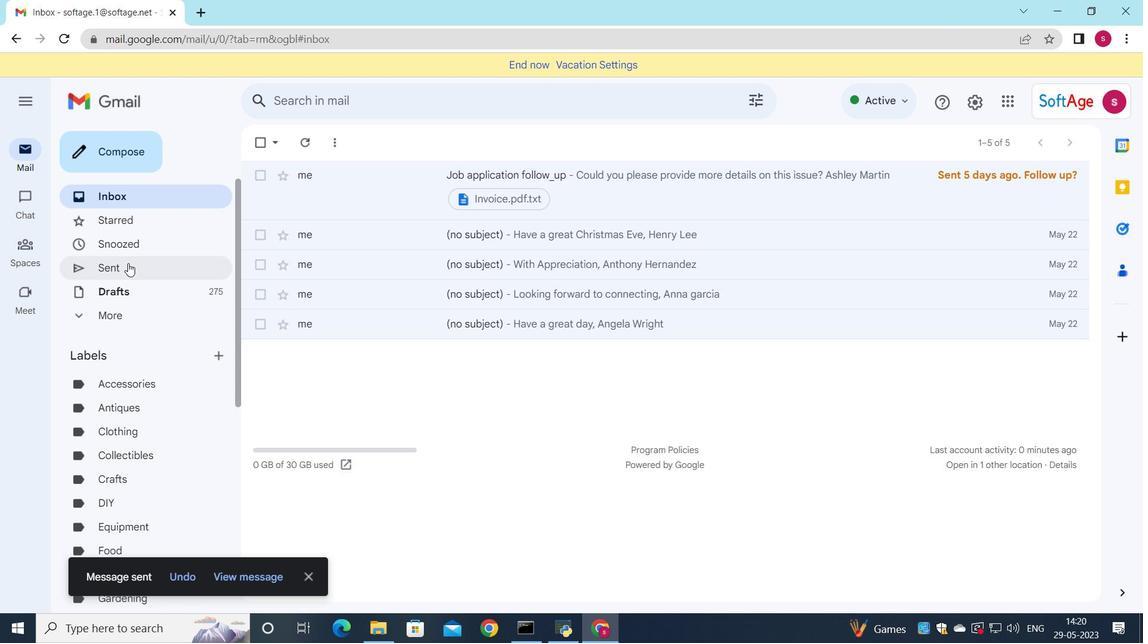 
Action: Mouse moved to (439, 219)
Screenshot: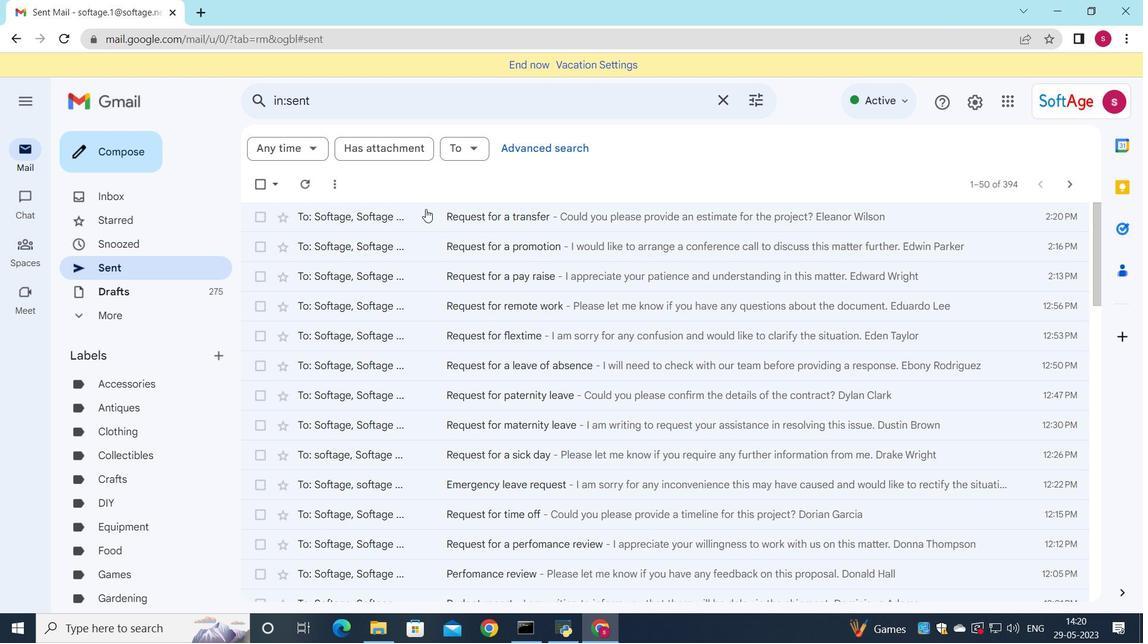 
Action: Mouse pressed left at (439, 219)
Screenshot: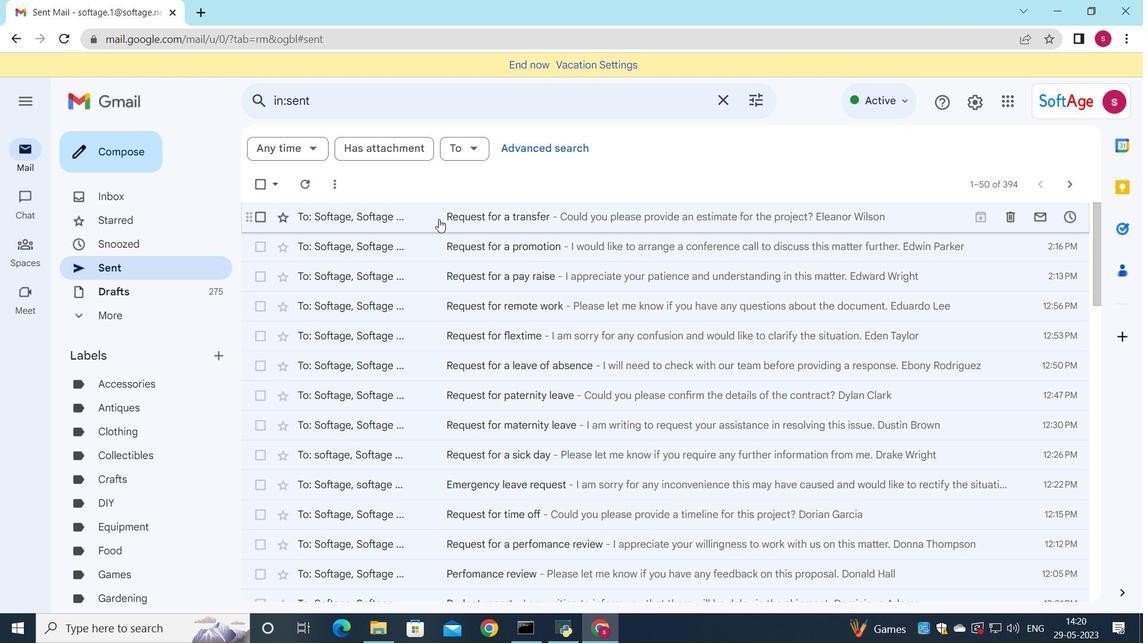 
Action: Mouse moved to (473, 247)
Screenshot: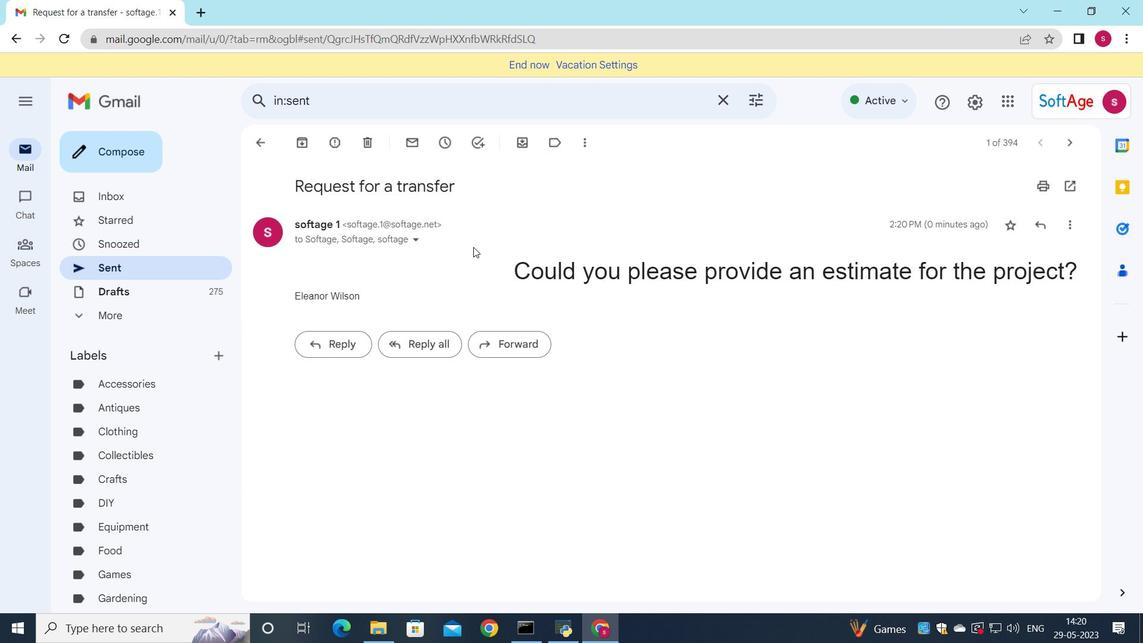 
